 Task: Look for space in Lidzbark Warmiński, Poland from 3rd August, 2023 to 7th August, 2023 for 2 adults in price range Rs.4000 to Rs.9000. Place can be private room with 1  bedroom having 1 bed and 1 bathroom. Property type can be house, flat, guest house, hotel. Booking option can be shelf check-in. Required host language is English.
Action: Mouse moved to (560, 100)
Screenshot: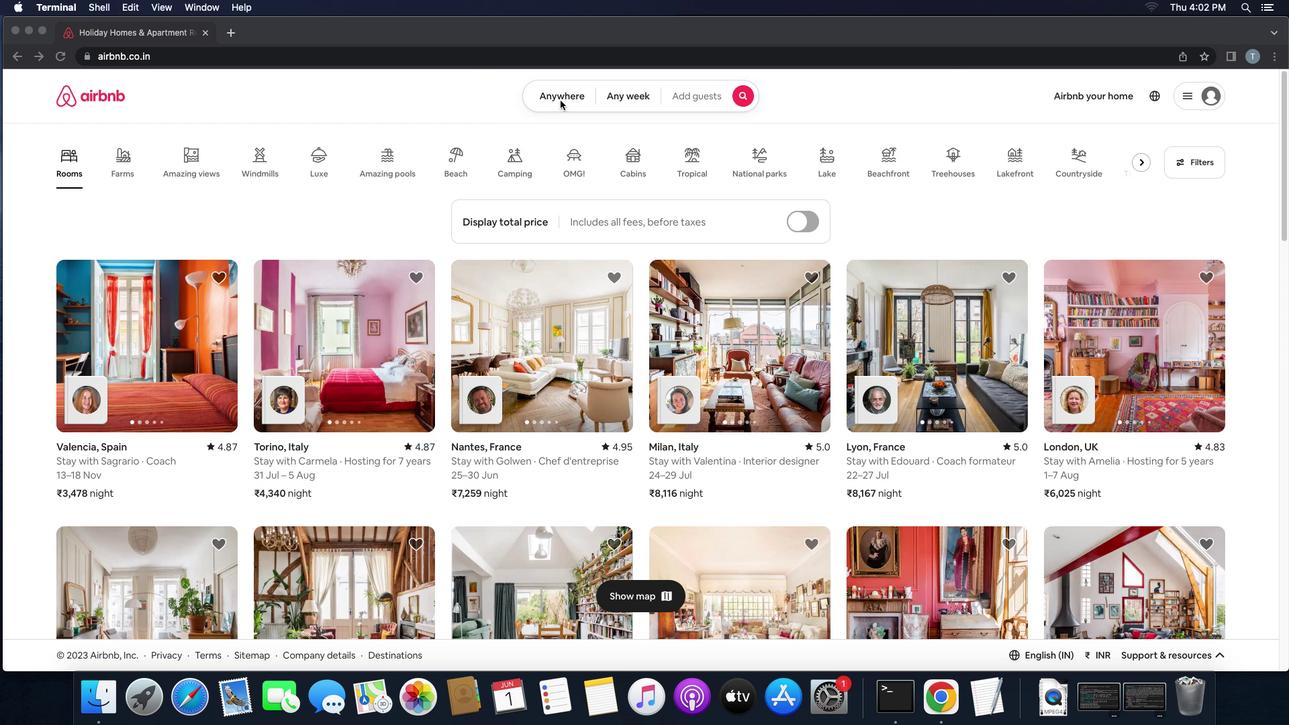 
Action: Mouse pressed left at (560, 100)
Screenshot: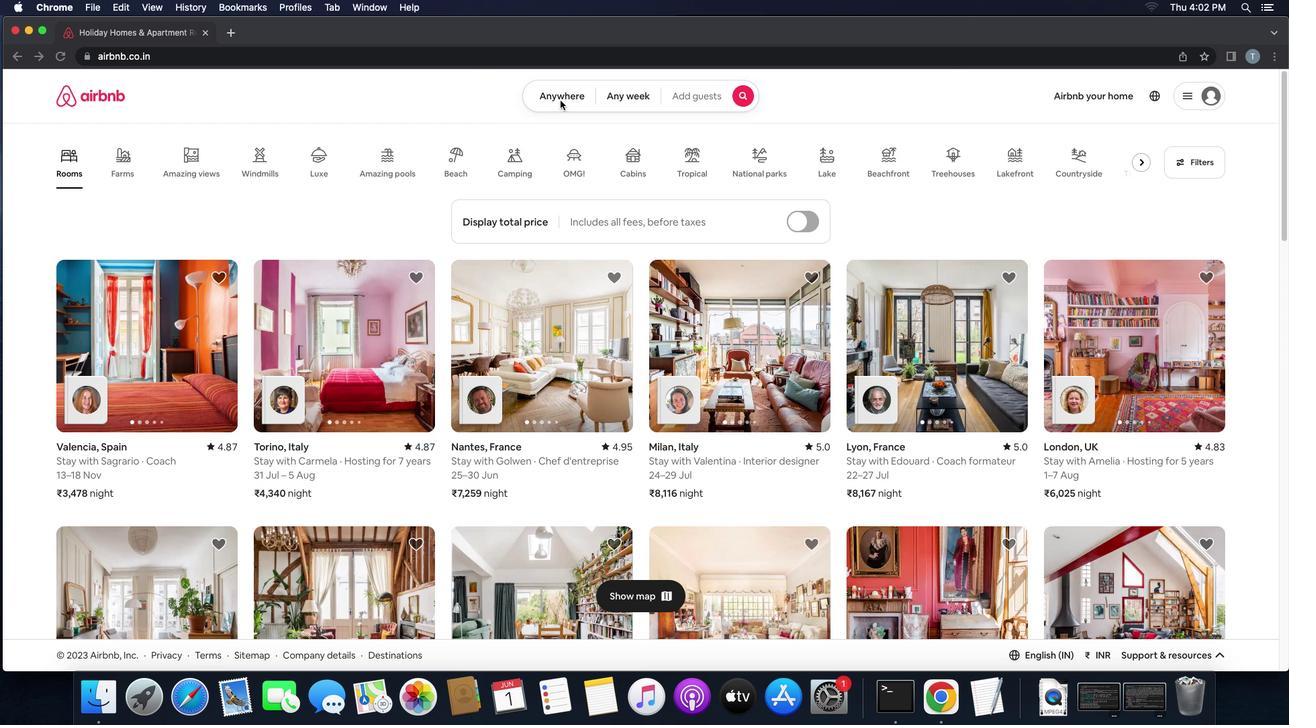 
Action: Mouse pressed left at (560, 100)
Screenshot: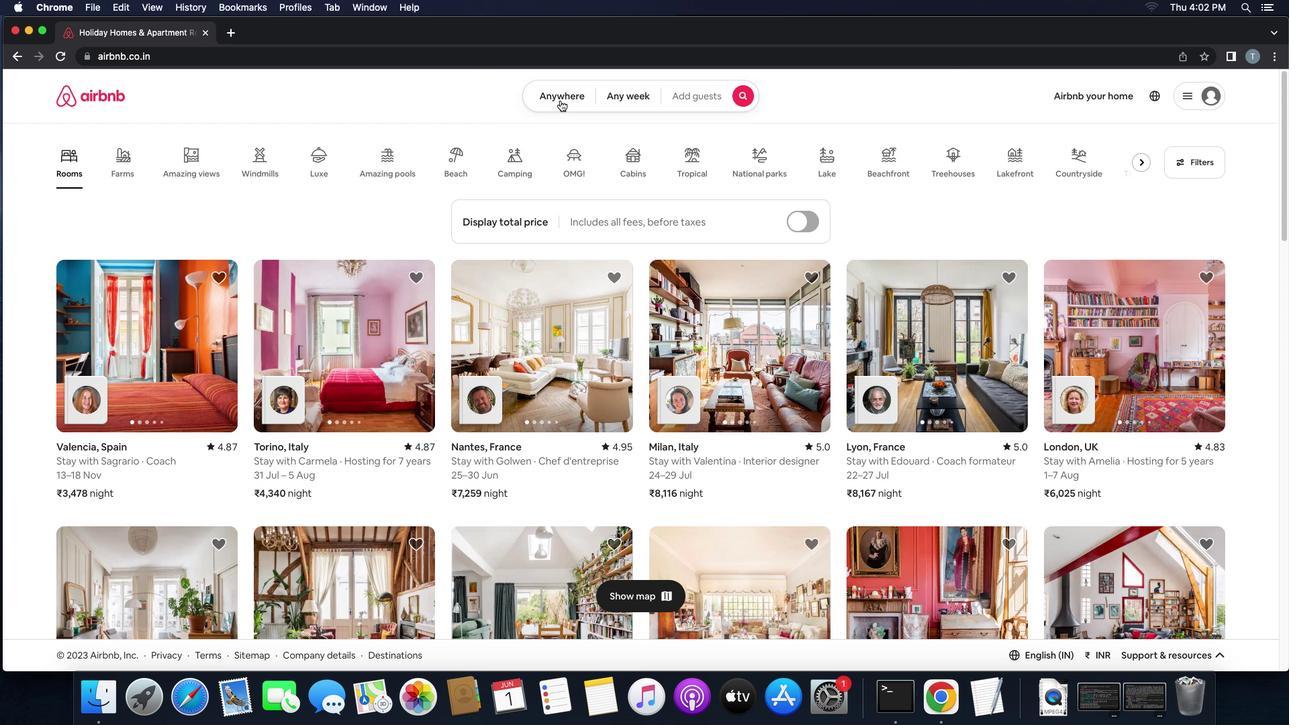 
Action: Mouse moved to (513, 152)
Screenshot: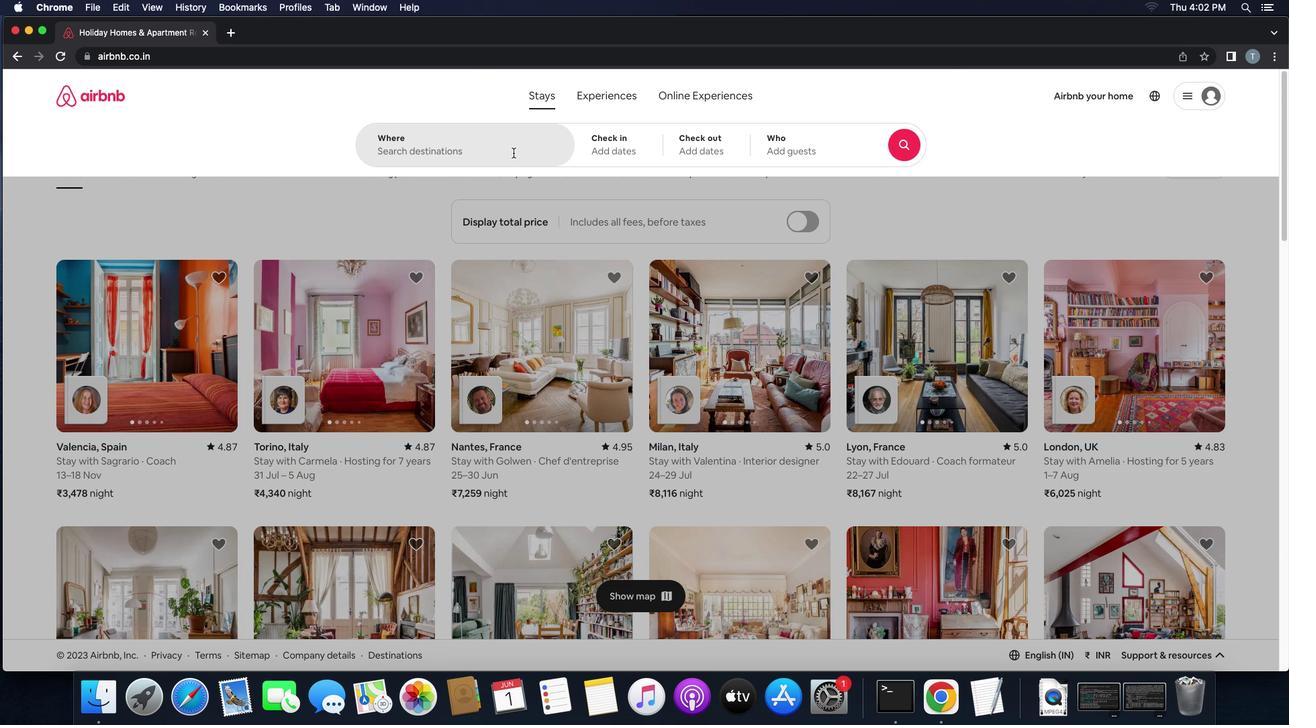 
Action: Mouse pressed left at (513, 152)
Screenshot: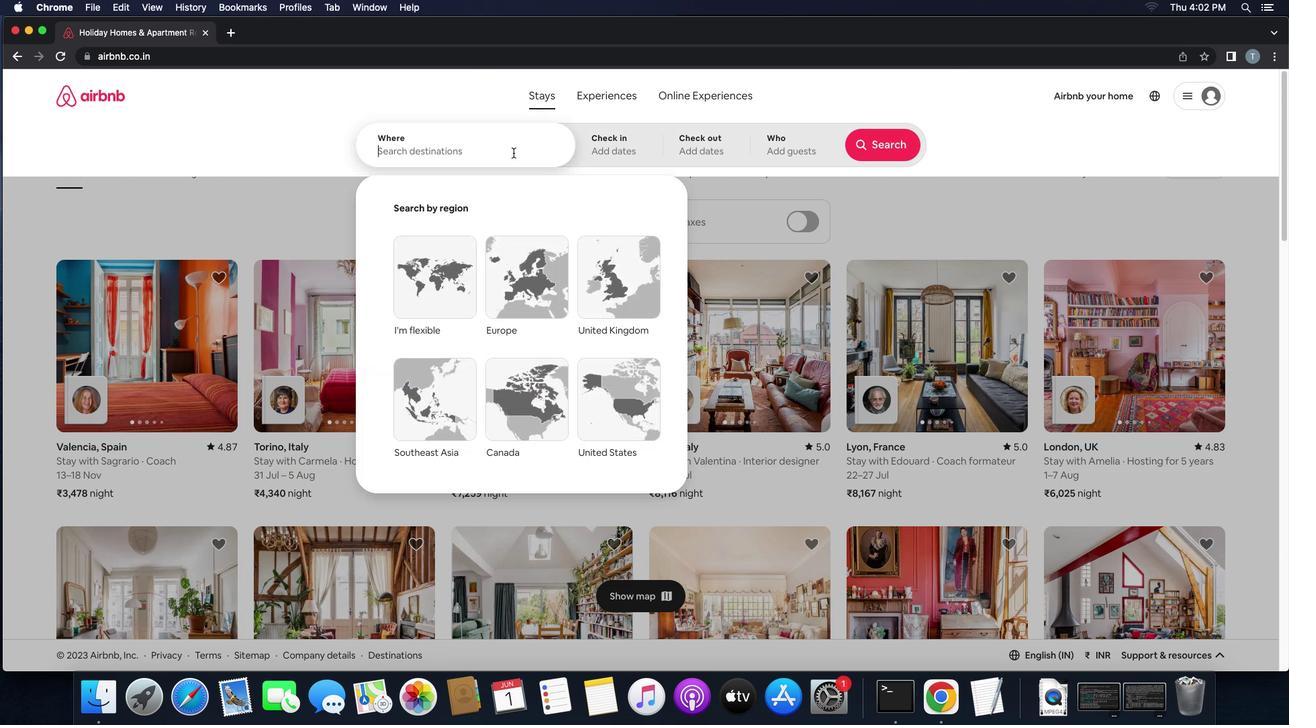 
Action: Key pressed 'l''i''d''z''b''a''r''k'',''w''a''r''m''i''n''s''k''i'',''p''o''l''a''n''d'
Screenshot: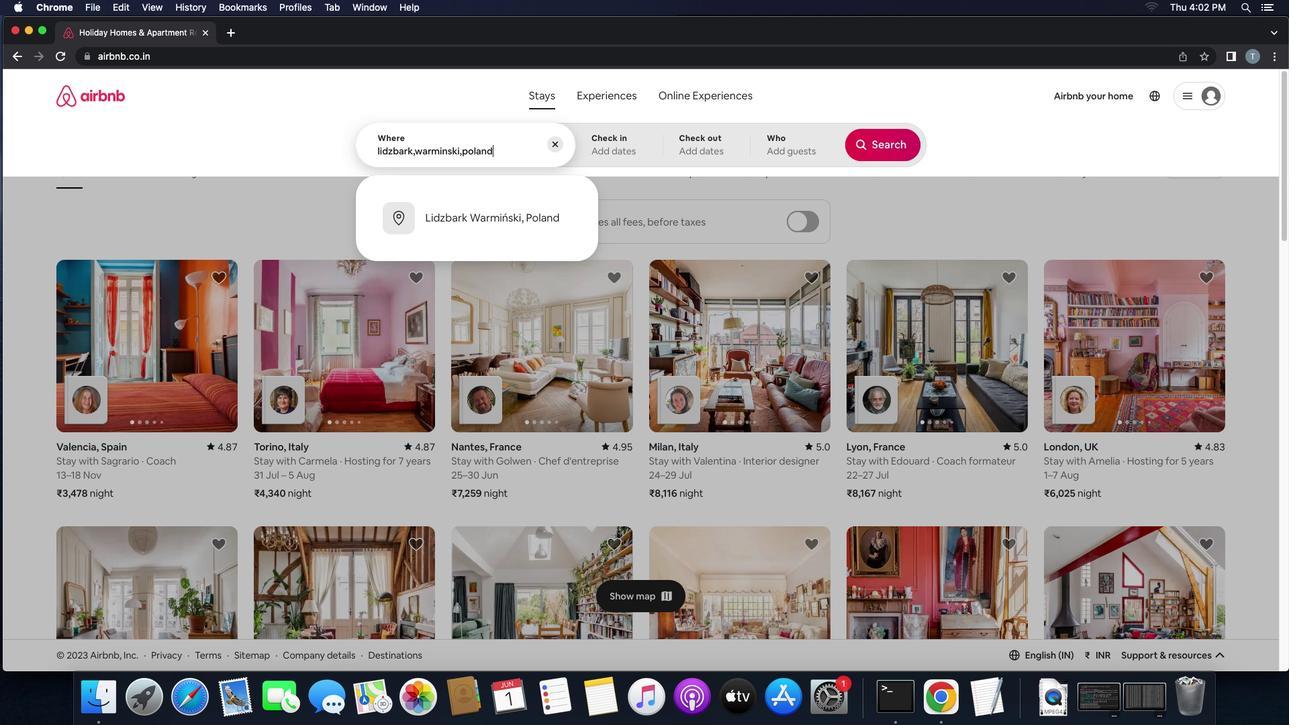 
Action: Mouse moved to (480, 176)
Screenshot: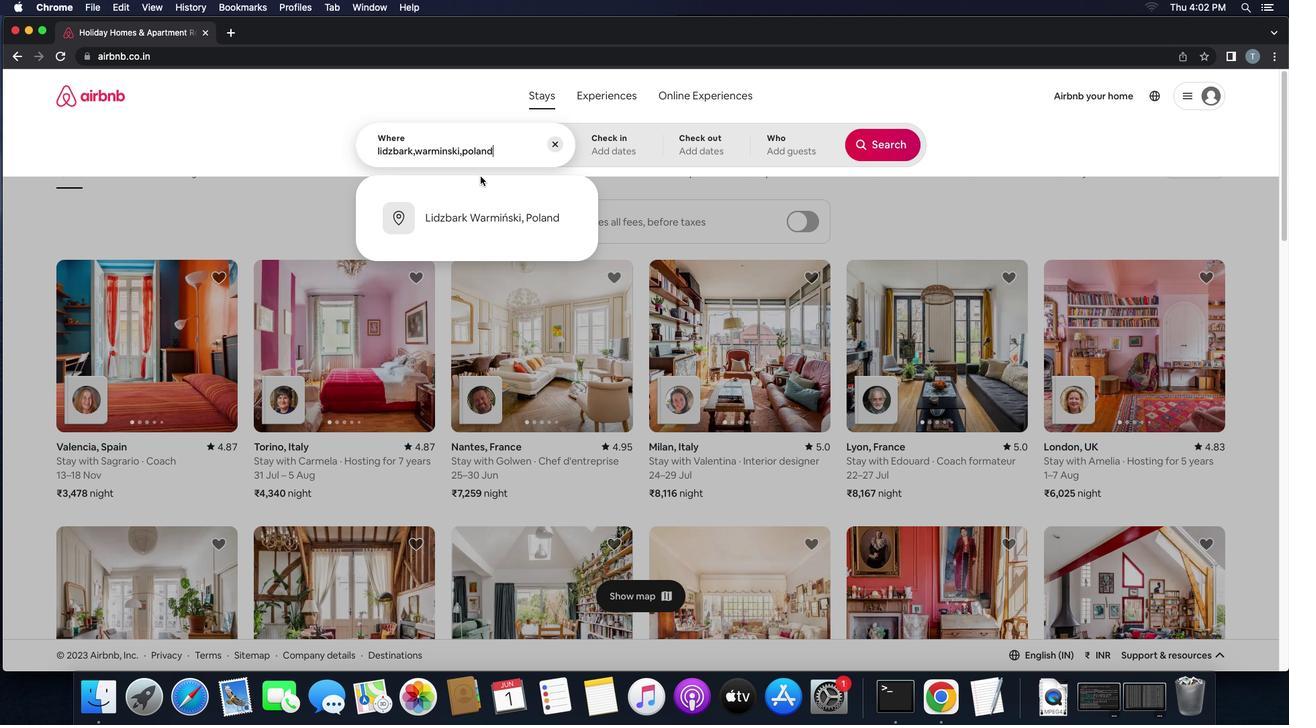 
Action: Key pressed Key.enter
Screenshot: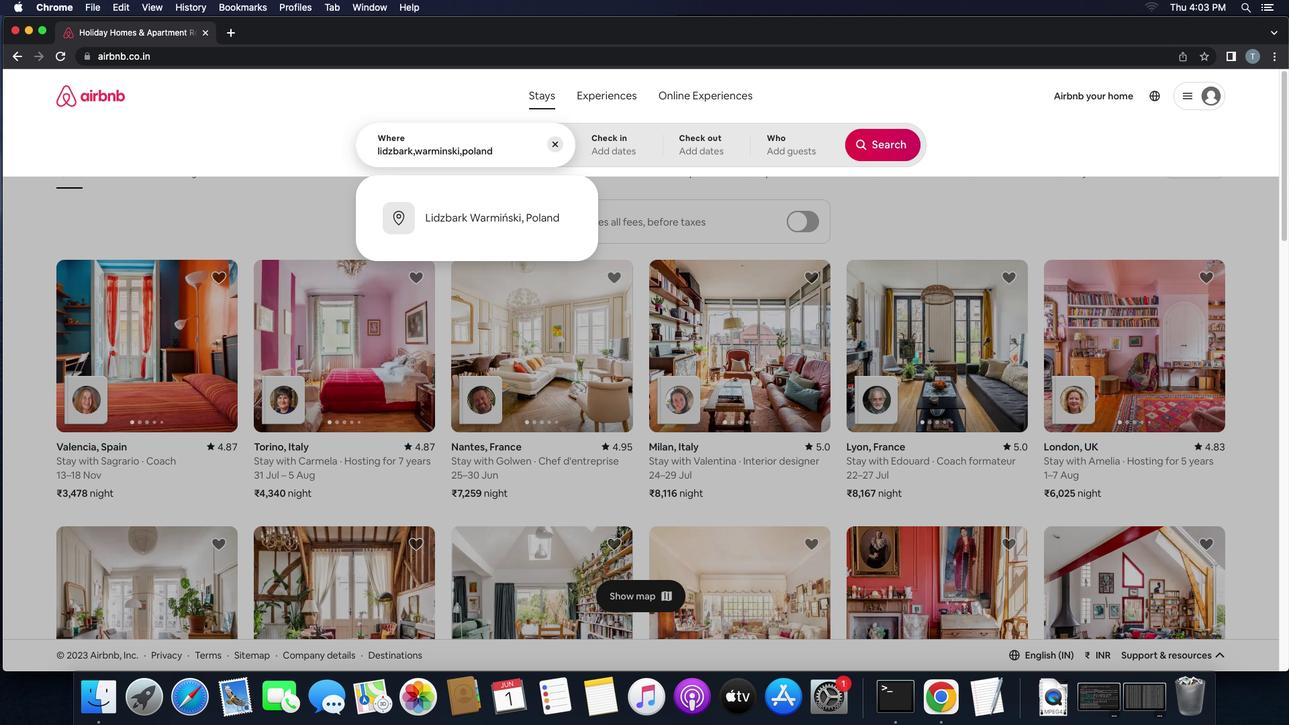 
Action: Mouse moved to (882, 257)
Screenshot: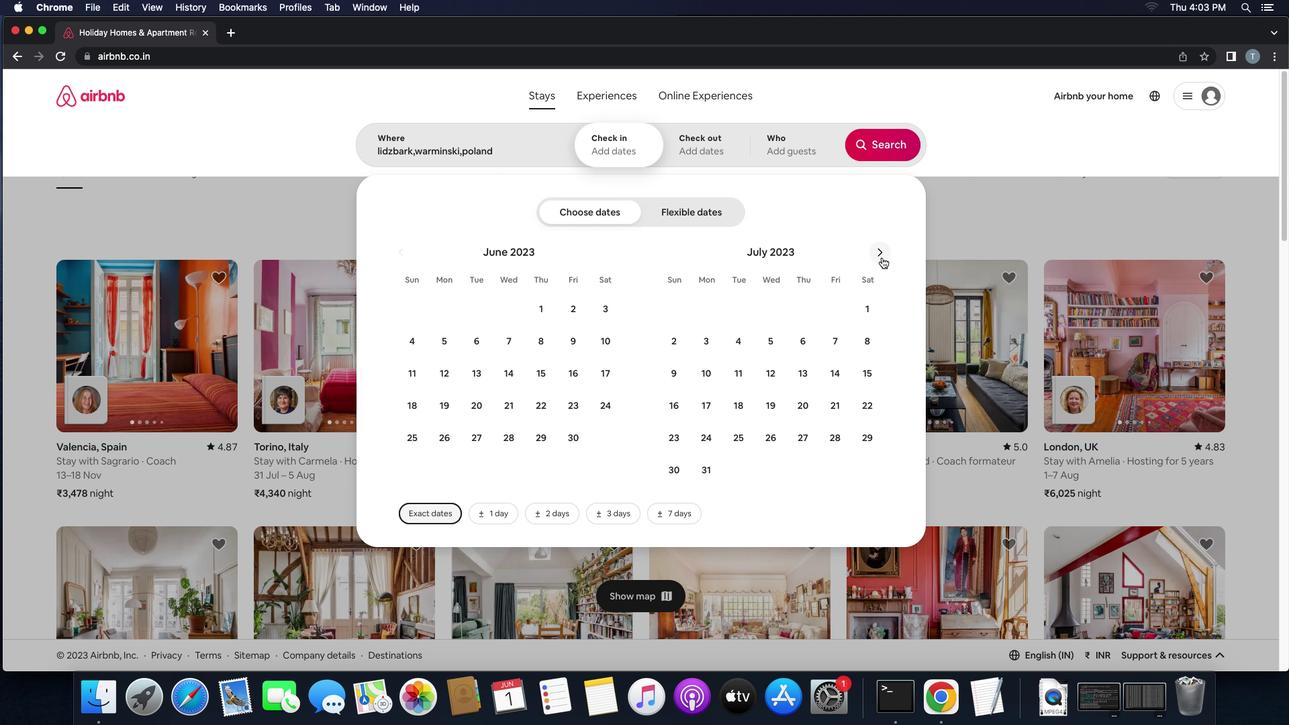 
Action: Mouse pressed left at (882, 257)
Screenshot: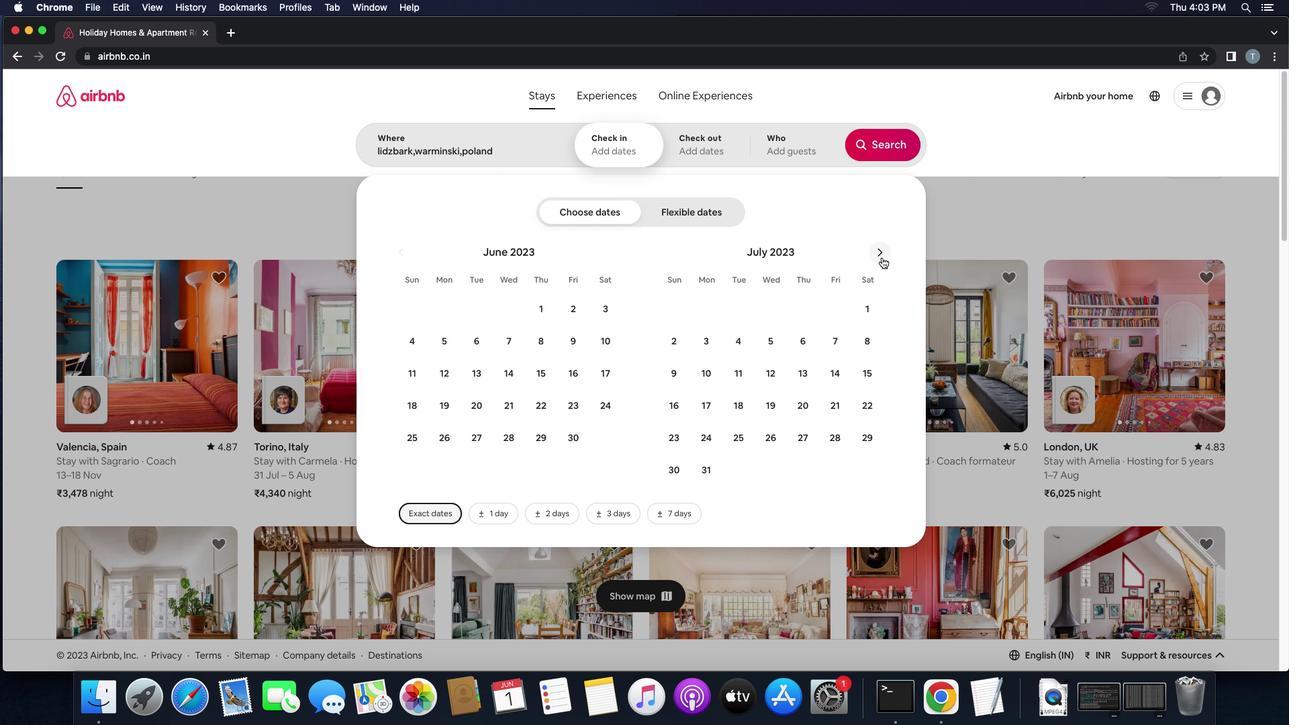 
Action: Mouse moved to (802, 305)
Screenshot: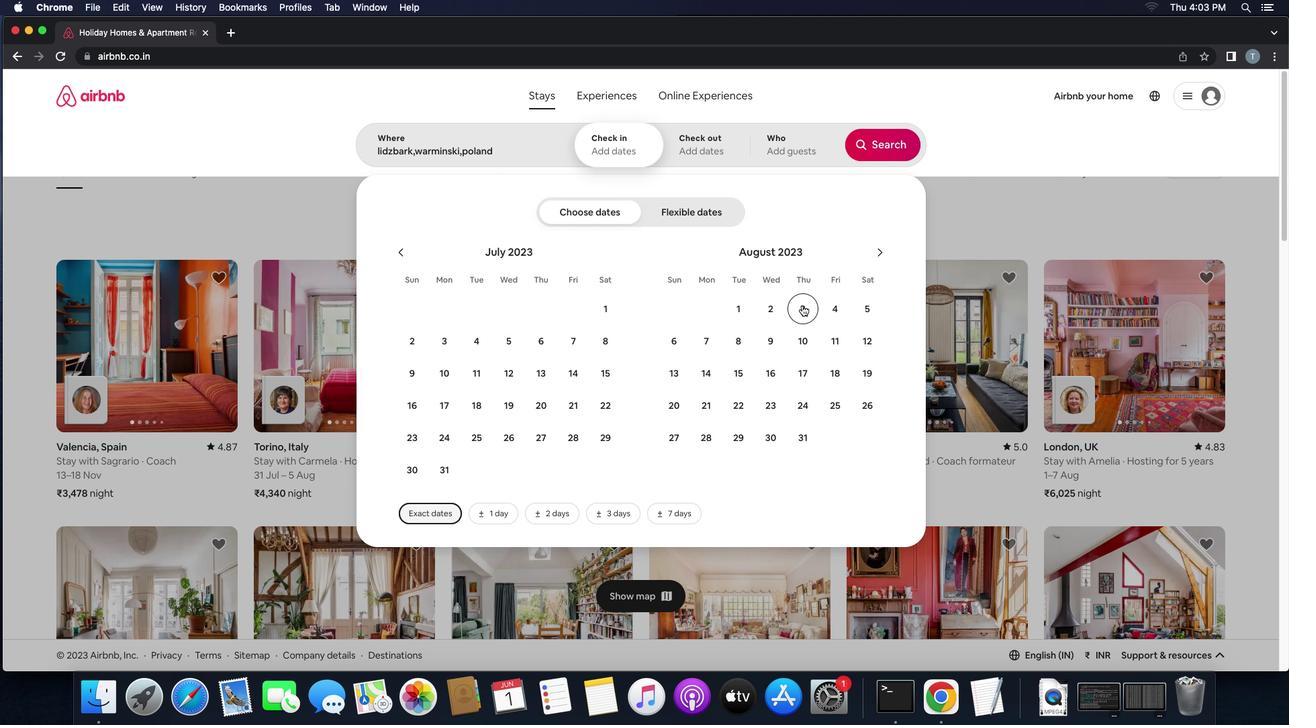 
Action: Mouse pressed left at (802, 305)
Screenshot: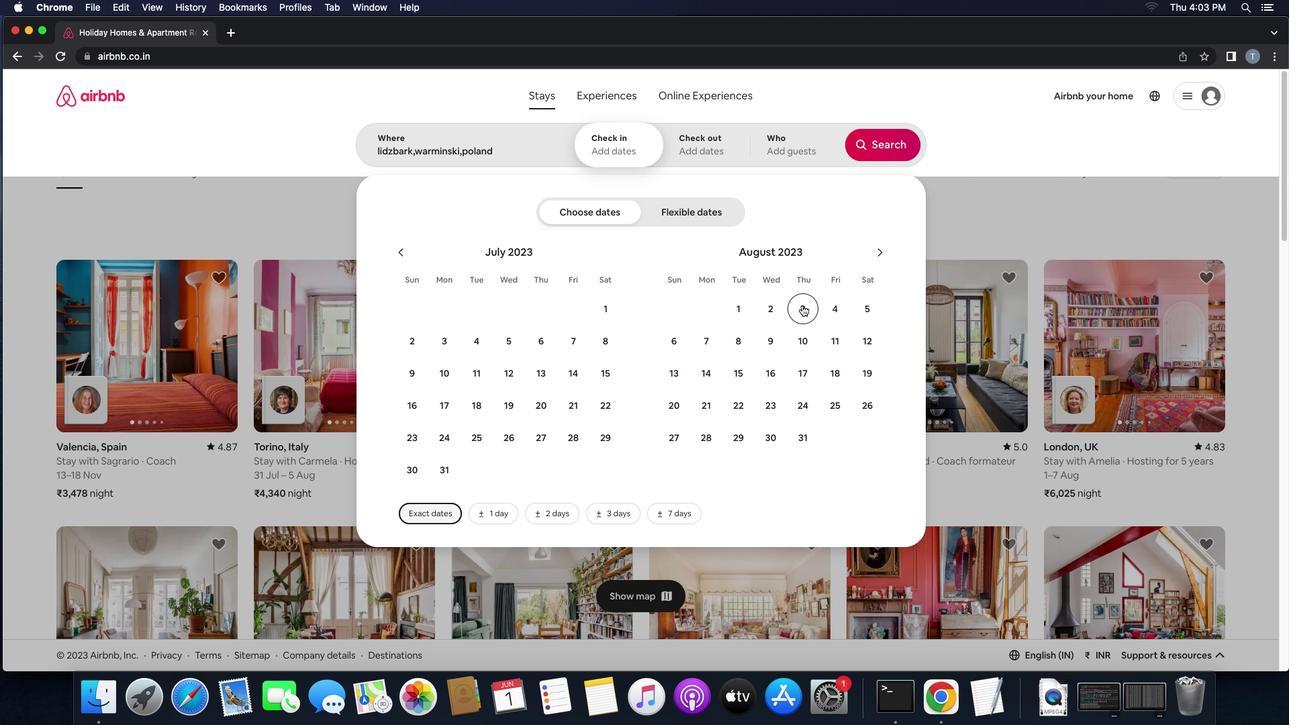 
Action: Mouse moved to (702, 348)
Screenshot: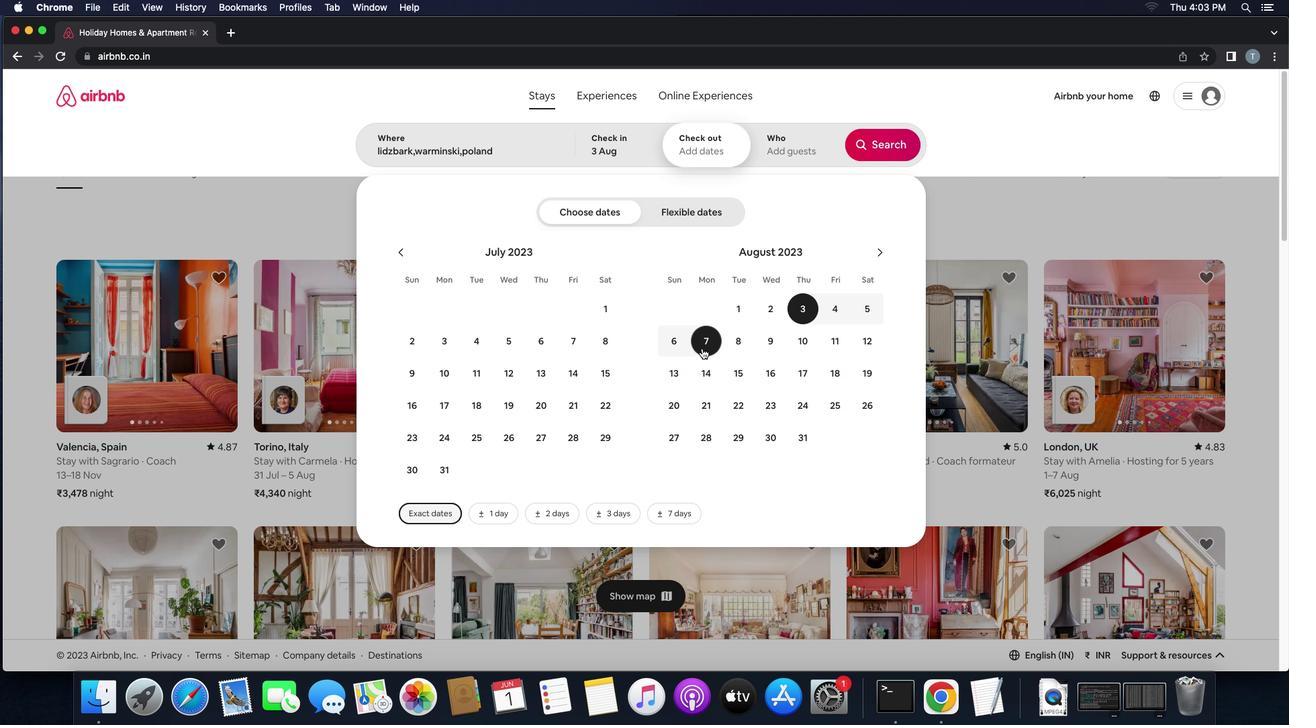 
Action: Mouse pressed left at (702, 348)
Screenshot: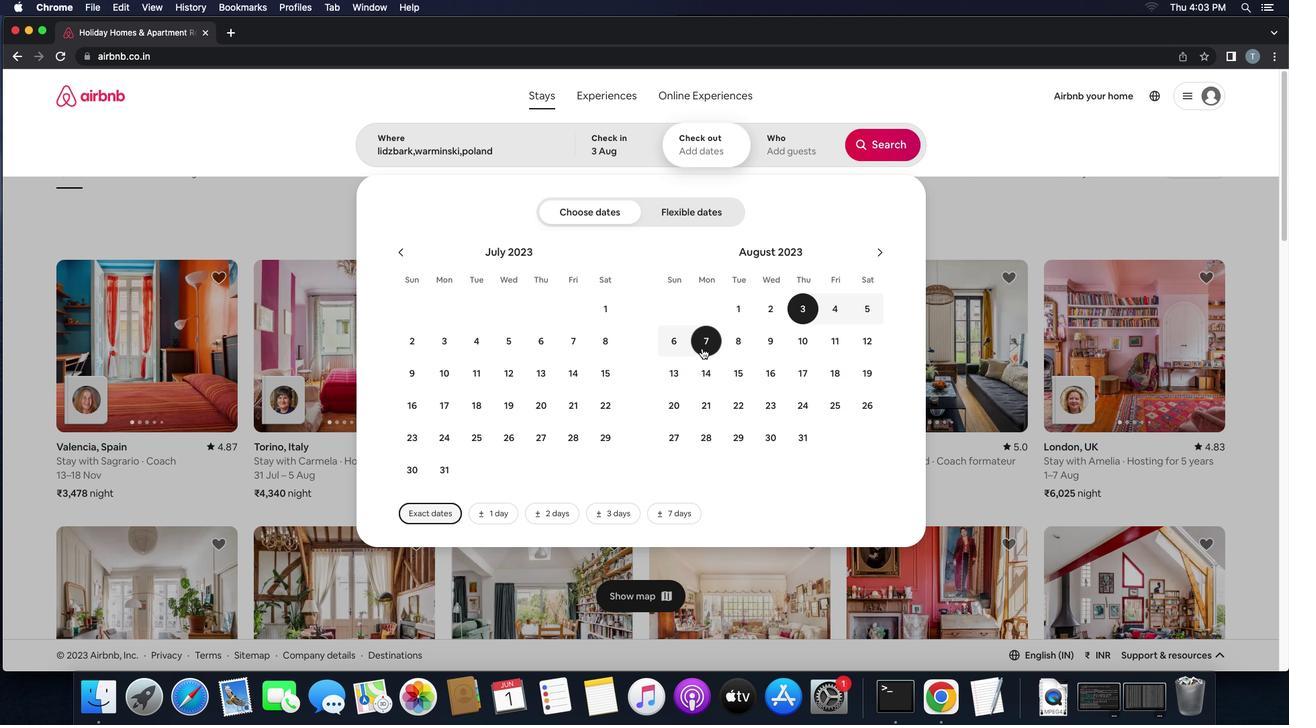 
Action: Mouse moved to (794, 145)
Screenshot: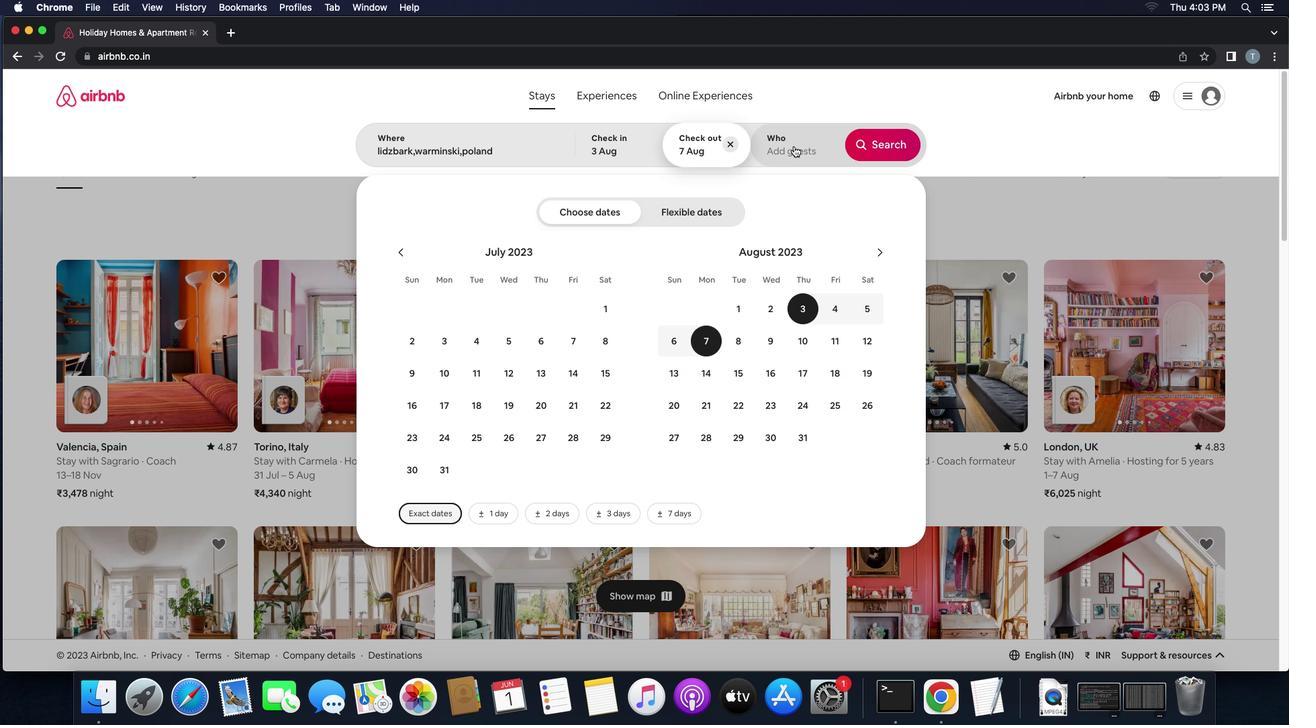 
Action: Mouse pressed left at (794, 145)
Screenshot: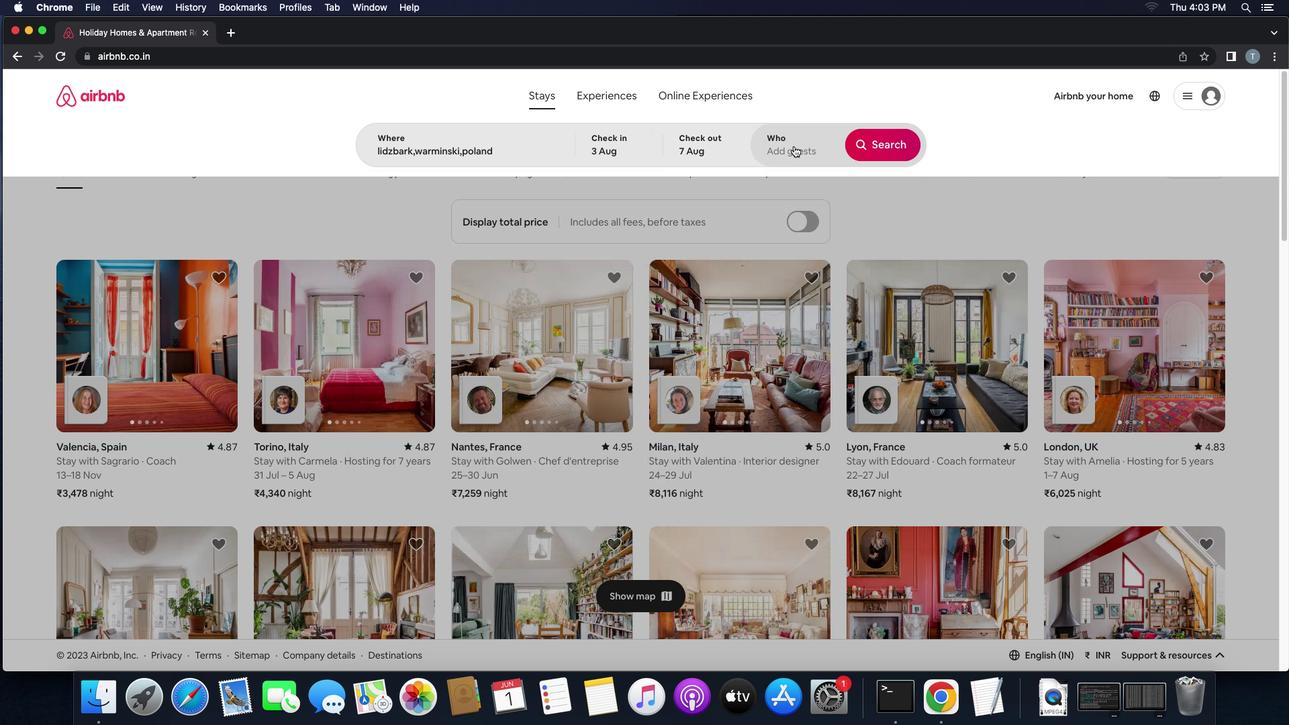 
Action: Mouse moved to (891, 218)
Screenshot: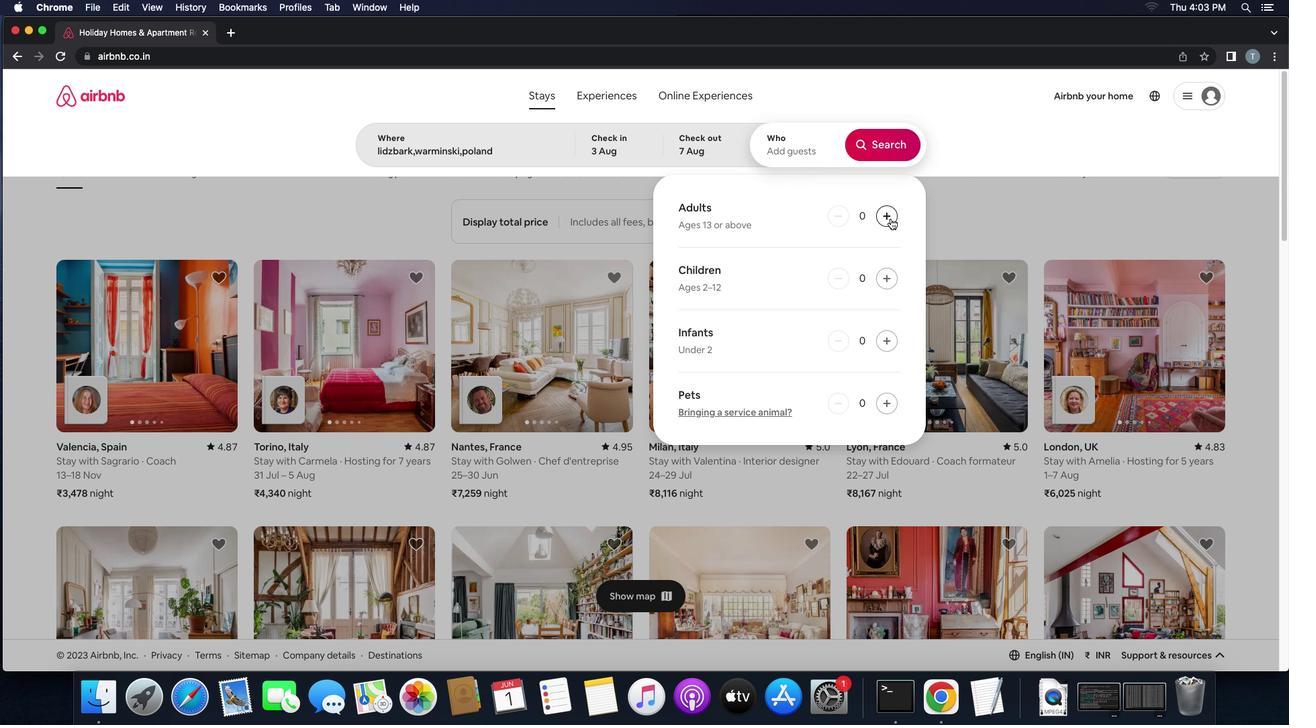 
Action: Mouse pressed left at (891, 218)
Screenshot: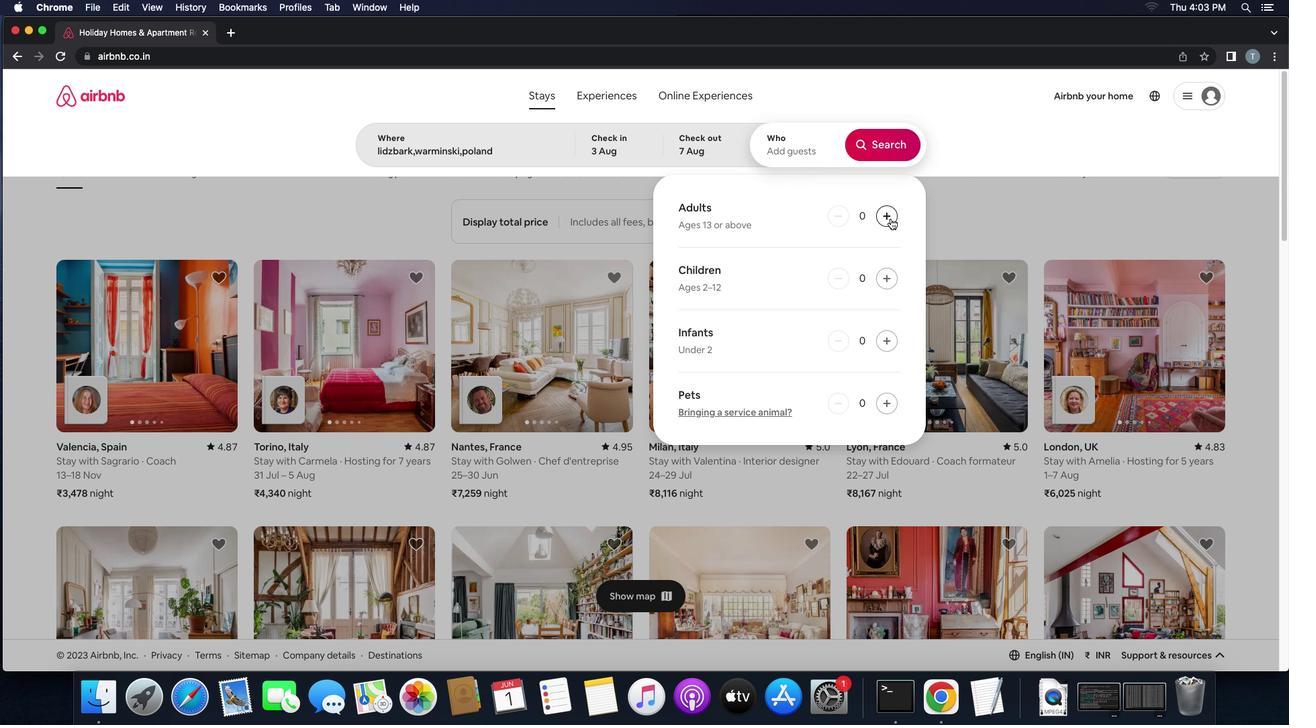 
Action: Mouse pressed left at (891, 218)
Screenshot: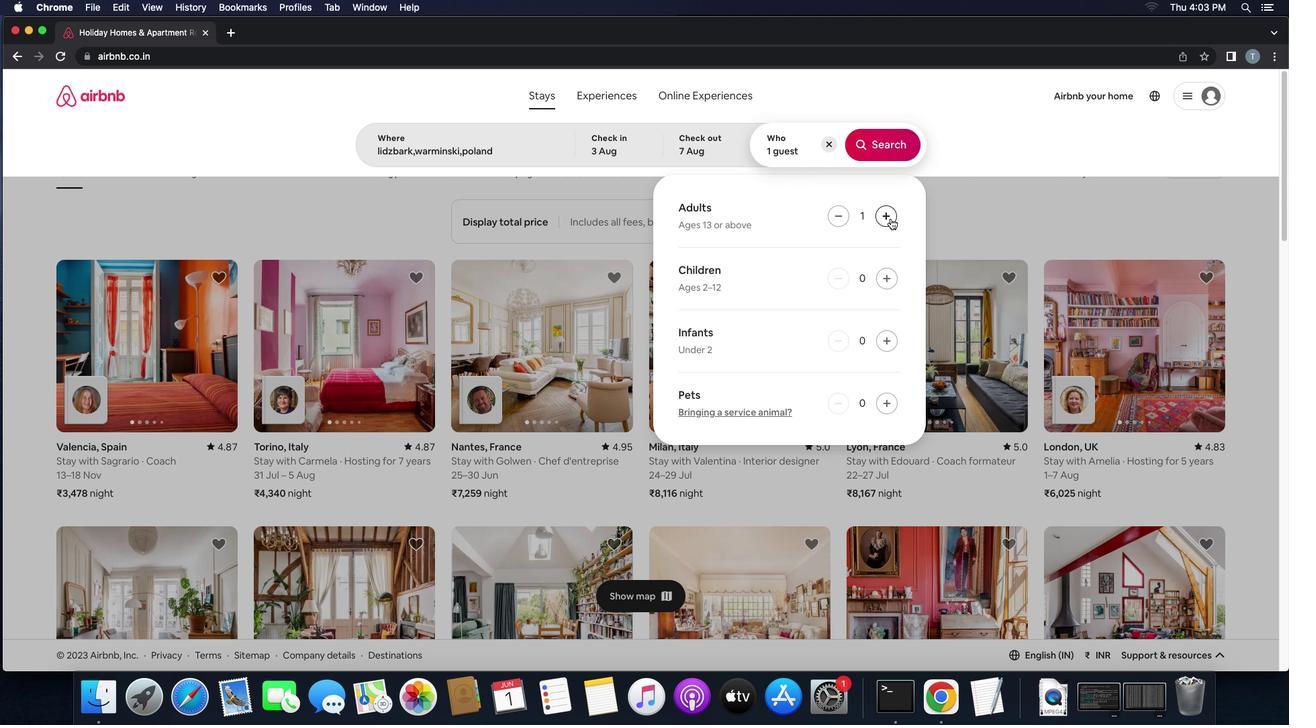 
Action: Mouse moved to (881, 145)
Screenshot: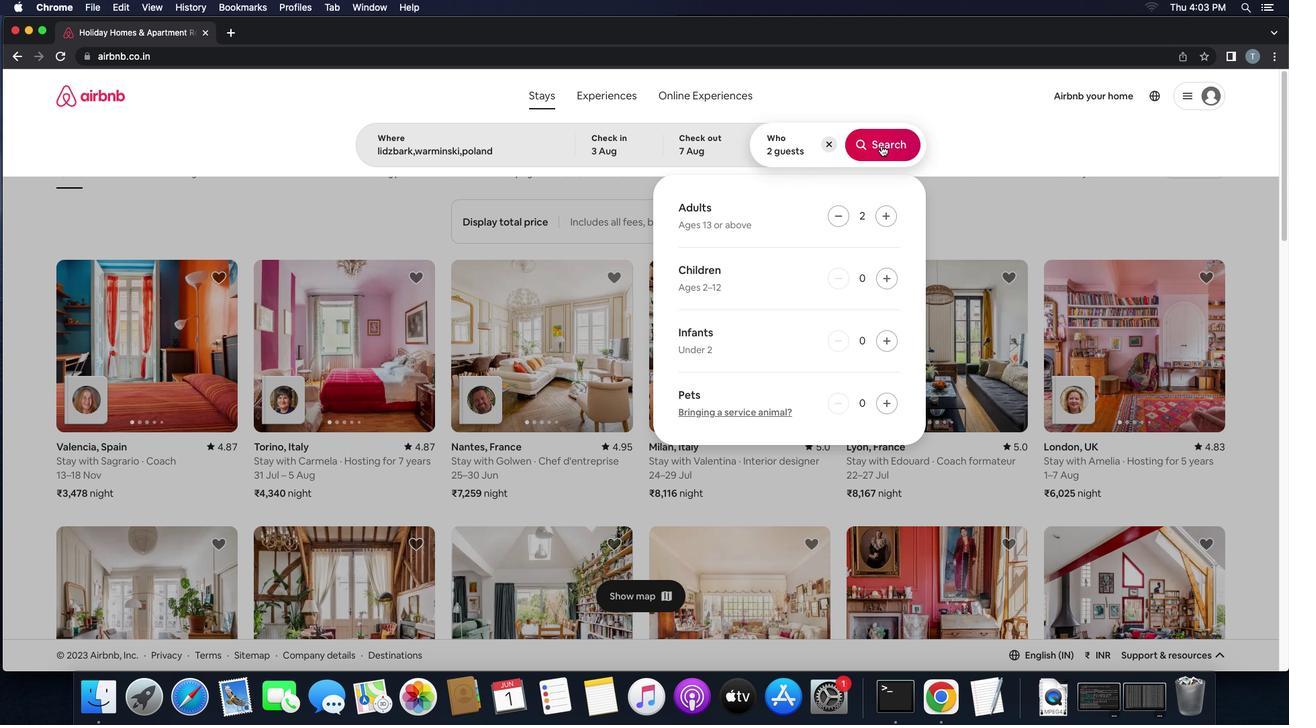 
Action: Mouse pressed left at (881, 145)
Screenshot: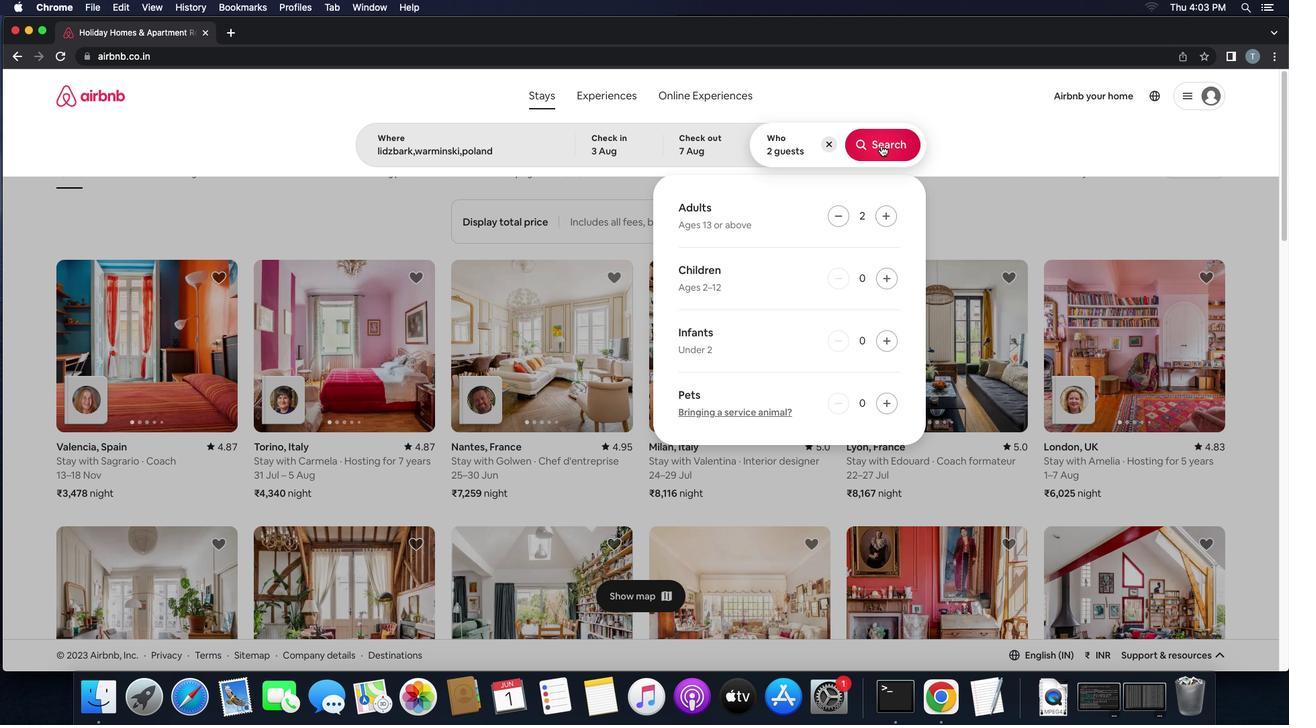 
Action: Mouse moved to (1228, 141)
Screenshot: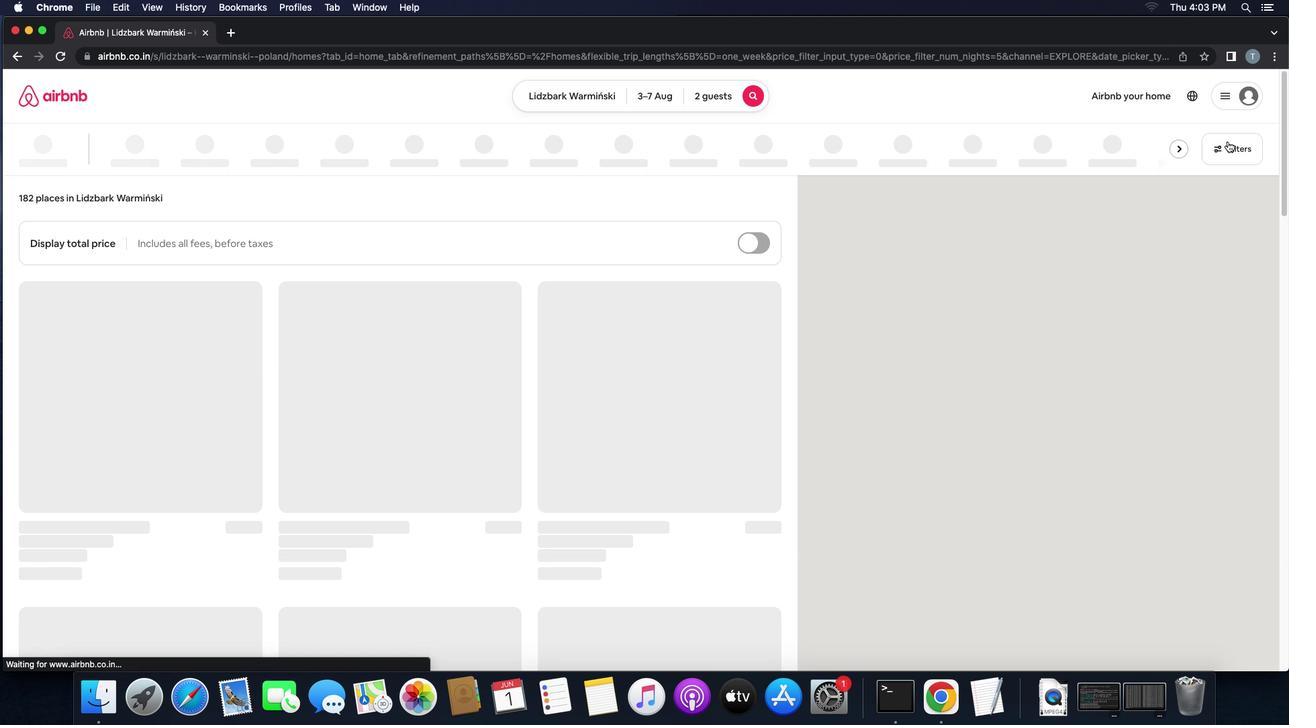
Action: Mouse pressed left at (1228, 141)
Screenshot: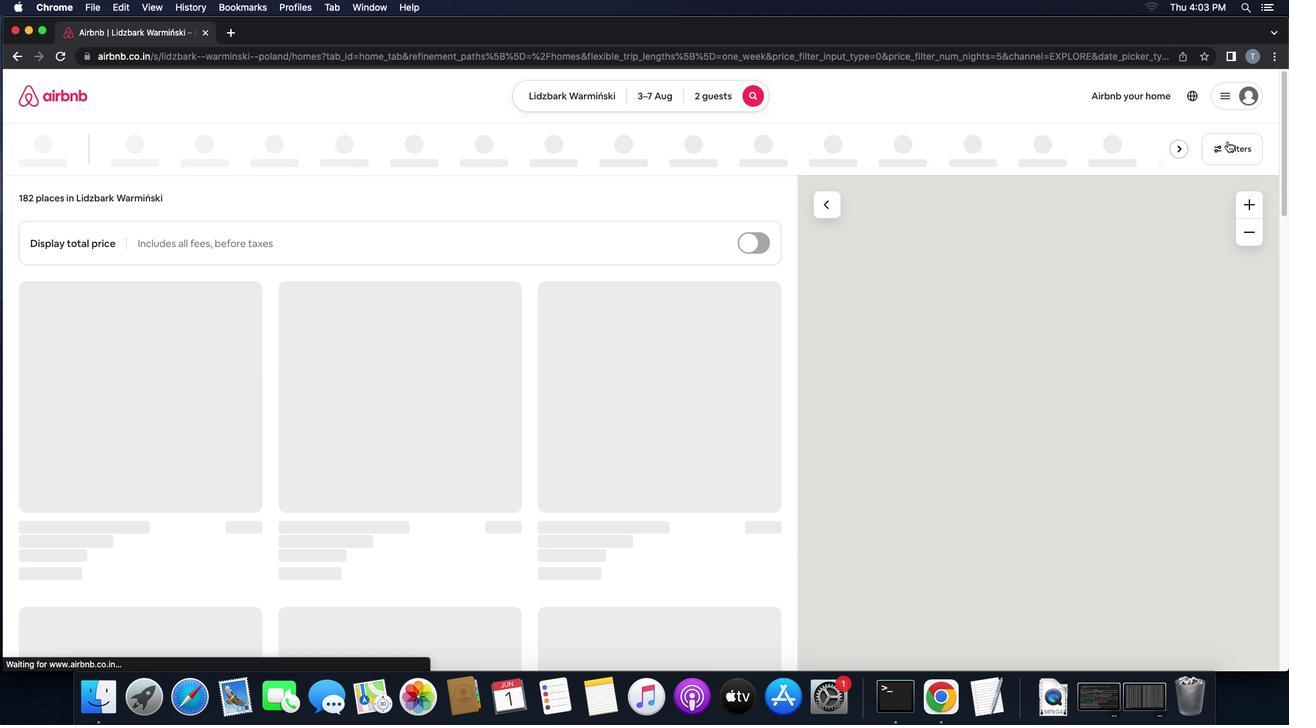 
Action: Mouse moved to (534, 479)
Screenshot: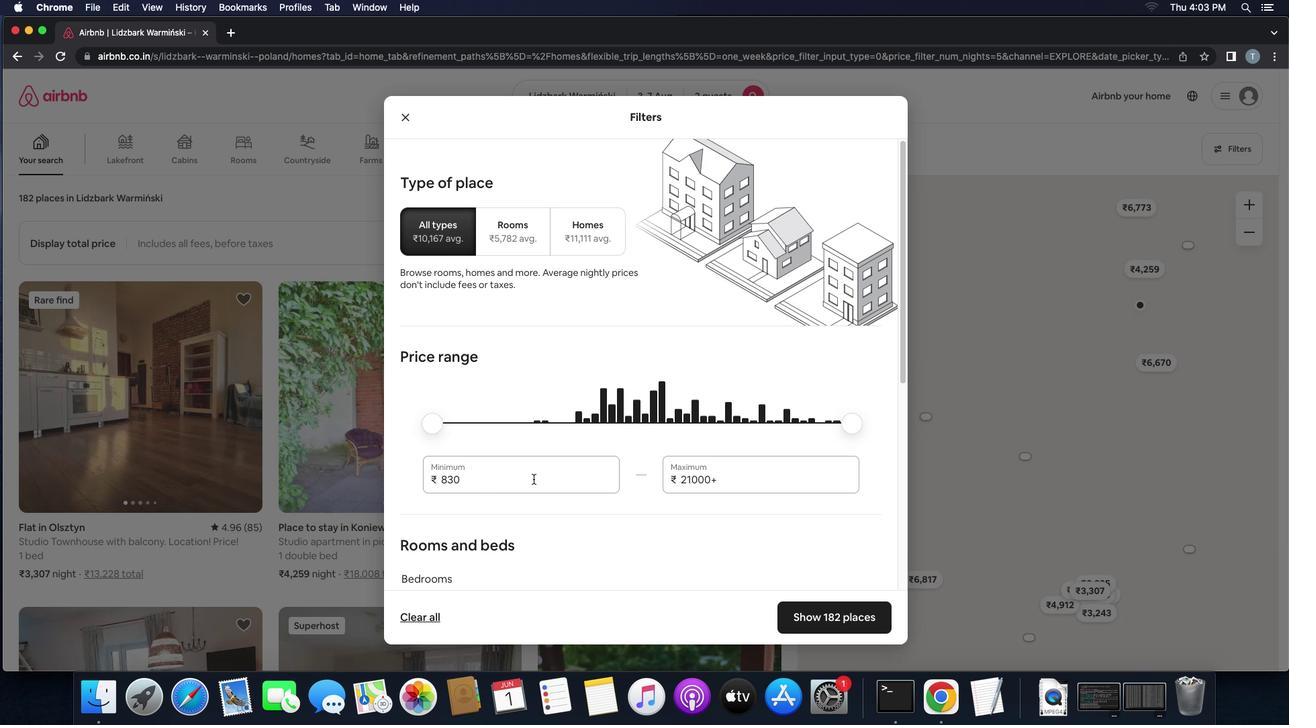 
Action: Mouse pressed left at (534, 479)
Screenshot: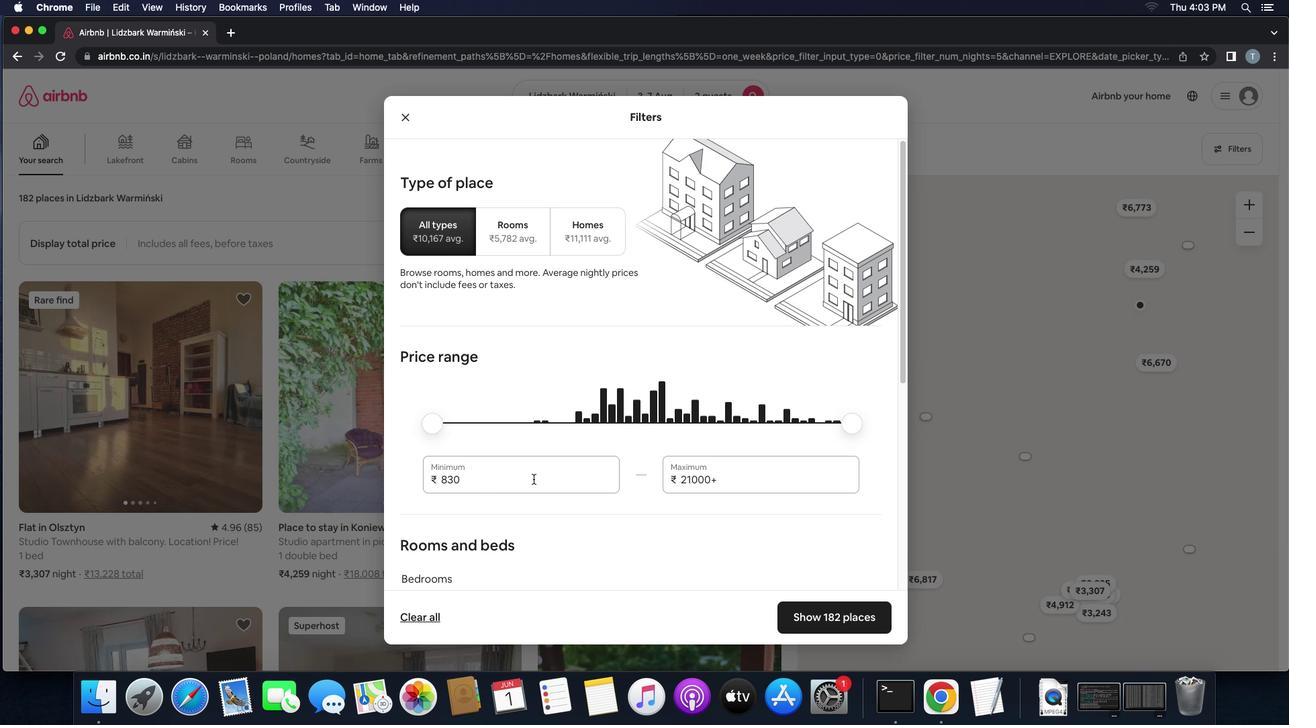 
Action: Key pressed Key.backspaceKey.backspaceKey.backspace'4''0''0''0'
Screenshot: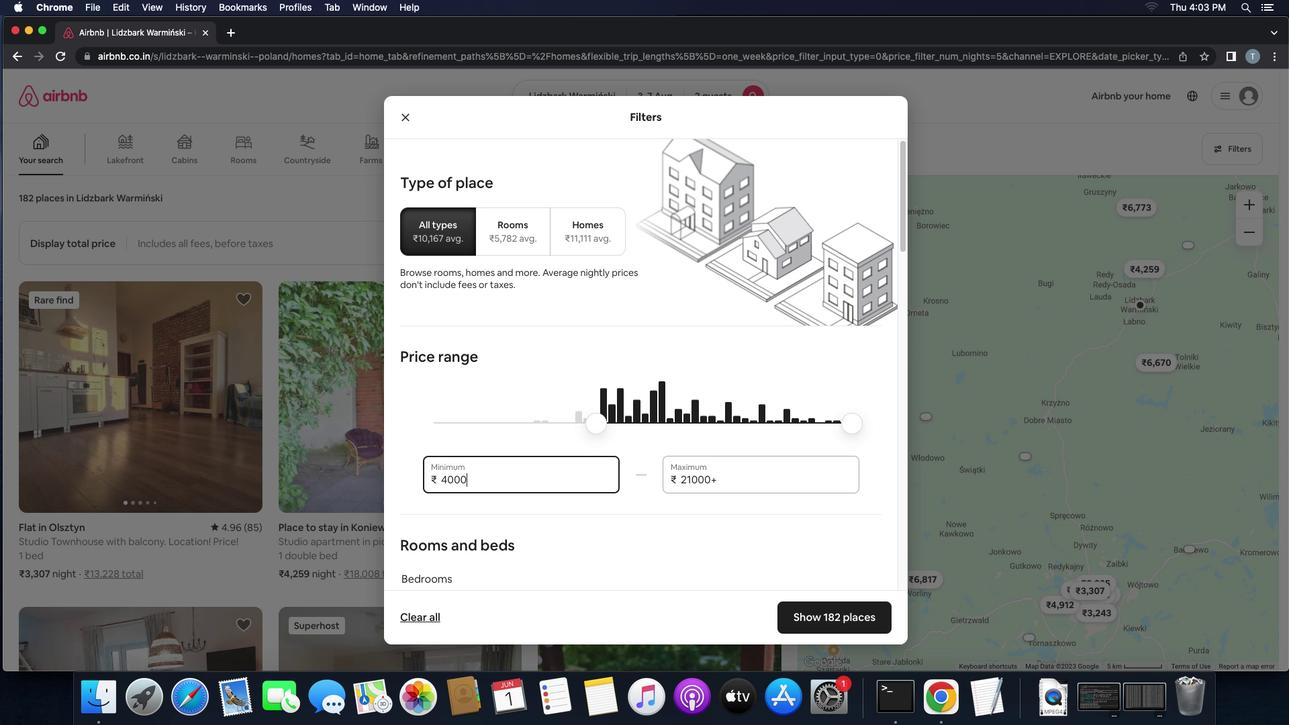 
Action: Mouse moved to (781, 476)
Screenshot: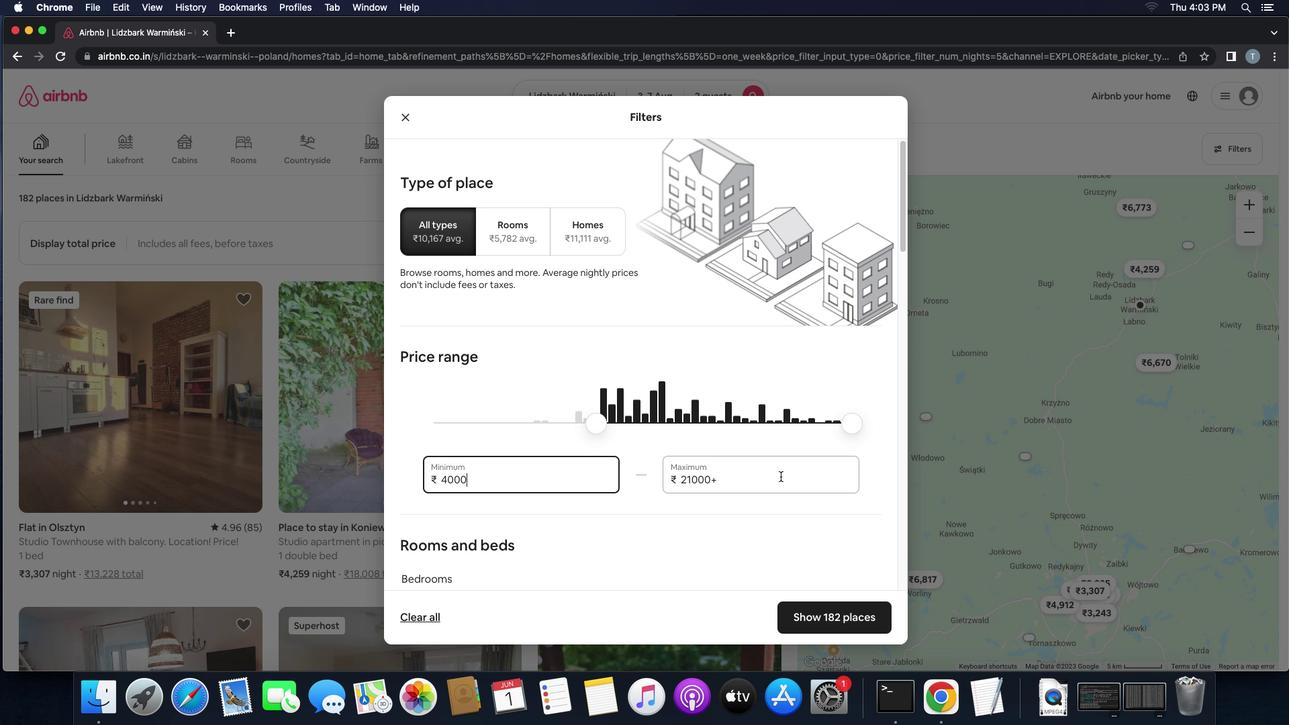 
Action: Mouse pressed left at (781, 476)
Screenshot: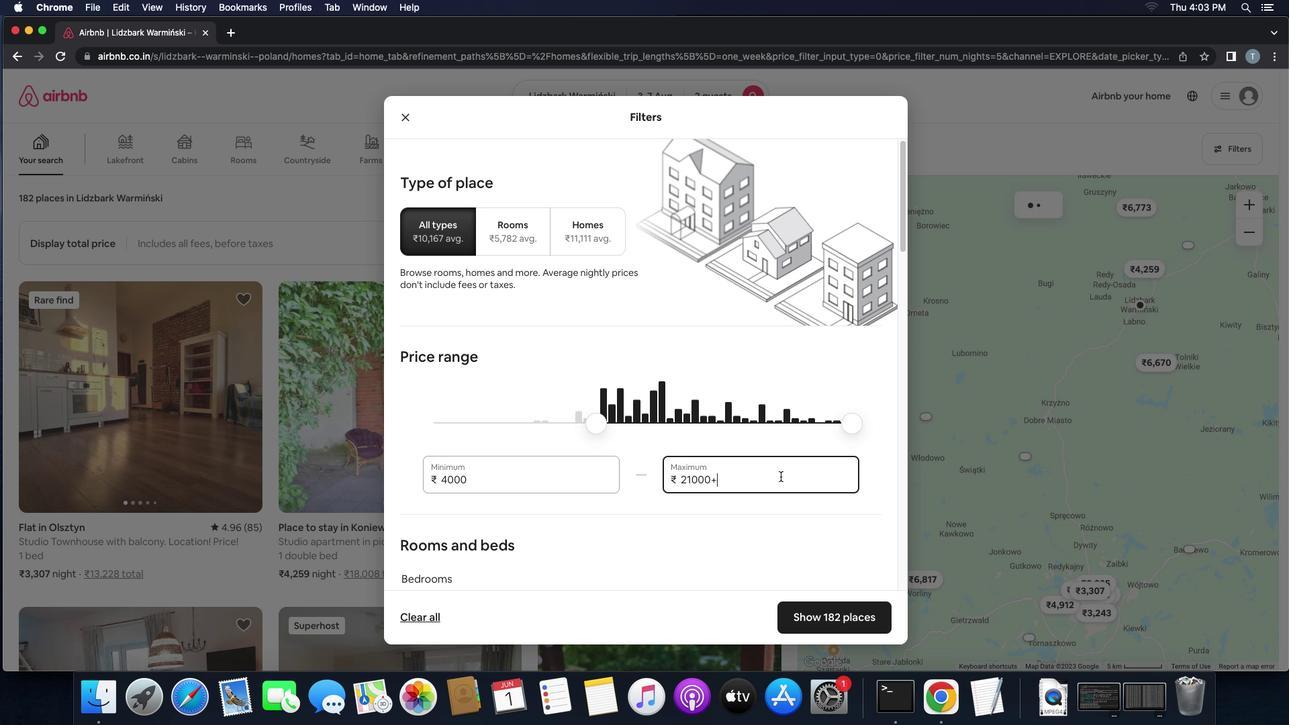 
Action: Key pressed Key.backspaceKey.backspaceKey.backspaceKey.backspaceKey.backspaceKey.backspace'9''0''0''0'
Screenshot: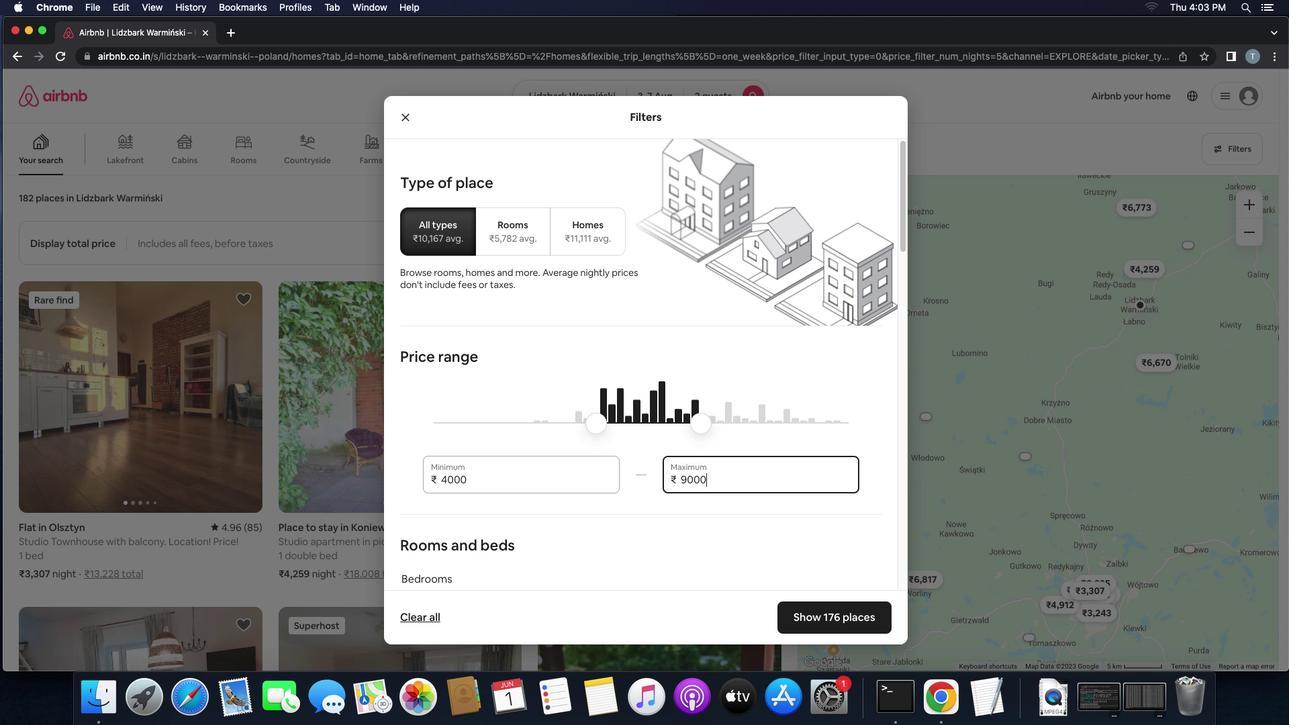 
Action: Mouse moved to (722, 540)
Screenshot: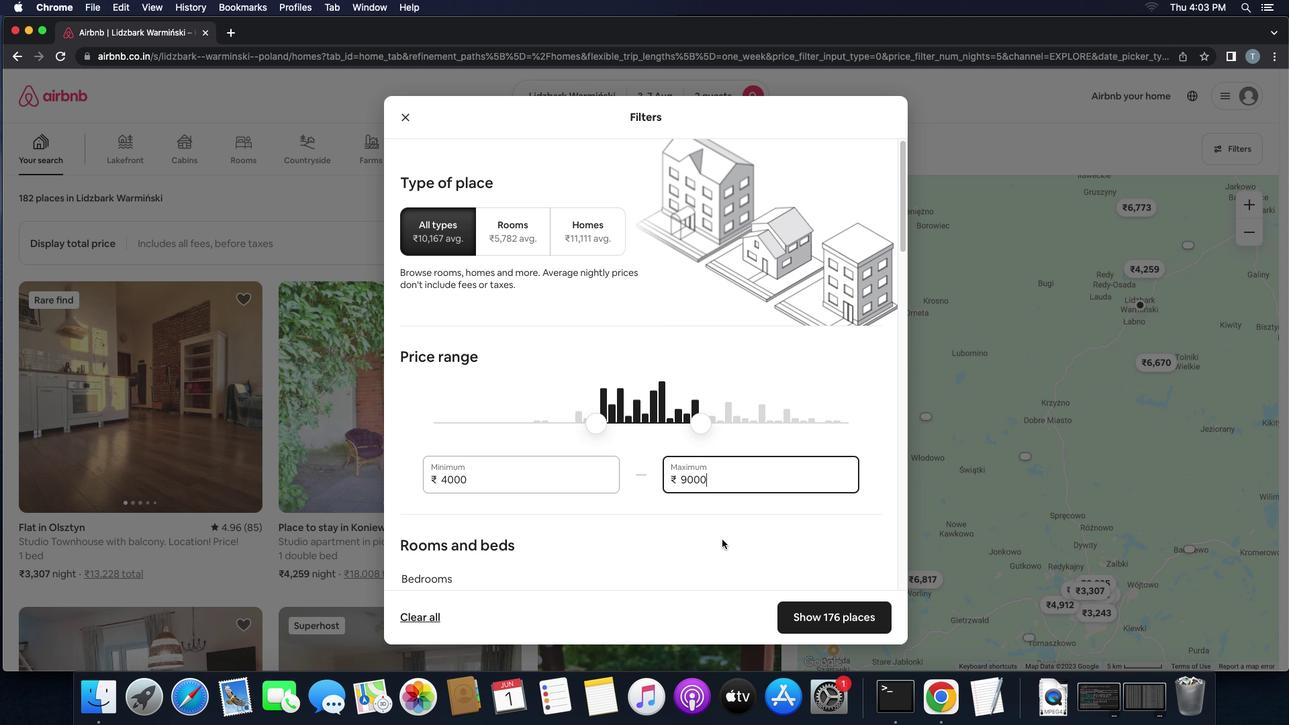 
Action: Mouse scrolled (722, 540) with delta (0, 0)
Screenshot: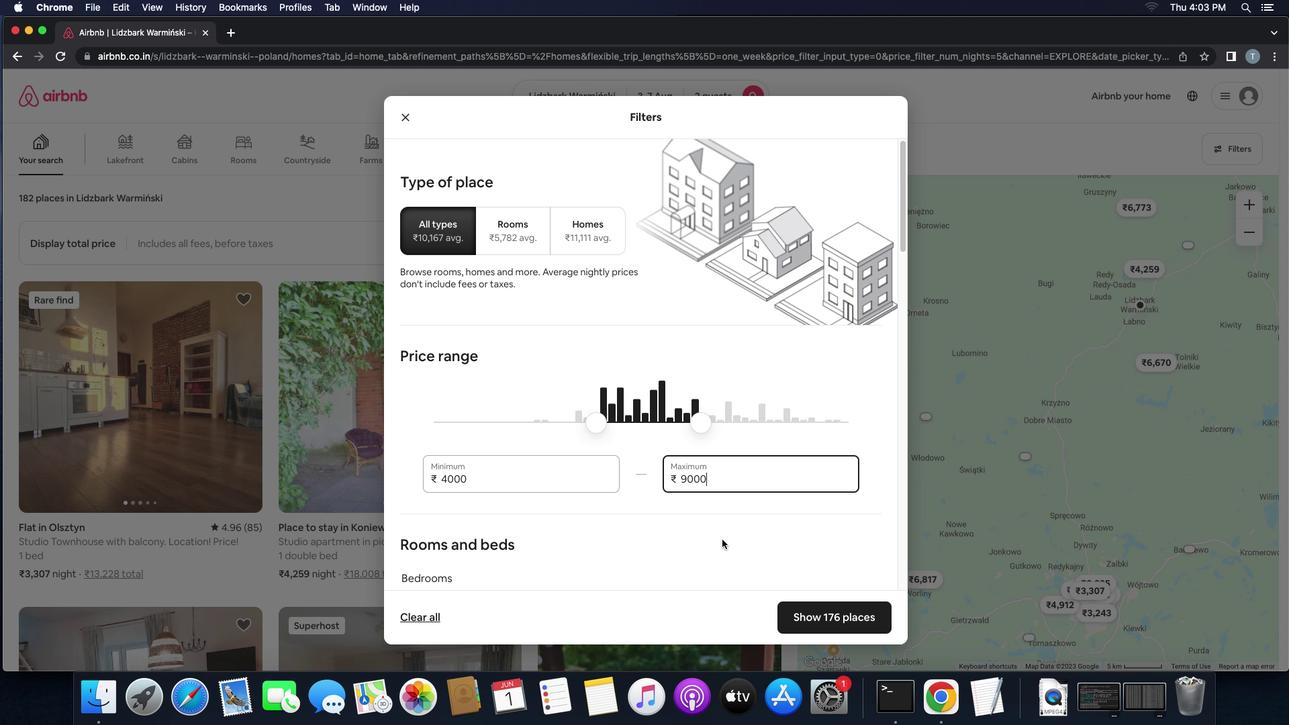 
Action: Mouse scrolled (722, 540) with delta (0, 0)
Screenshot: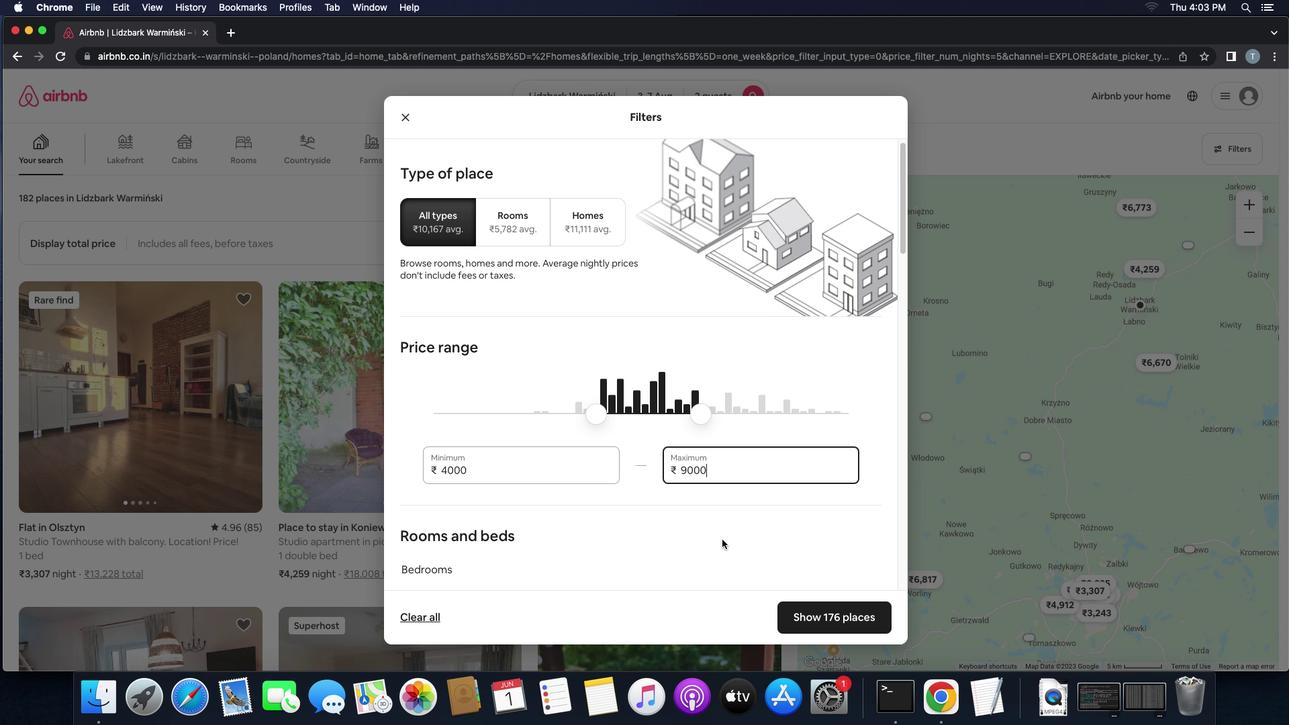 
Action: Mouse scrolled (722, 540) with delta (0, -1)
Screenshot: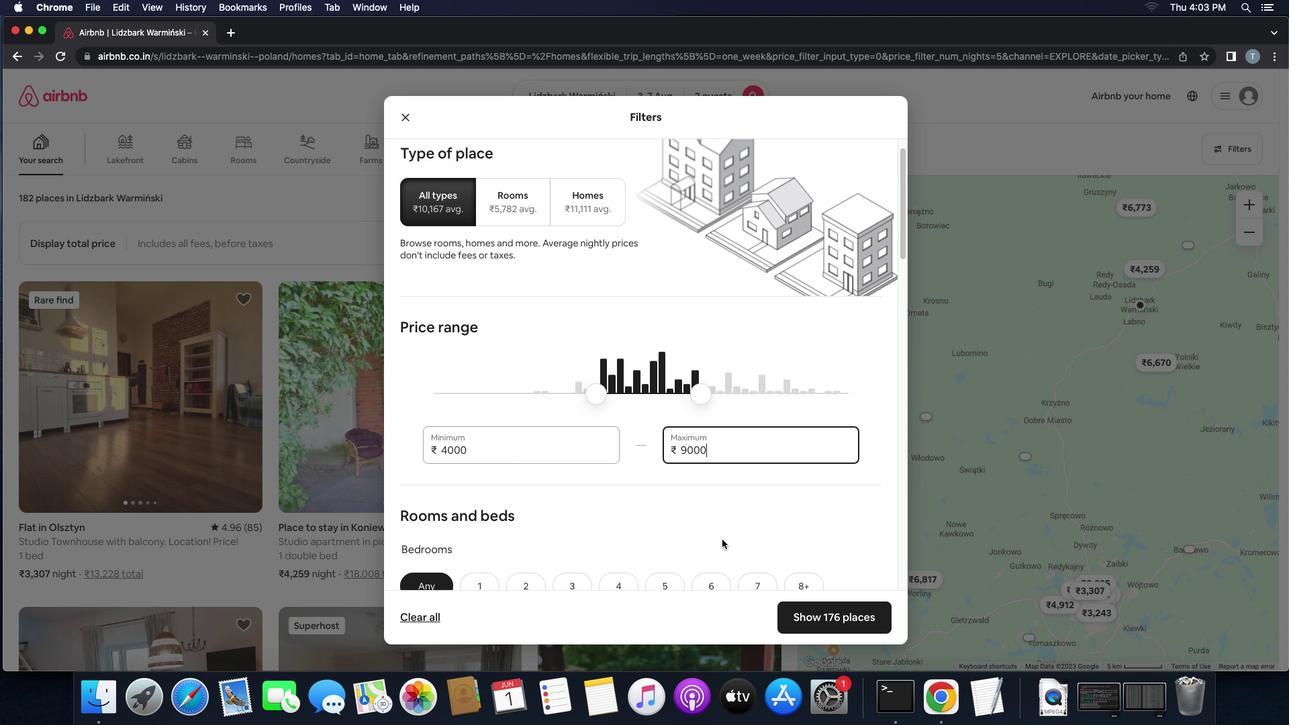 
Action: Mouse scrolled (722, 540) with delta (0, 0)
Screenshot: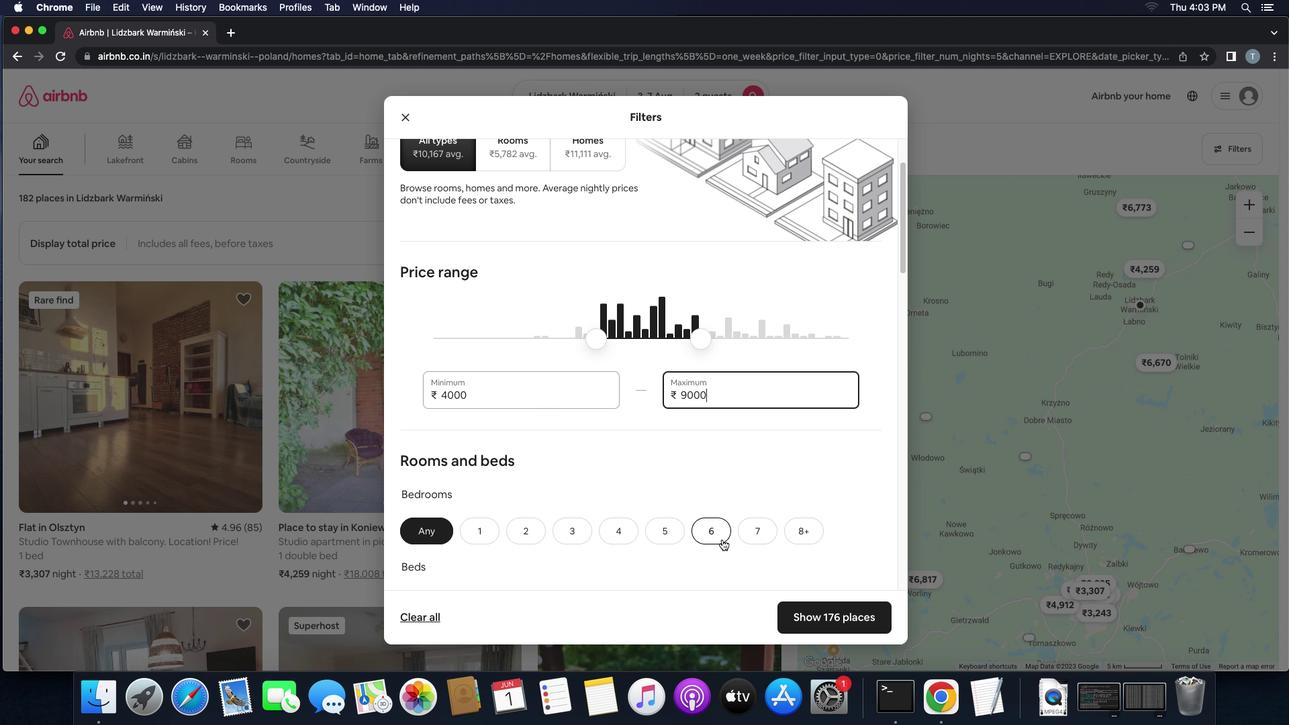 
Action: Mouse scrolled (722, 540) with delta (0, 0)
Screenshot: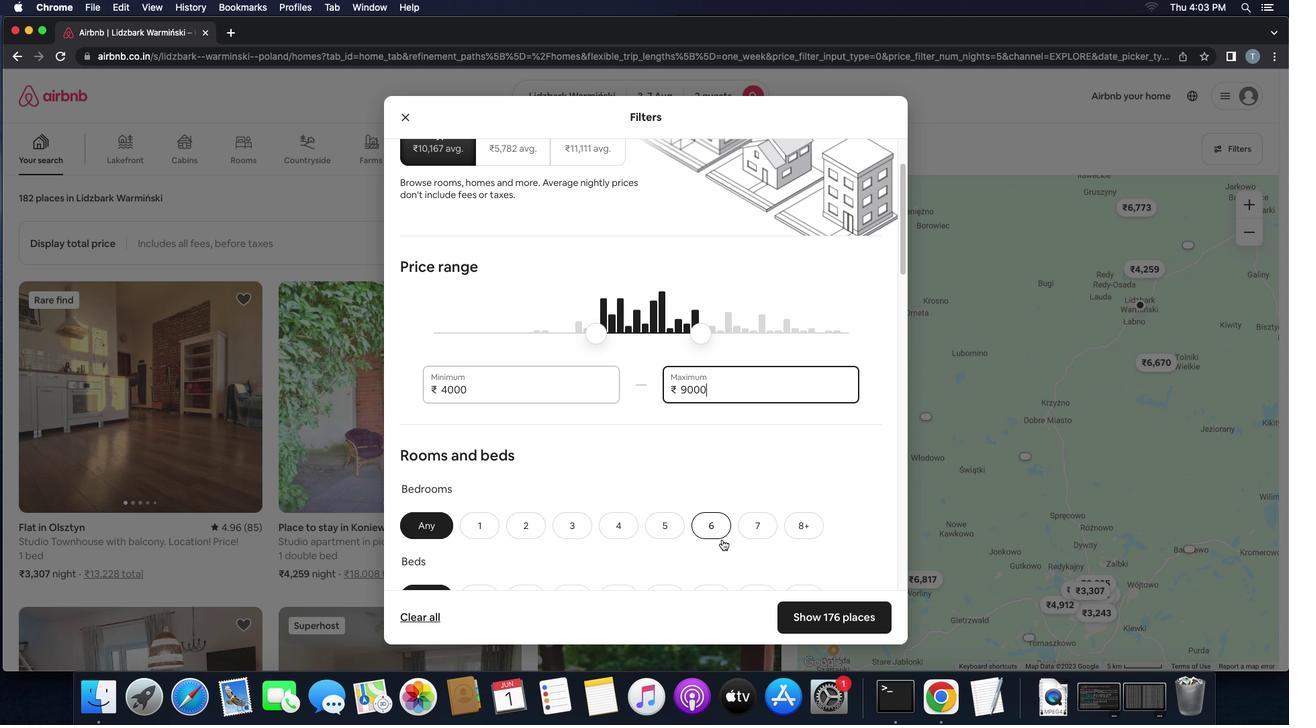 
Action: Mouse scrolled (722, 540) with delta (0, 0)
Screenshot: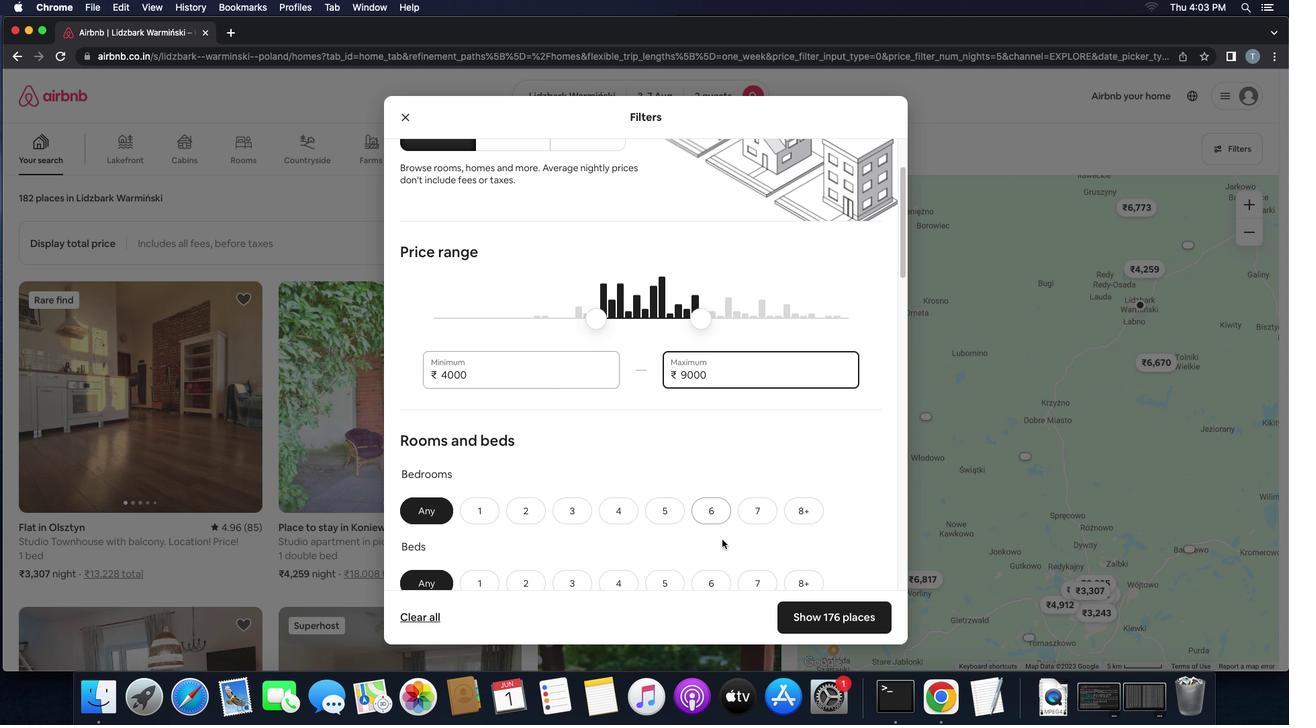 
Action: Mouse scrolled (722, 540) with delta (0, 0)
Screenshot: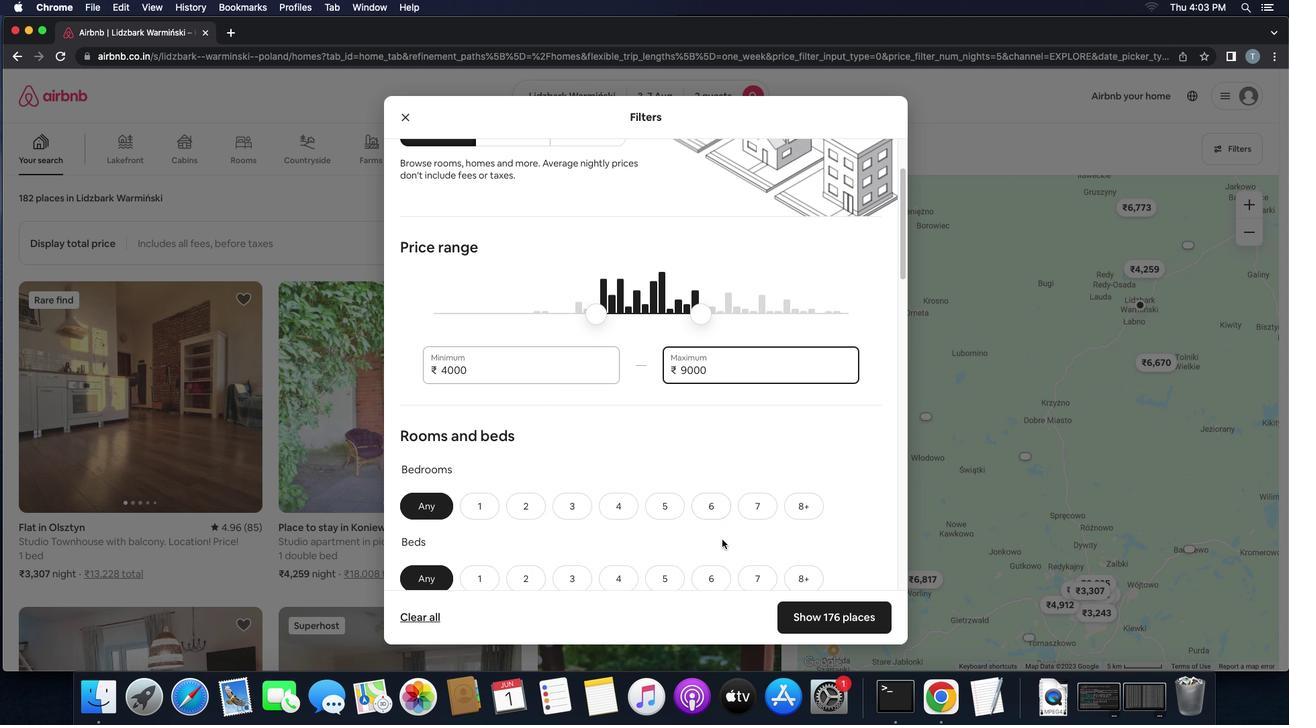 
Action: Mouse scrolled (722, 540) with delta (0, 0)
Screenshot: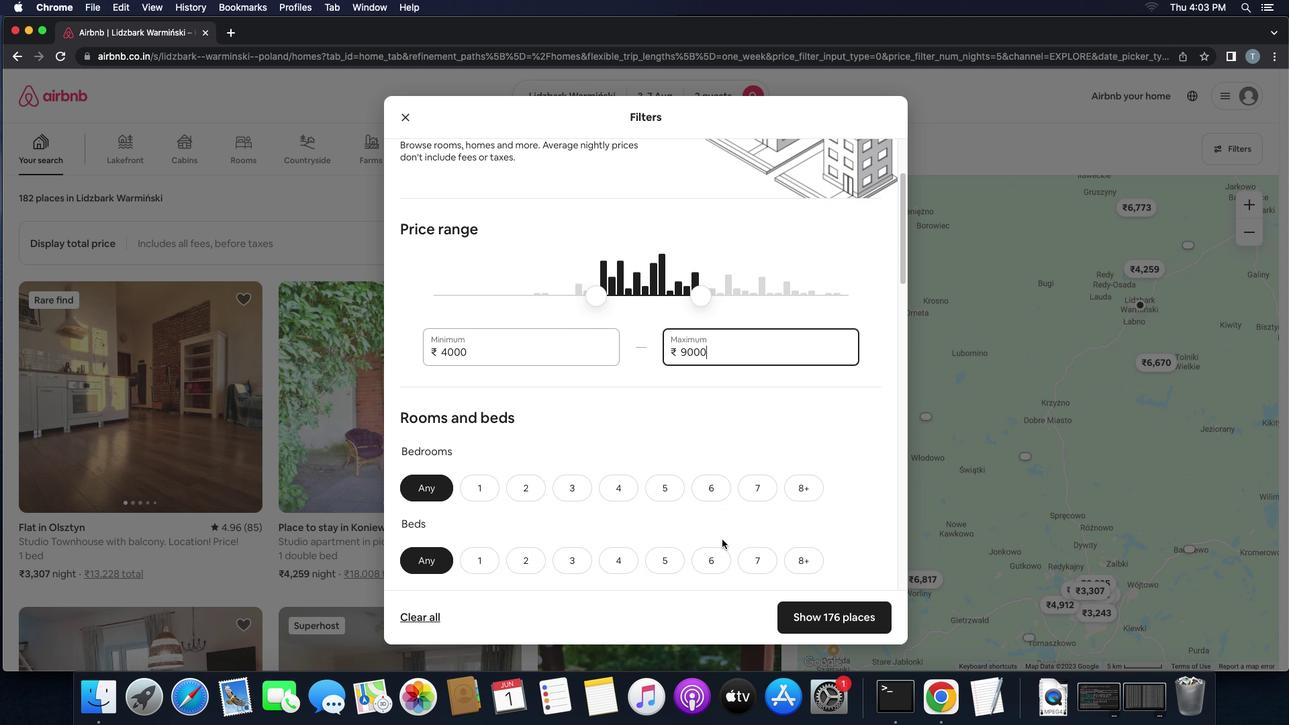 
Action: Mouse scrolled (722, 540) with delta (0, 0)
Screenshot: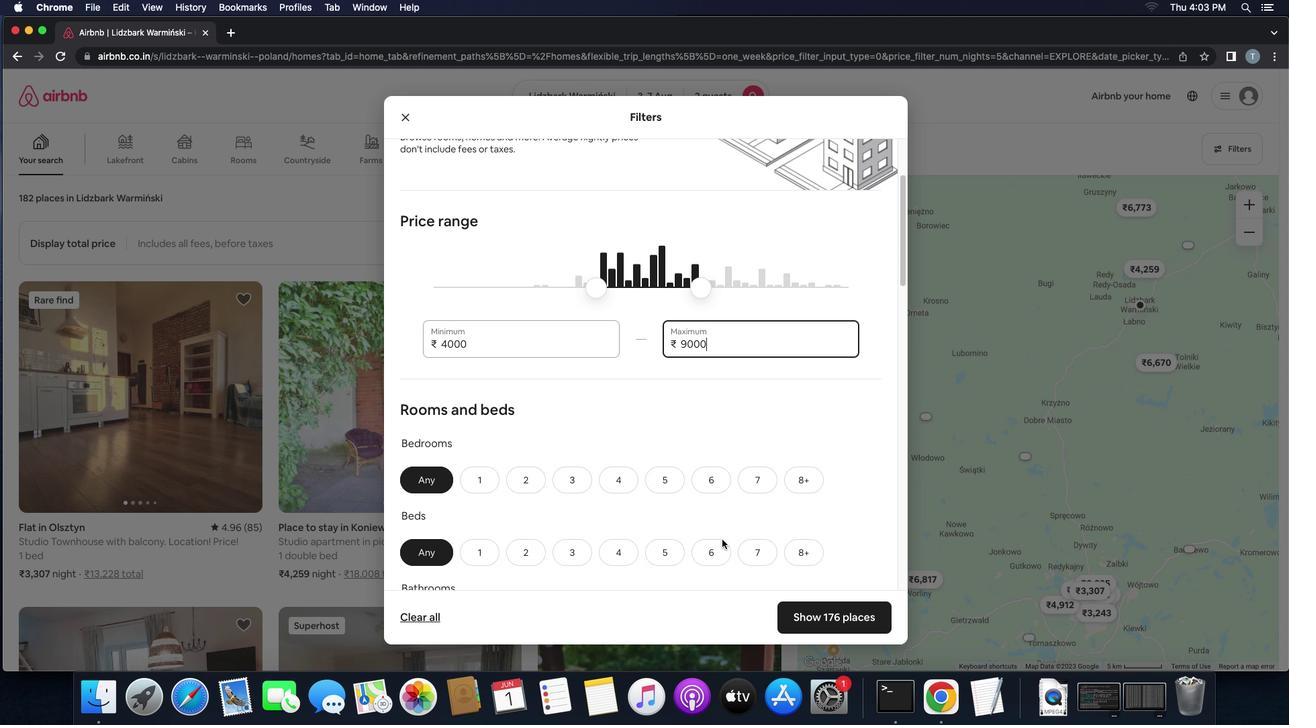
Action: Mouse scrolled (722, 540) with delta (0, 0)
Screenshot: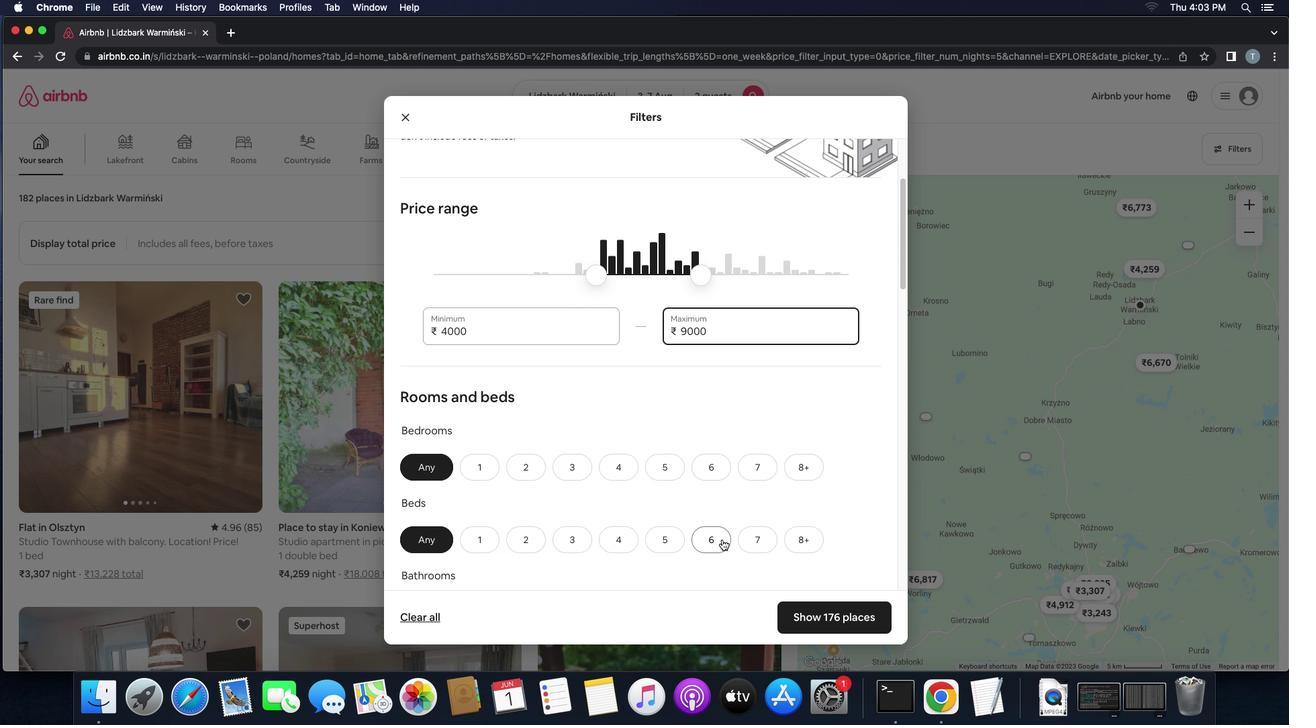 
Action: Mouse scrolled (722, 540) with delta (0, 0)
Screenshot: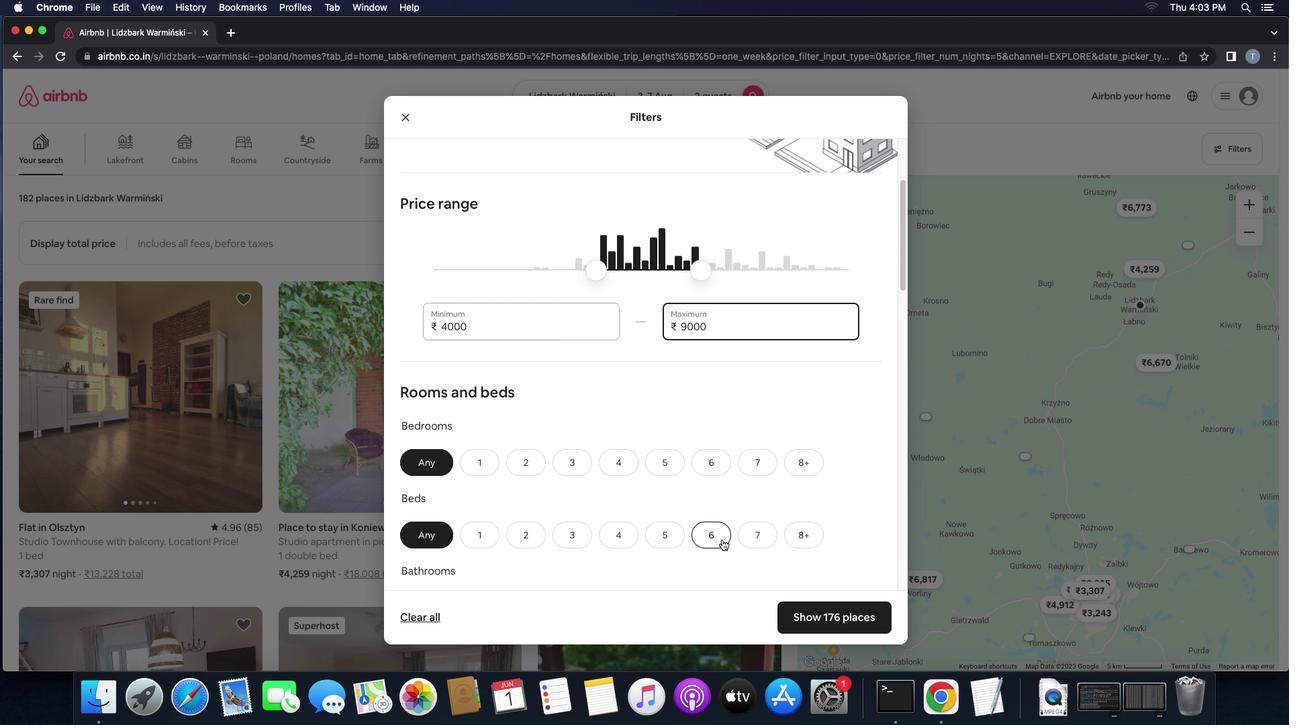 
Action: Mouse scrolled (722, 540) with delta (0, 0)
Screenshot: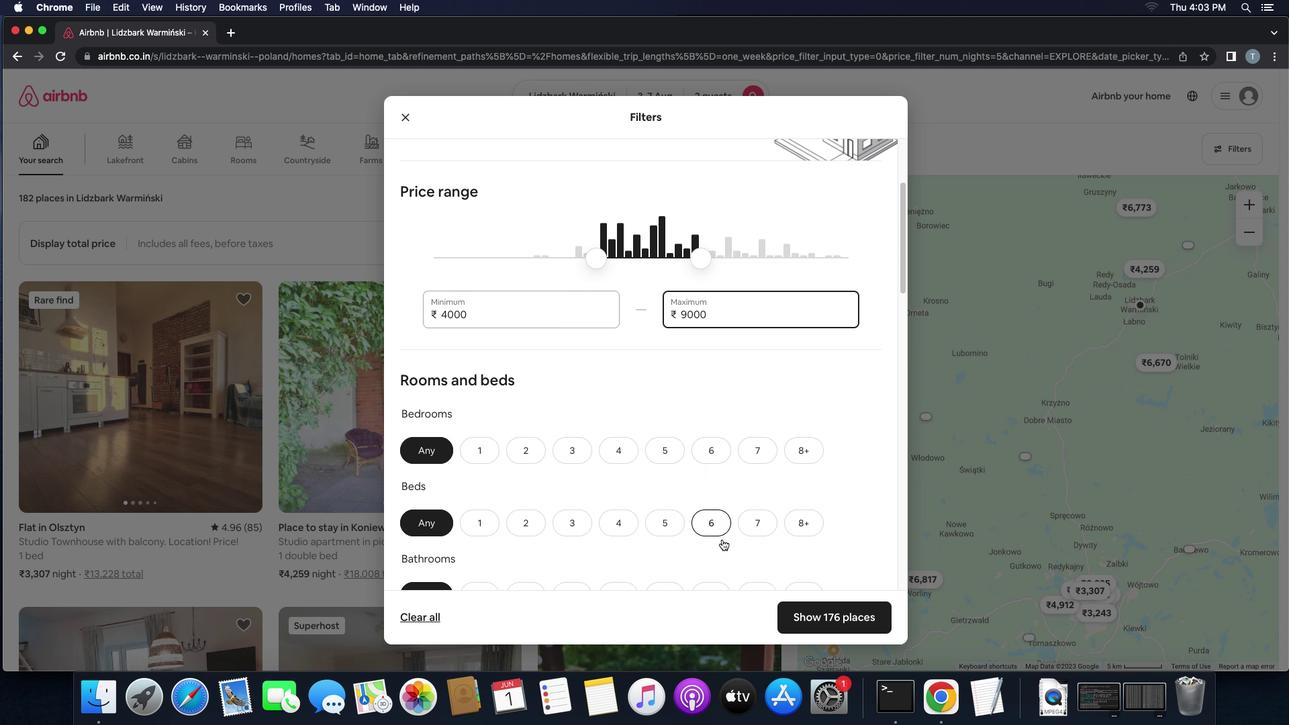 
Action: Mouse scrolled (722, 540) with delta (0, 0)
Screenshot: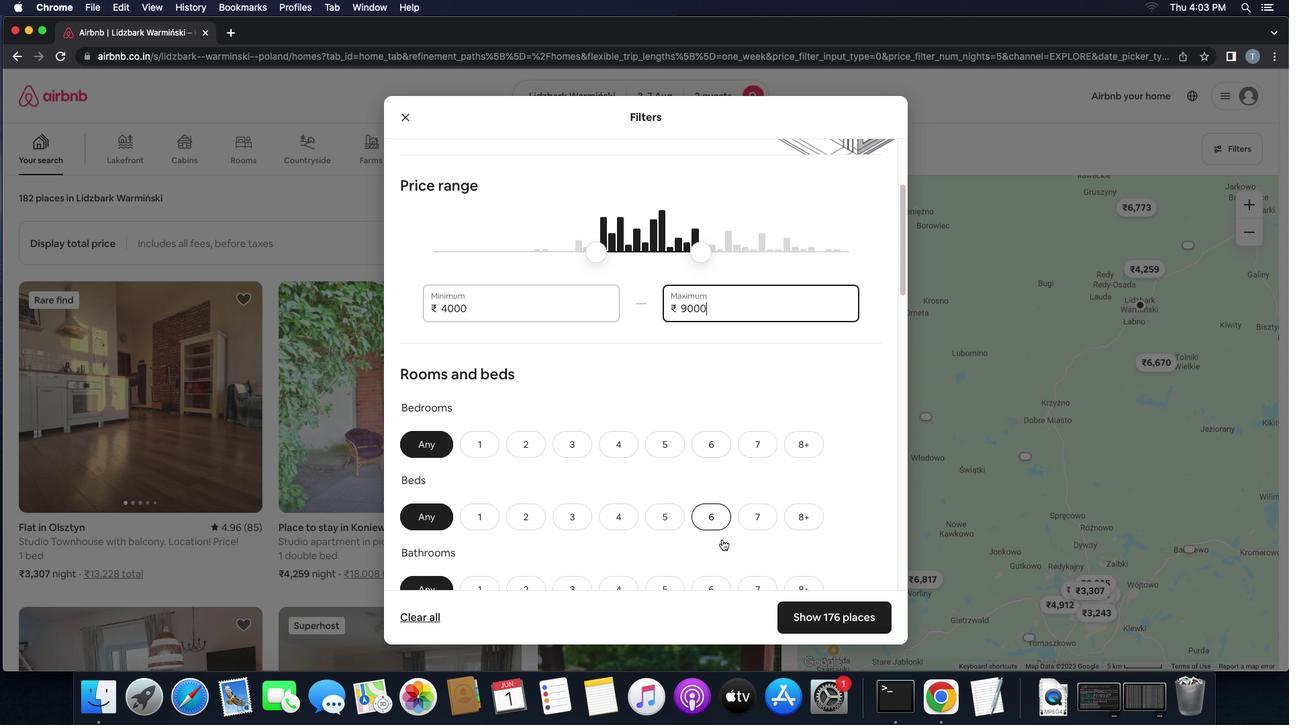 
Action: Mouse scrolled (722, 540) with delta (0, 0)
Screenshot: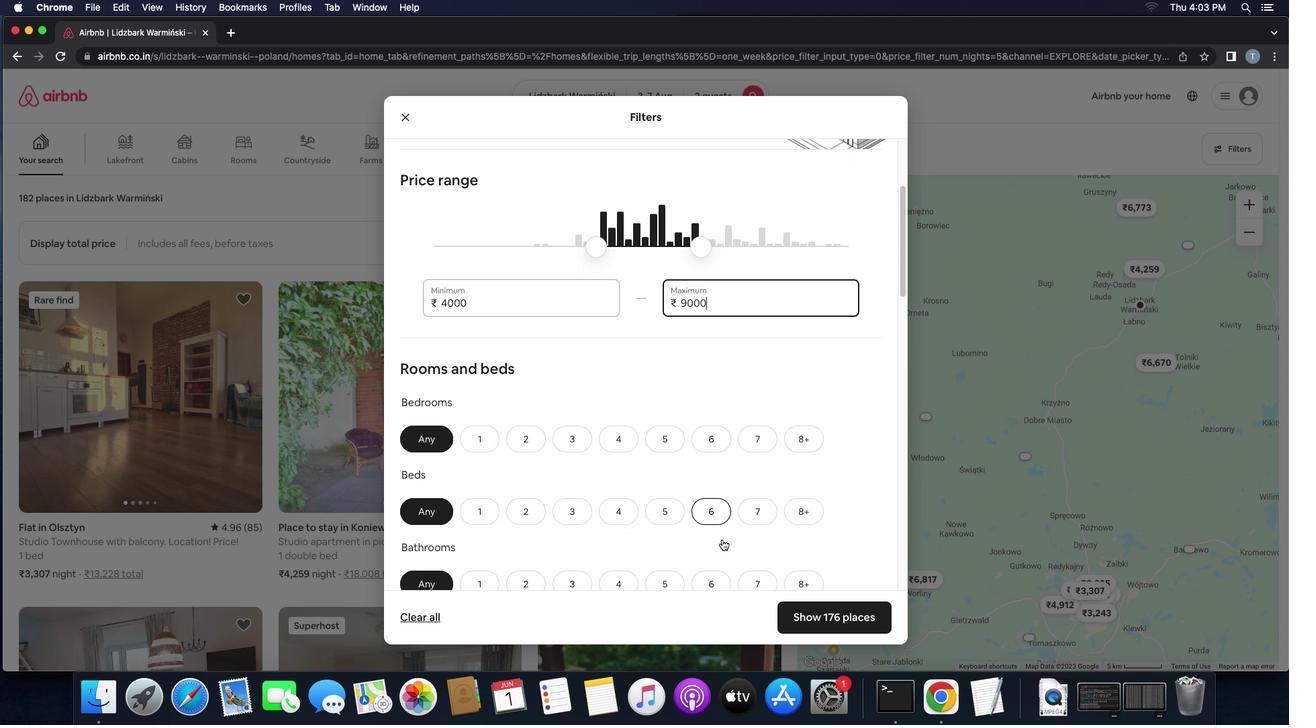 
Action: Mouse scrolled (722, 540) with delta (0, -1)
Screenshot: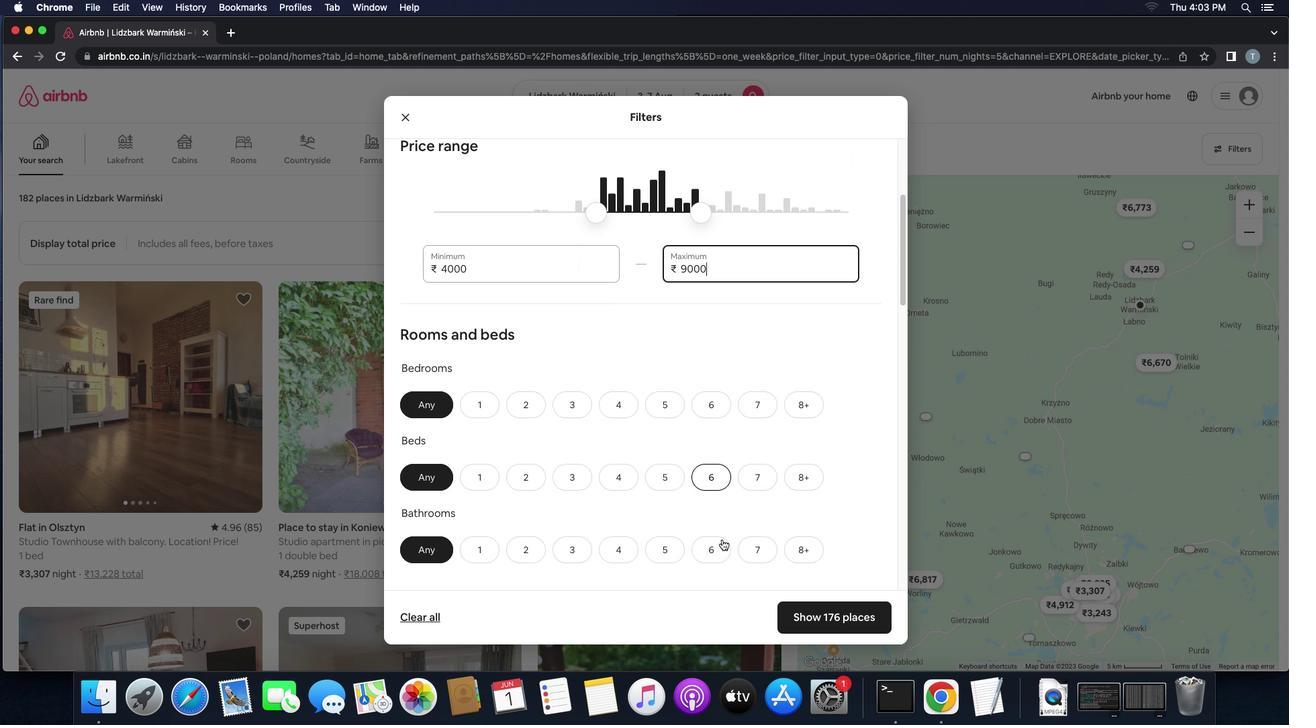 
Action: Mouse moved to (468, 340)
Screenshot: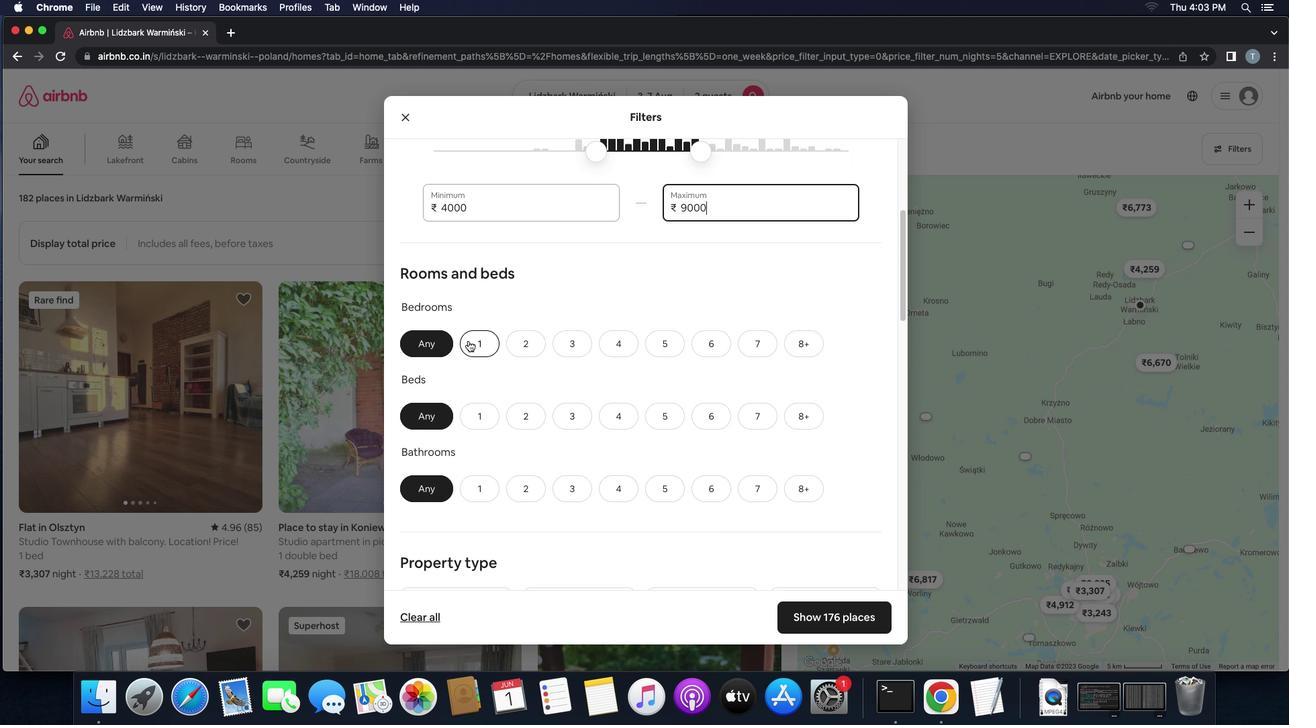 
Action: Mouse pressed left at (468, 340)
Screenshot: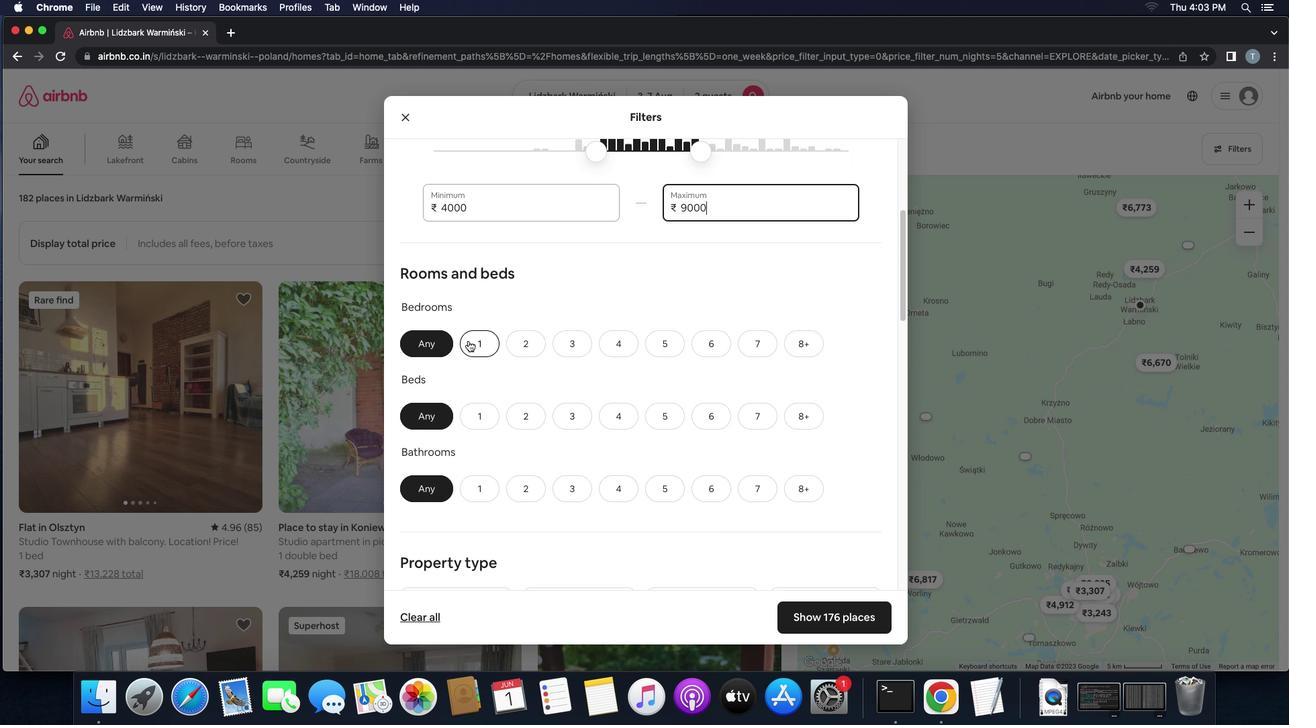 
Action: Mouse moved to (484, 404)
Screenshot: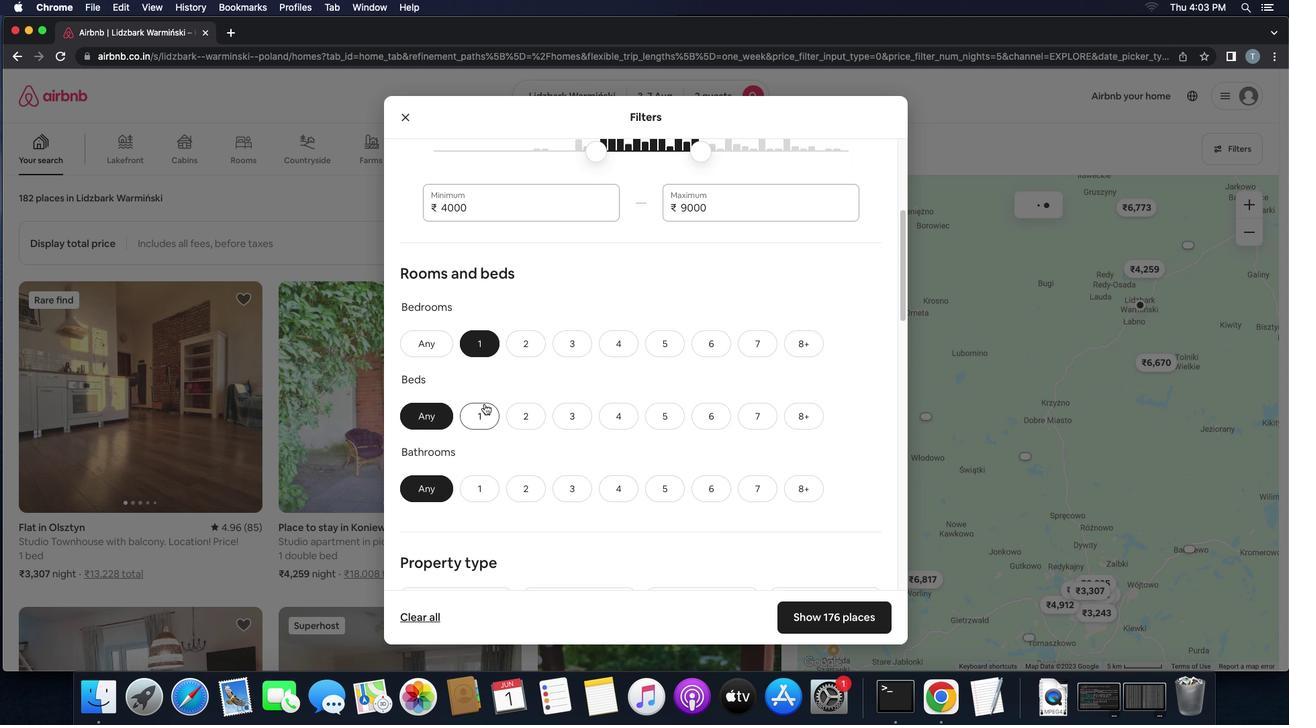 
Action: Mouse pressed left at (484, 404)
Screenshot: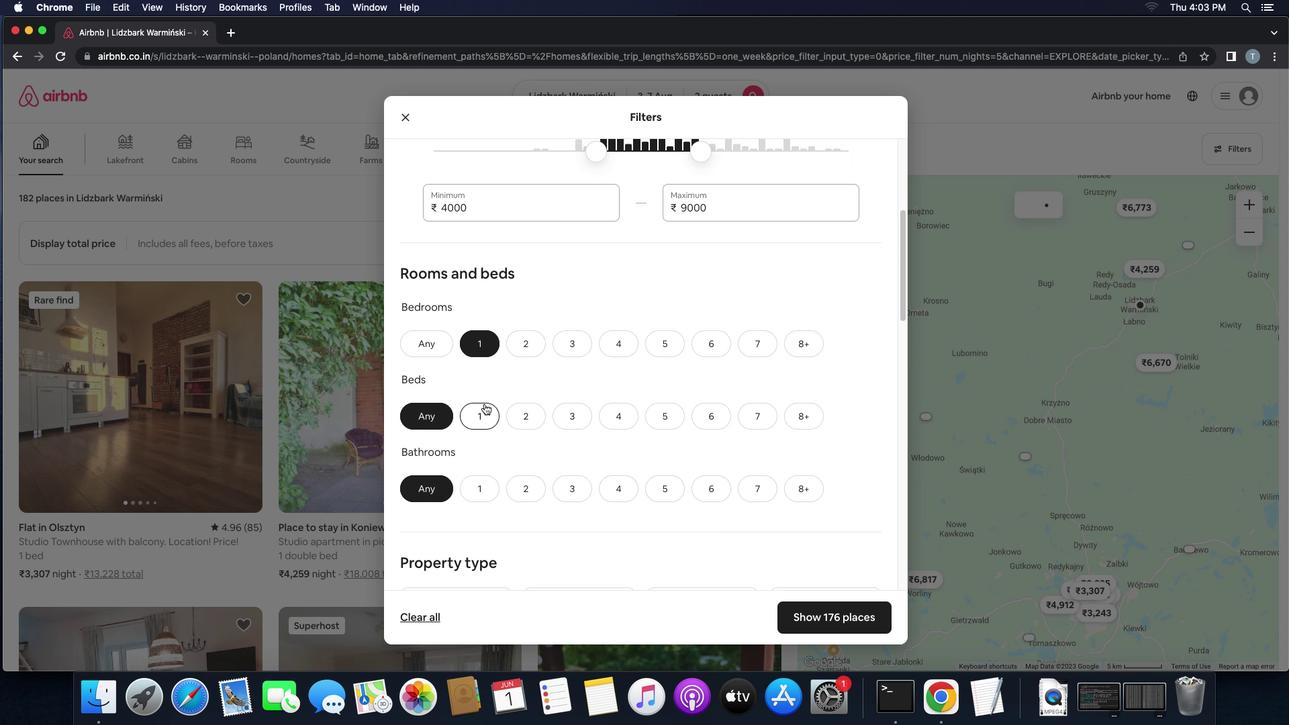 
Action: Mouse moved to (485, 499)
Screenshot: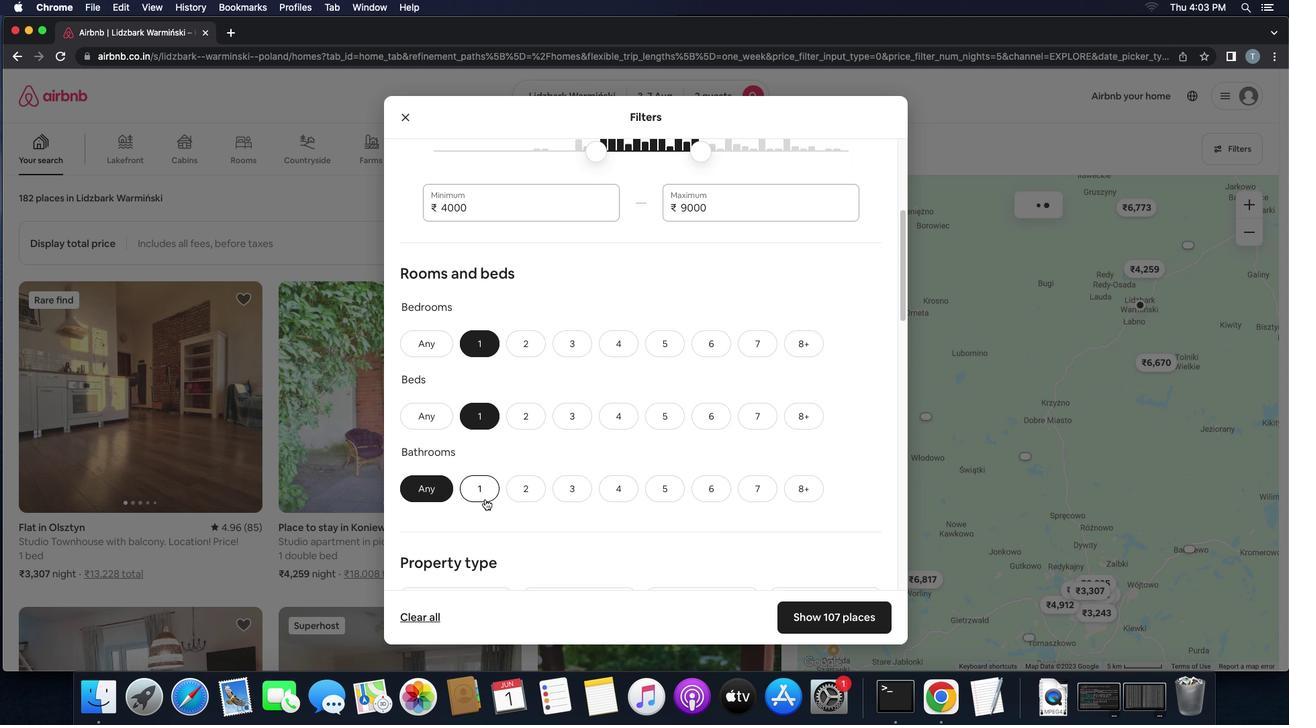 
Action: Mouse pressed left at (485, 499)
Screenshot: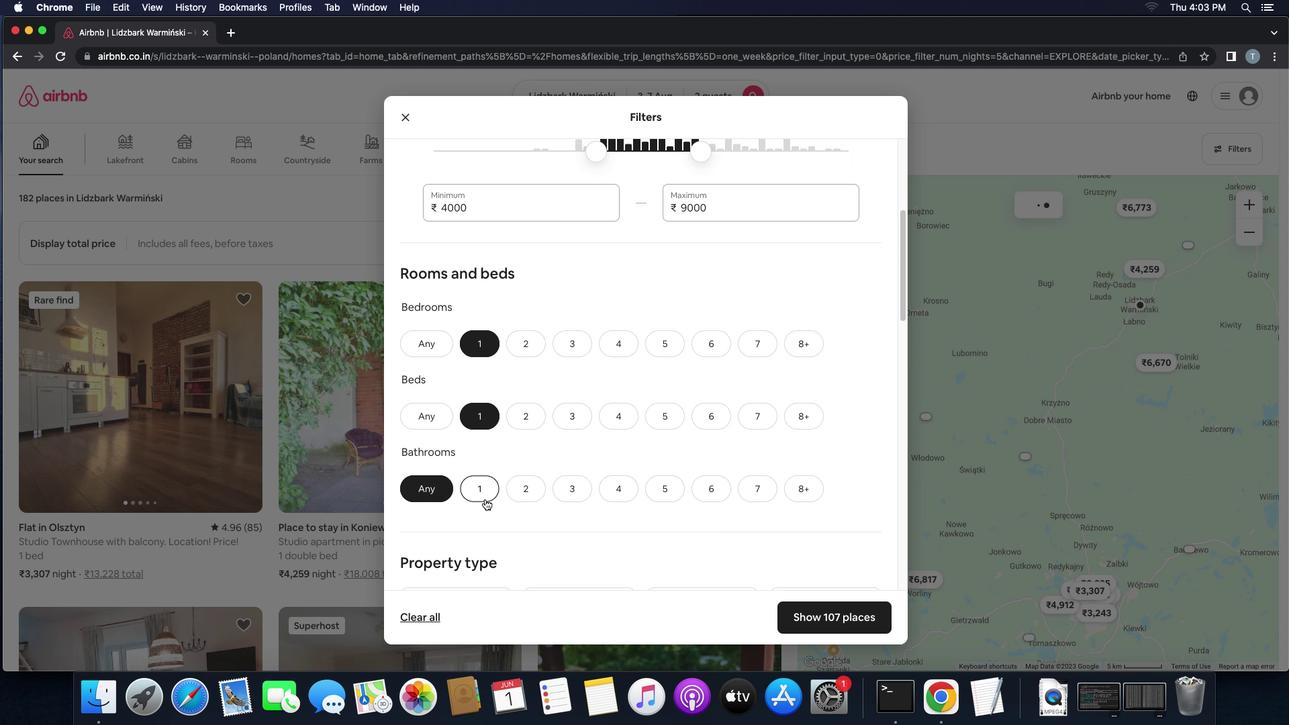 
Action: Mouse moved to (671, 519)
Screenshot: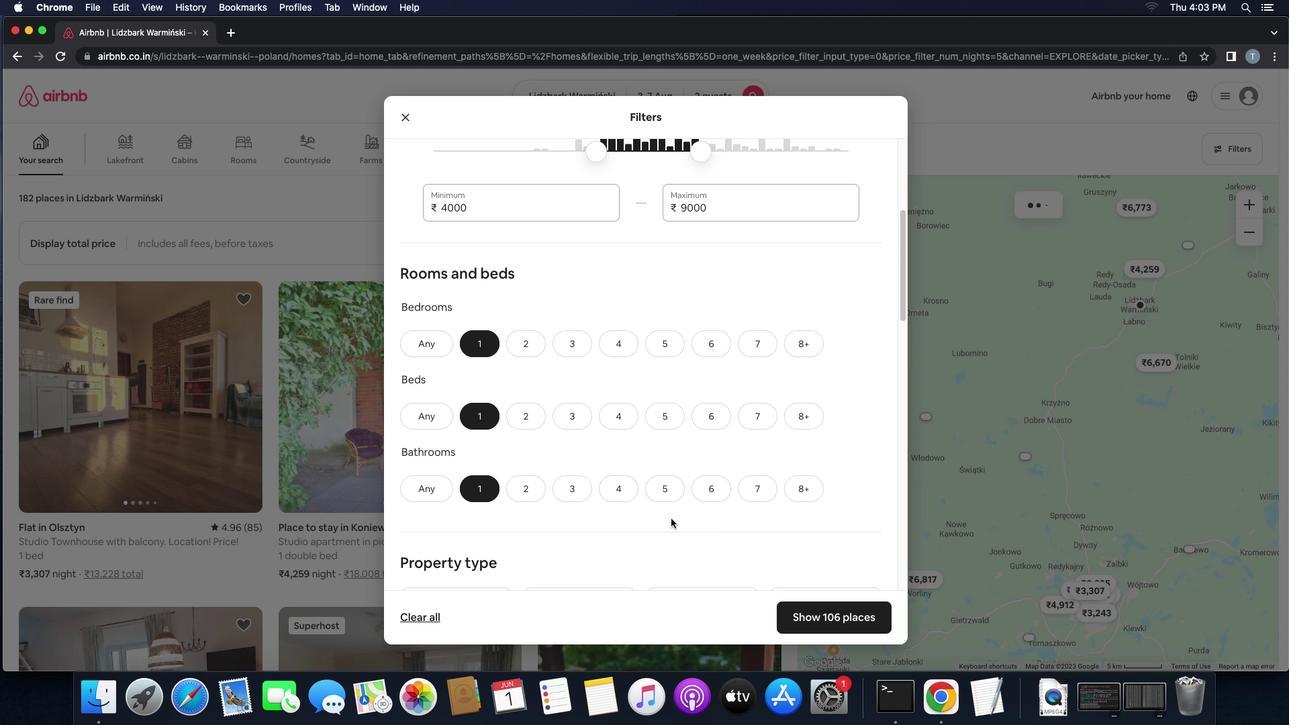 
Action: Mouse scrolled (671, 519) with delta (0, 0)
Screenshot: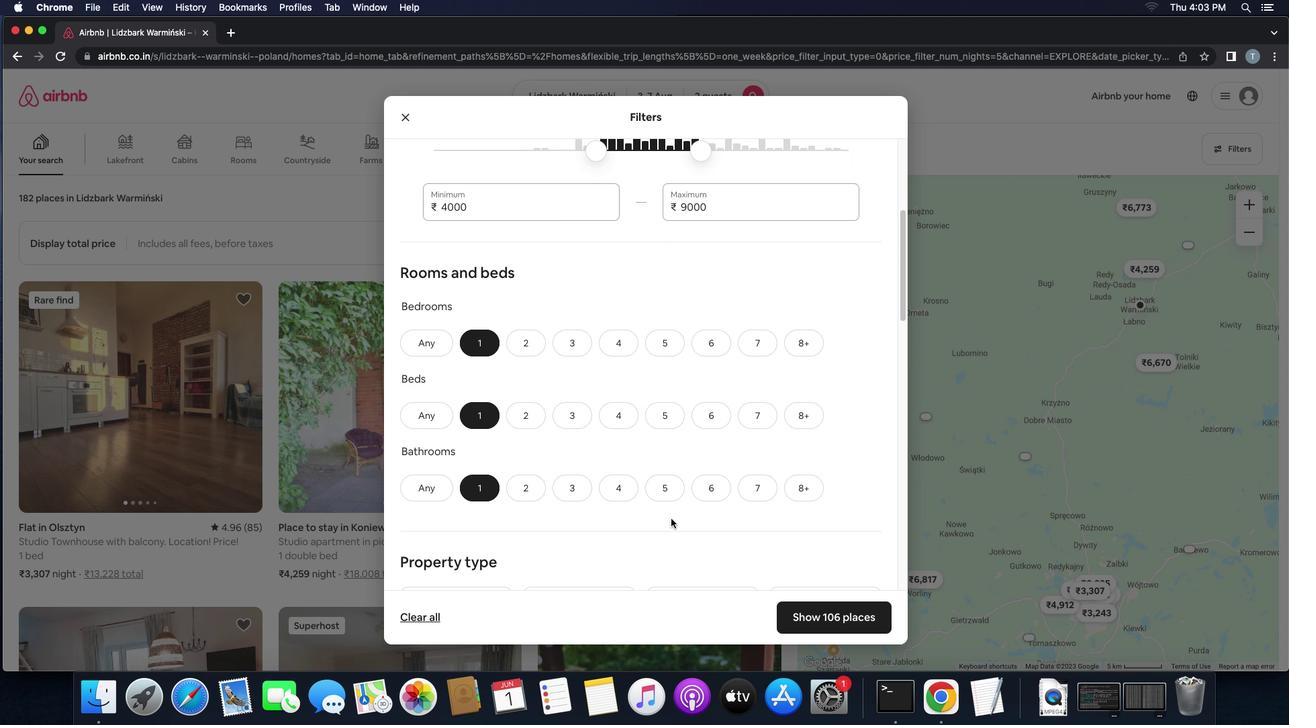 
Action: Mouse scrolled (671, 519) with delta (0, 0)
Screenshot: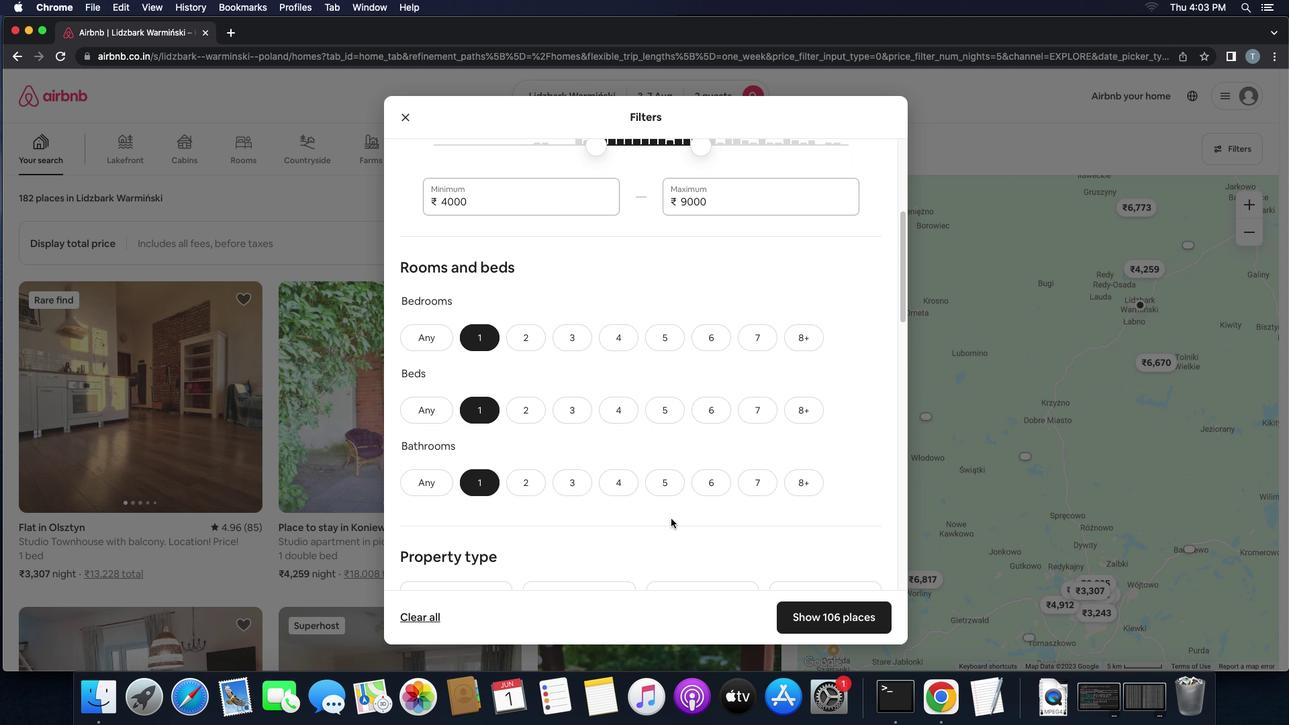 
Action: Mouse scrolled (671, 519) with delta (0, 0)
Screenshot: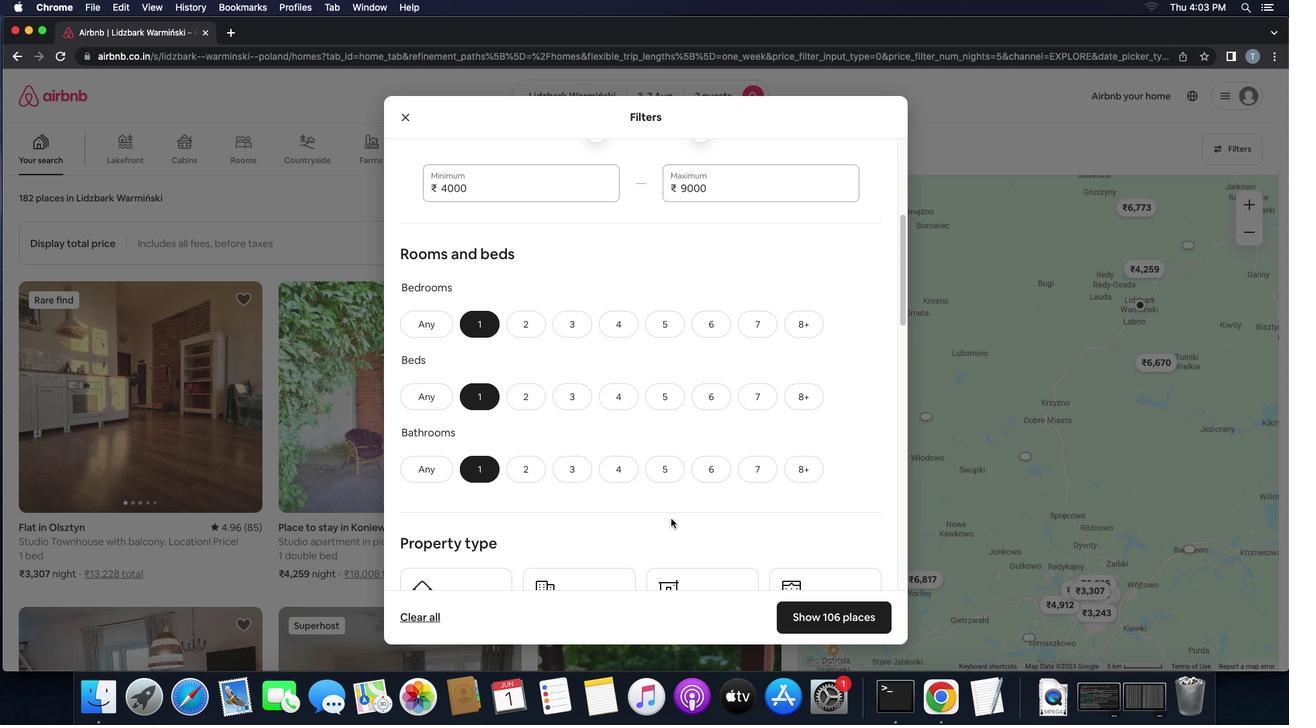
Action: Mouse scrolled (671, 519) with delta (0, 0)
Screenshot: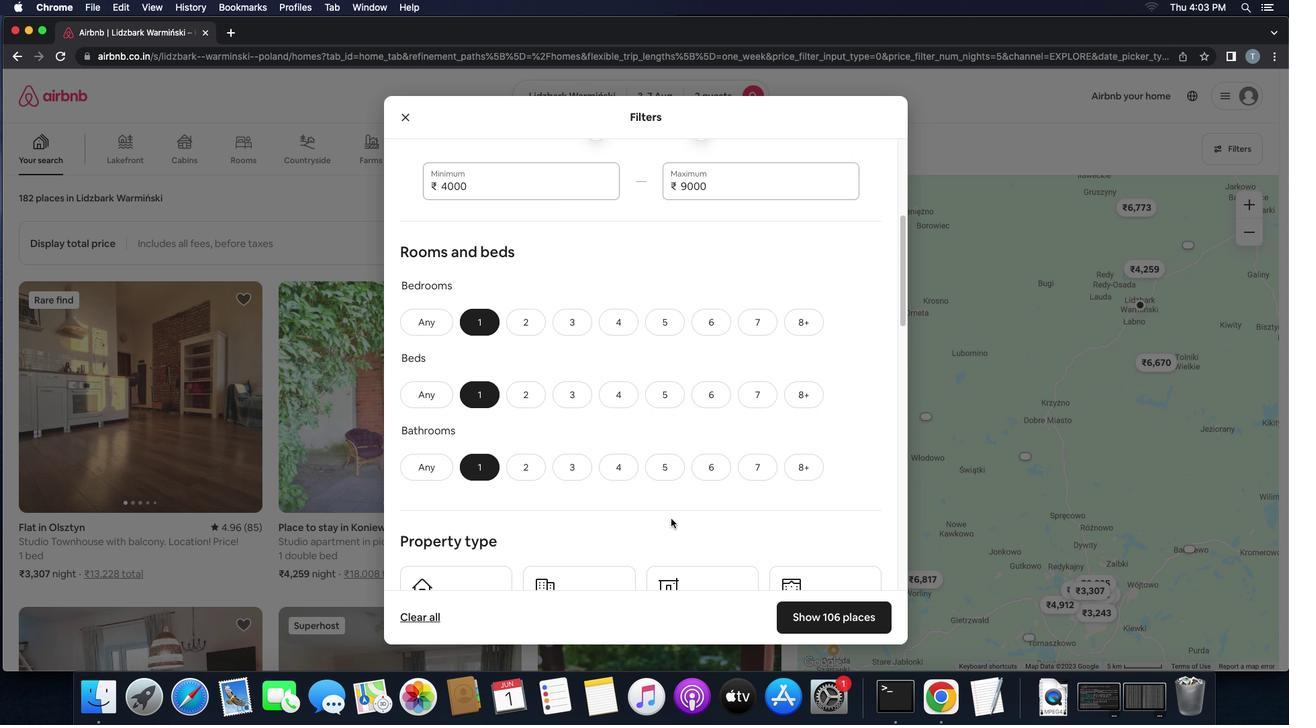 
Action: Mouse scrolled (671, 519) with delta (0, -1)
Screenshot: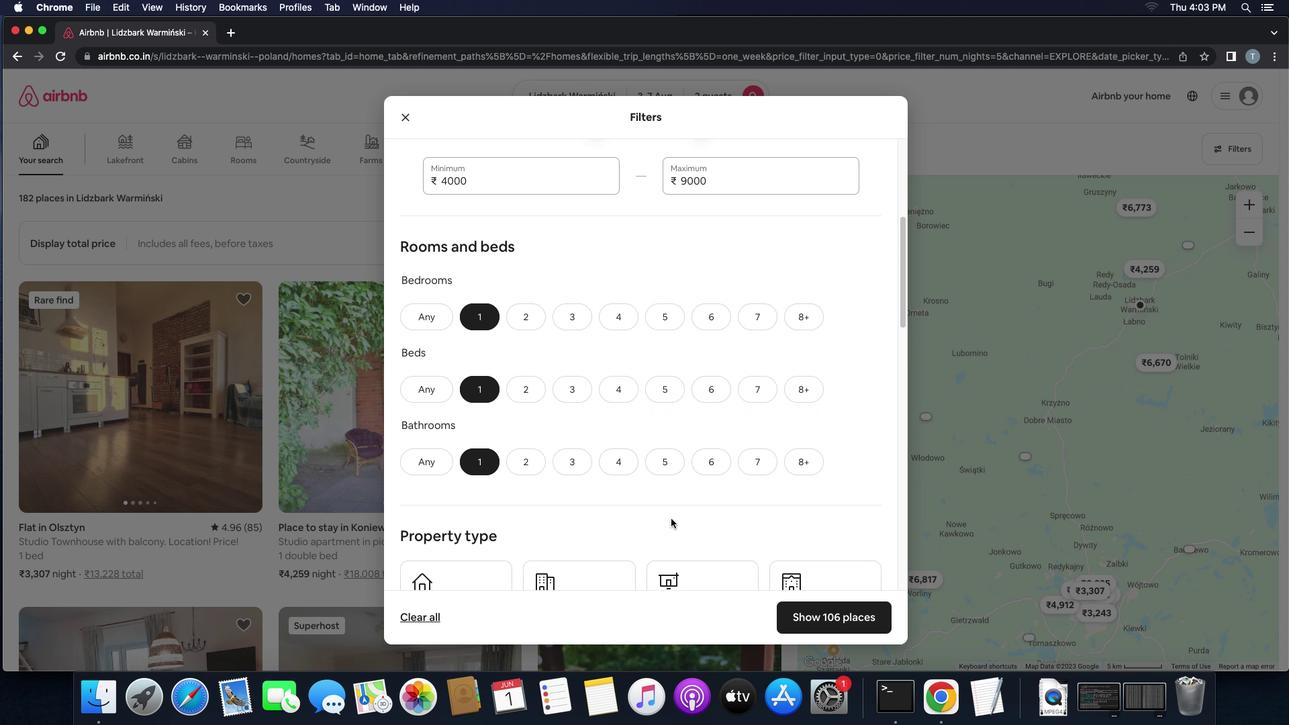 
Action: Mouse scrolled (671, 519) with delta (0, 0)
Screenshot: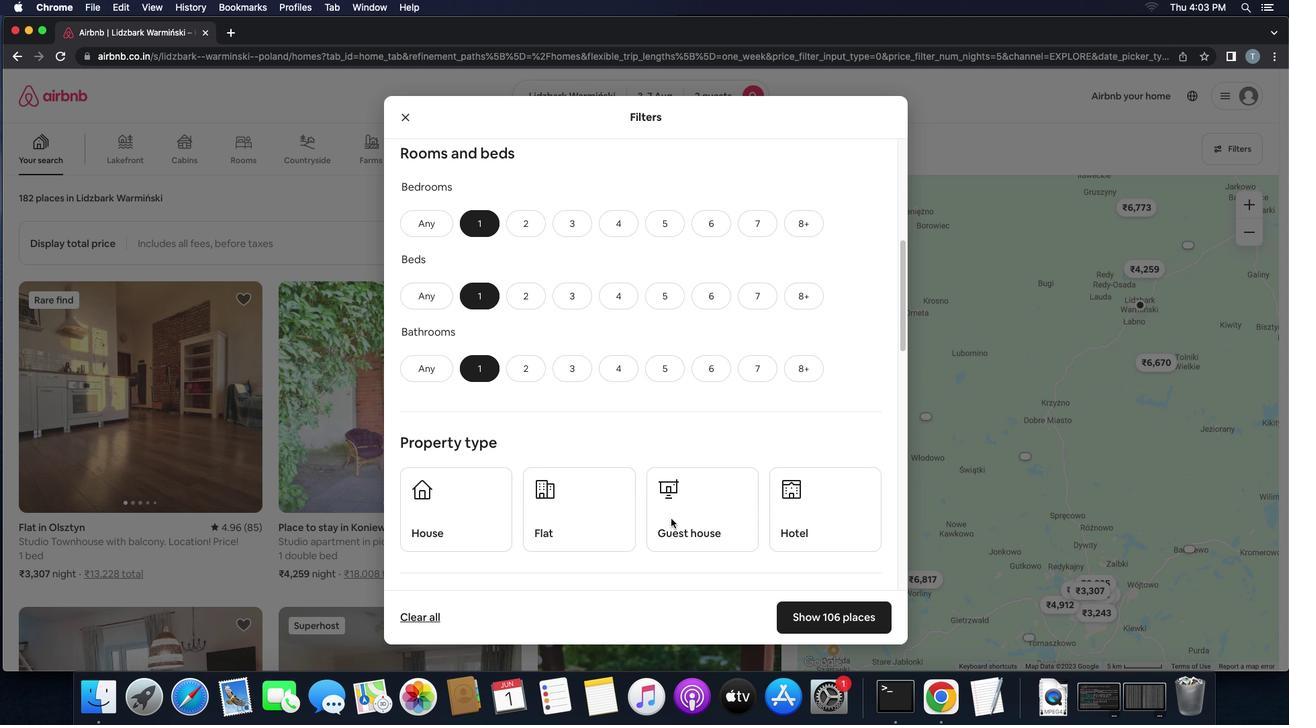 
Action: Mouse scrolled (671, 519) with delta (0, 0)
Screenshot: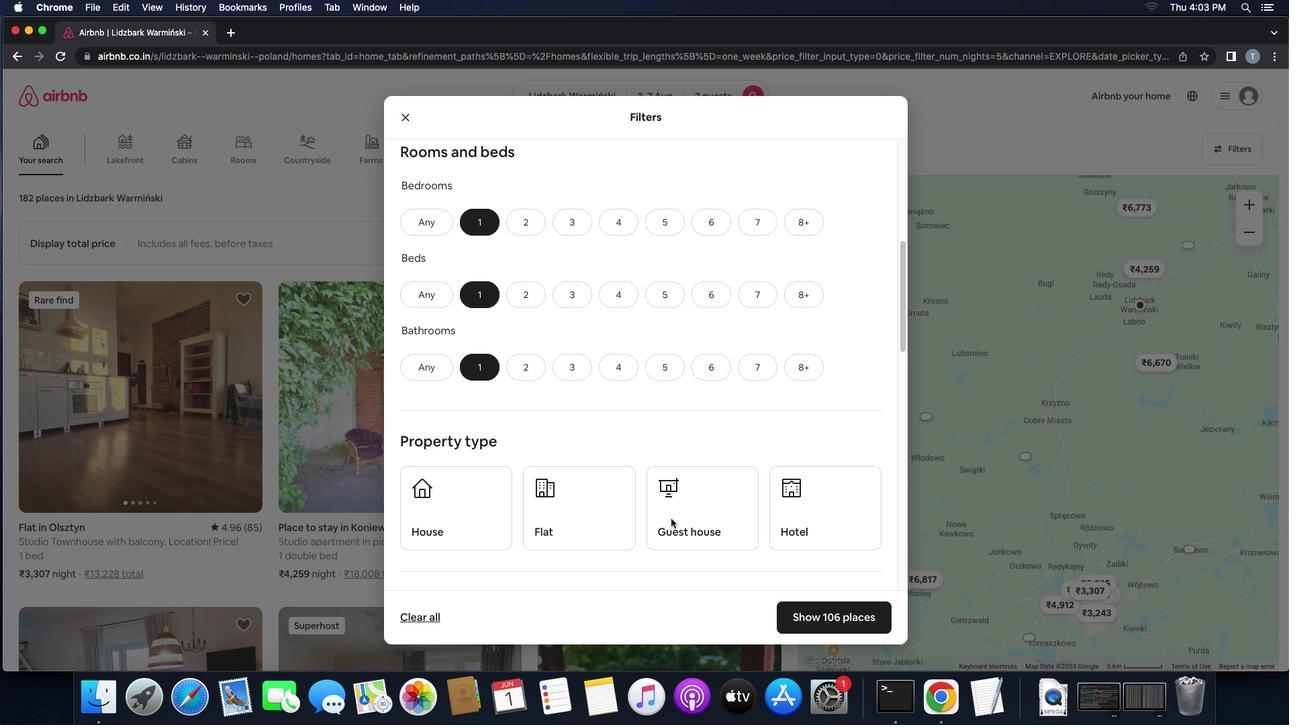 
Action: Mouse scrolled (671, 519) with delta (0, -1)
Screenshot: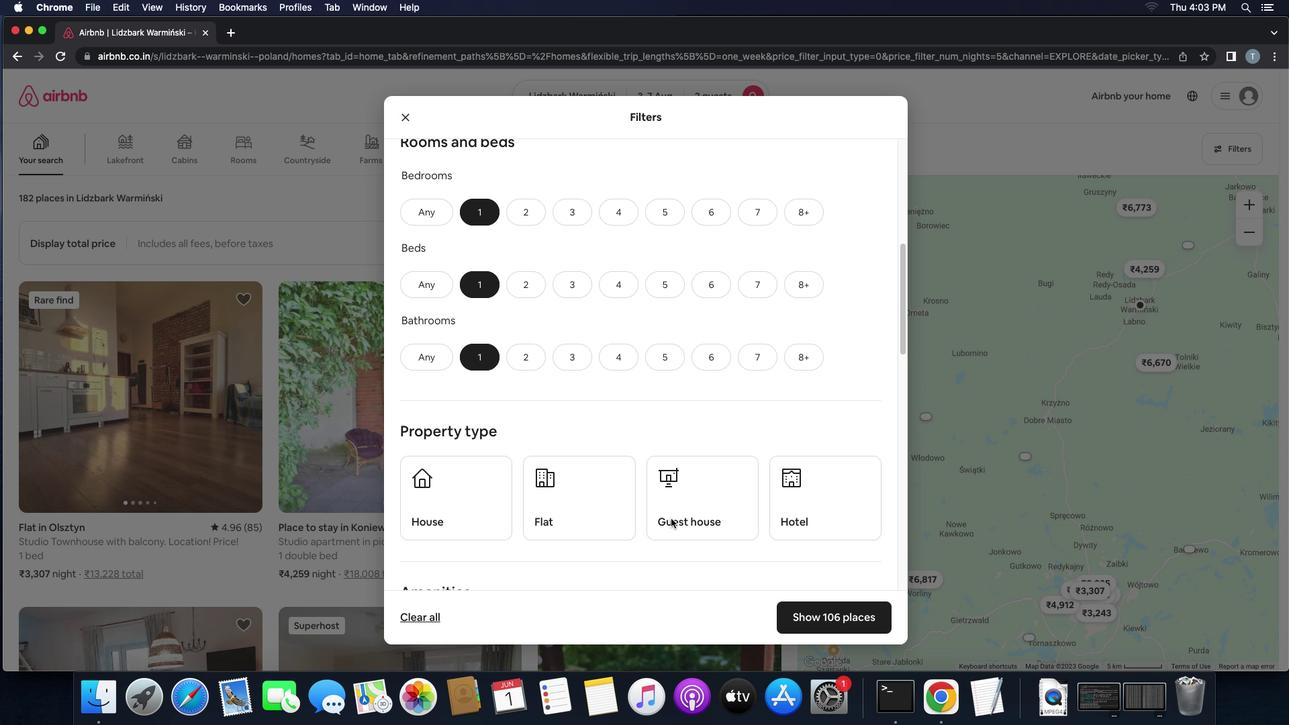 
Action: Mouse scrolled (671, 519) with delta (0, 0)
Screenshot: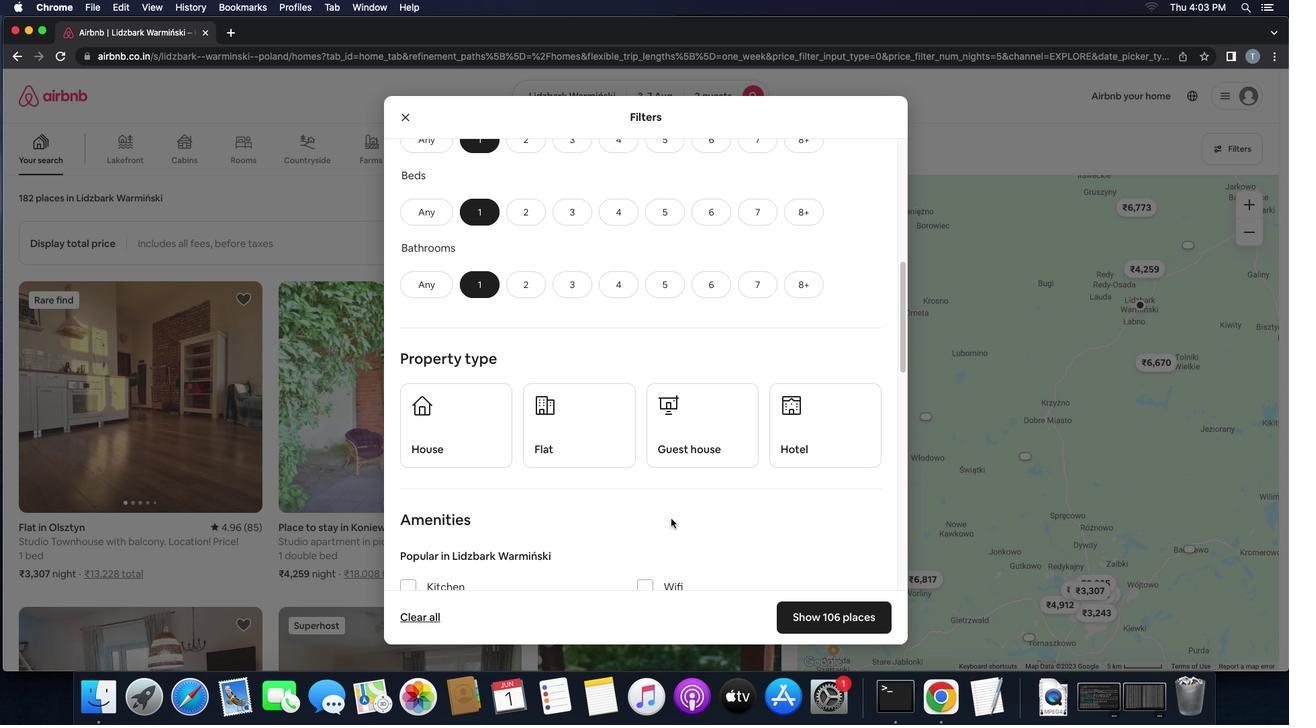 
Action: Mouse scrolled (671, 519) with delta (0, 0)
Screenshot: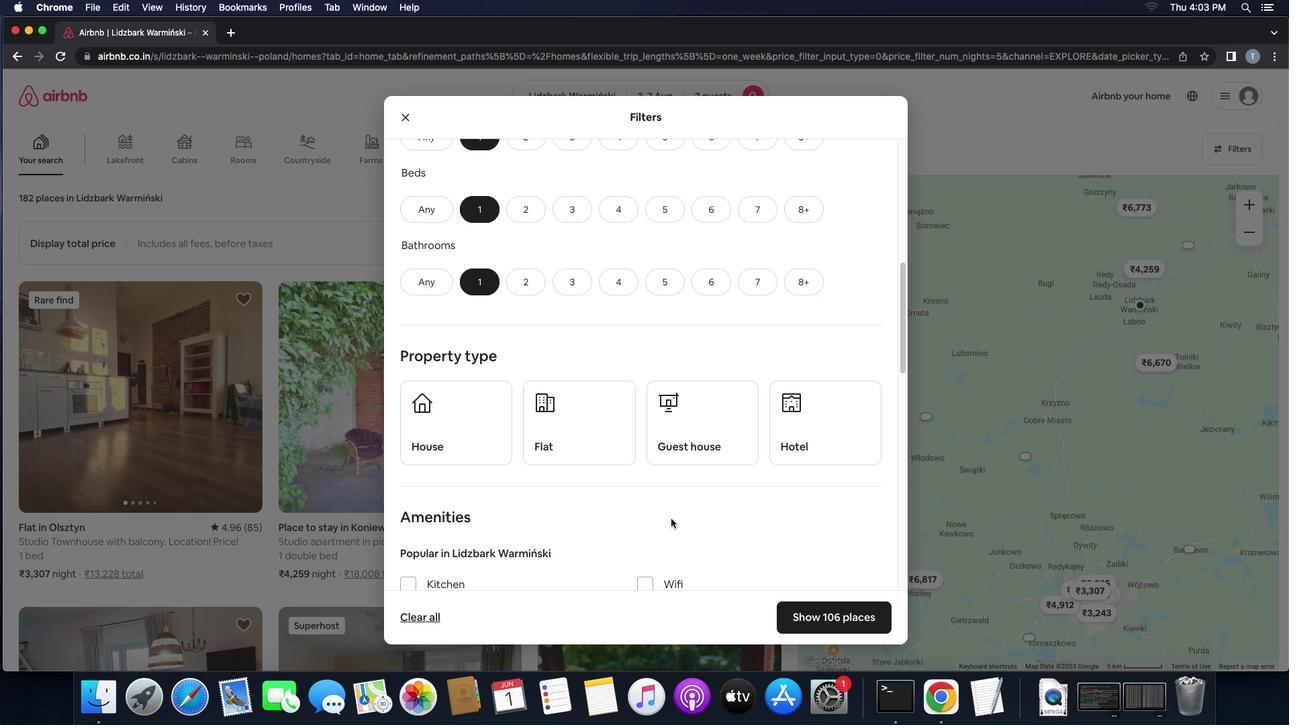 
Action: Mouse moved to (504, 420)
Screenshot: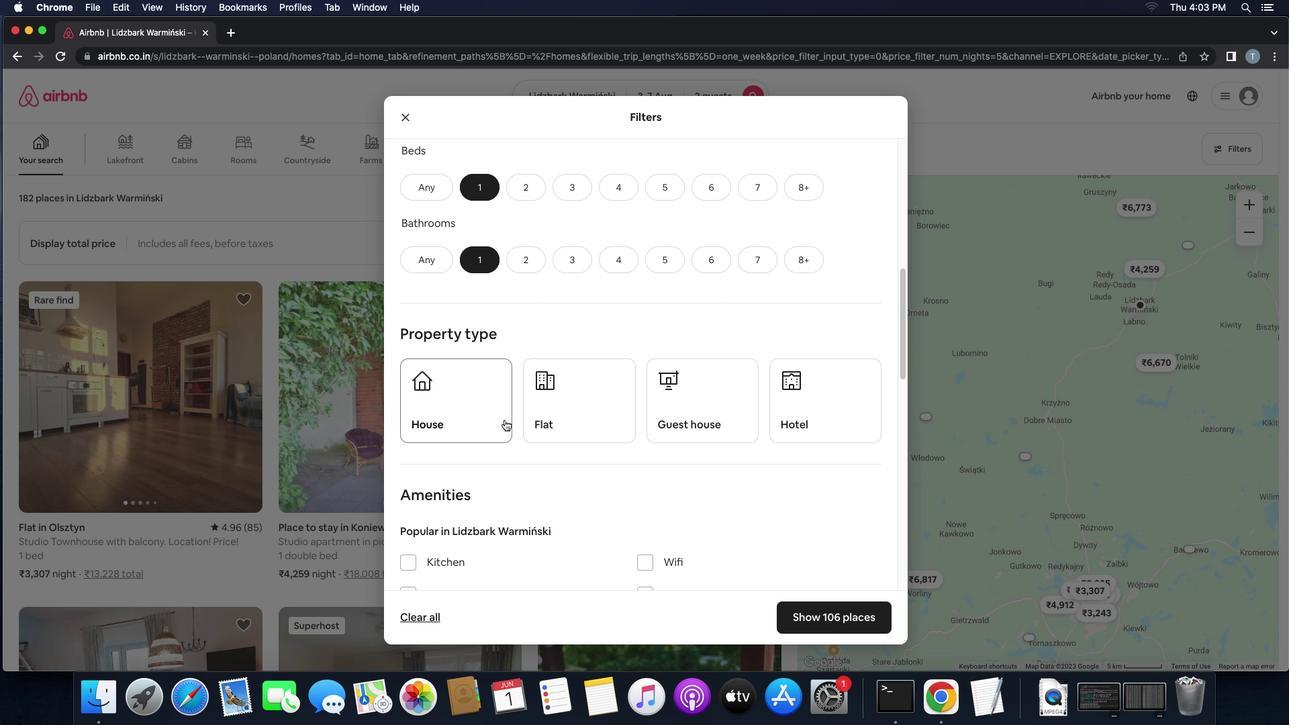 
Action: Mouse pressed left at (504, 420)
Screenshot: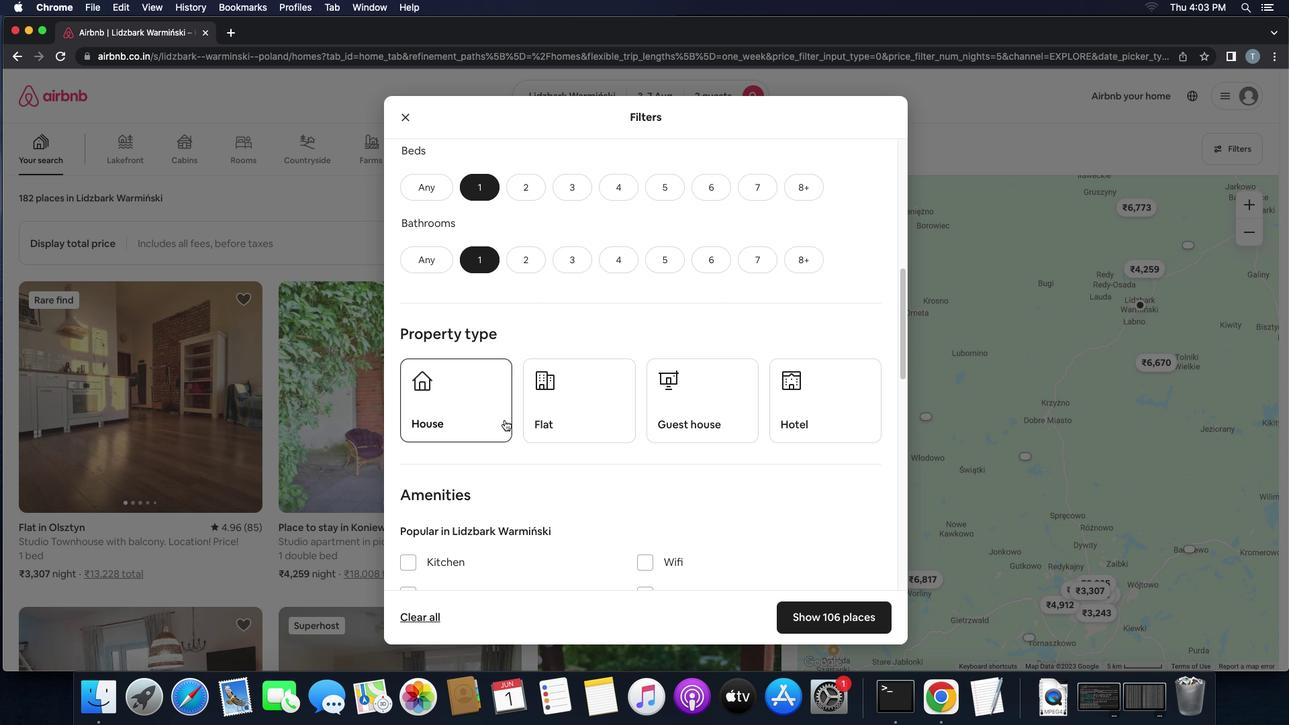 
Action: Mouse moved to (626, 436)
Screenshot: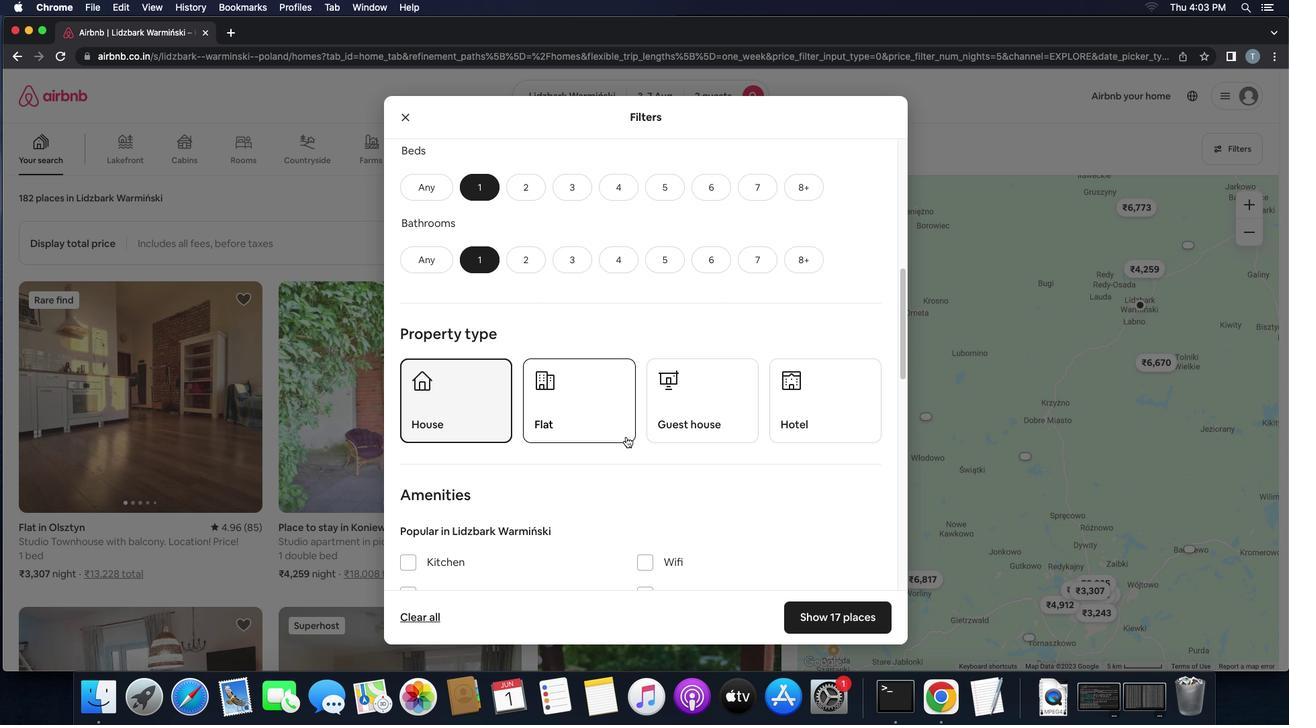
Action: Mouse pressed left at (626, 436)
Screenshot: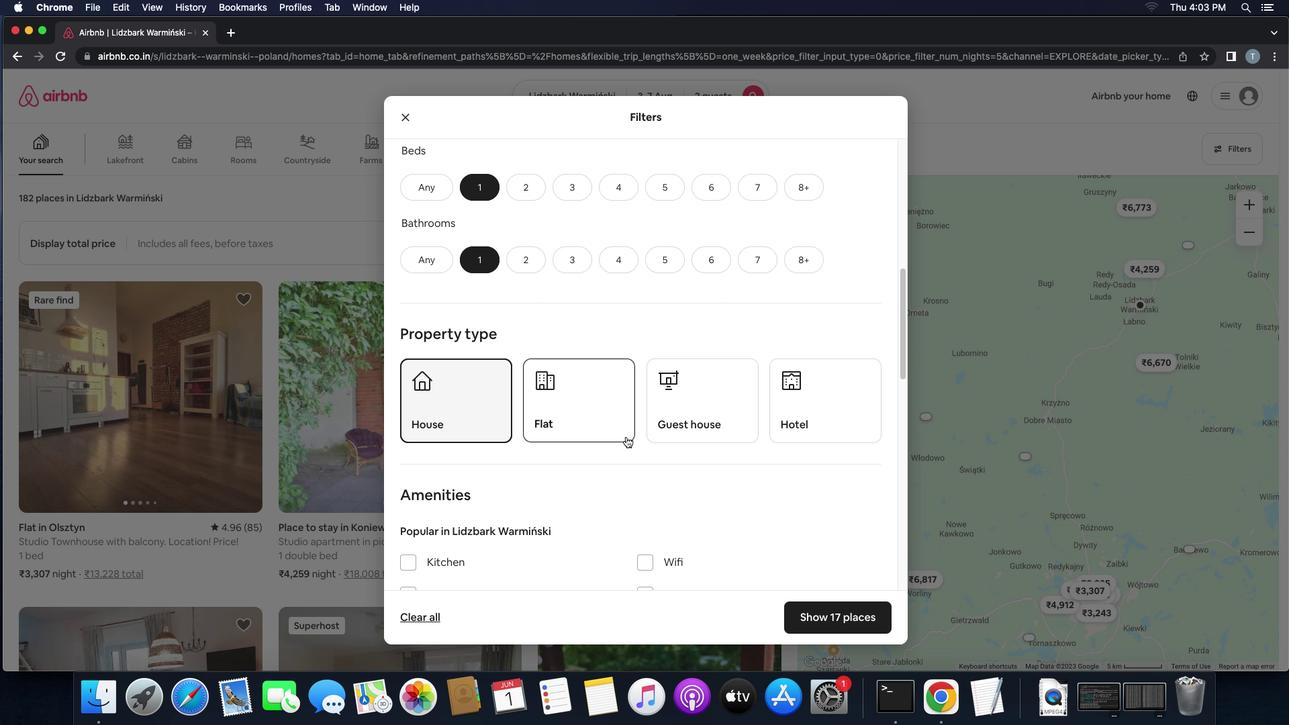 
Action: Mouse moved to (670, 426)
Screenshot: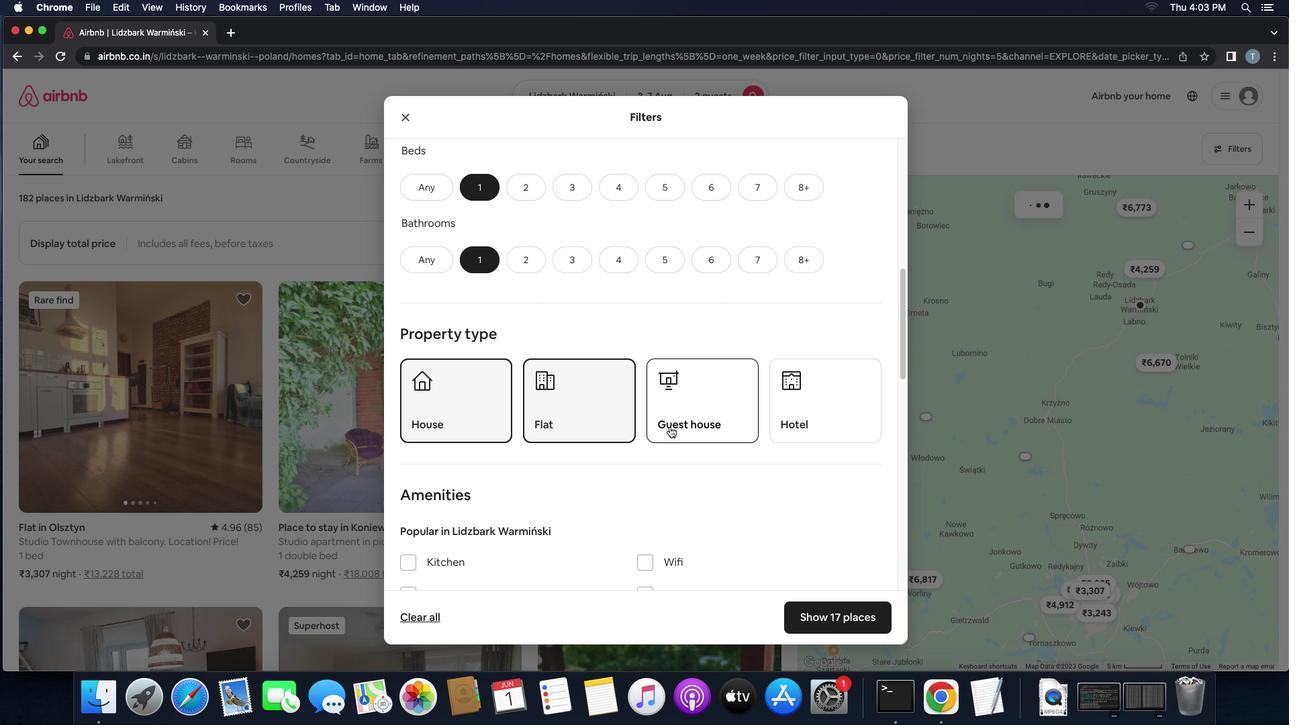
Action: Mouse pressed left at (670, 426)
Screenshot: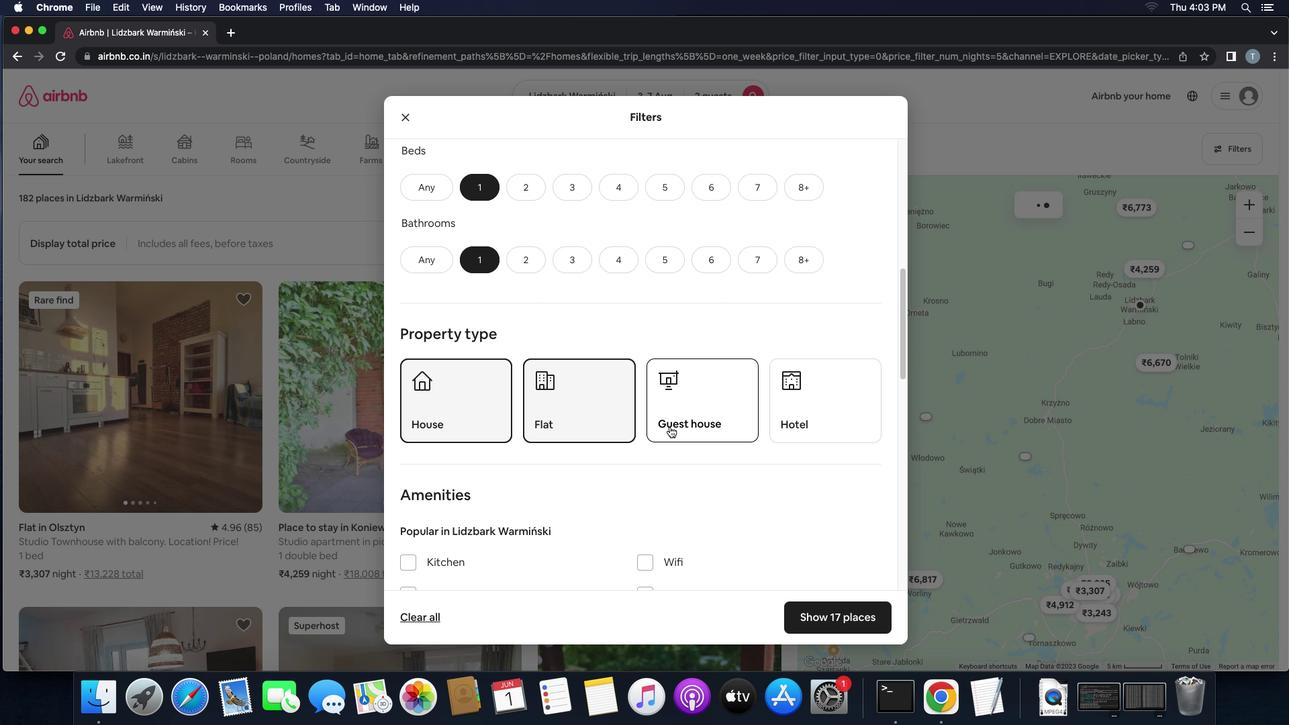
Action: Mouse moved to (664, 505)
Screenshot: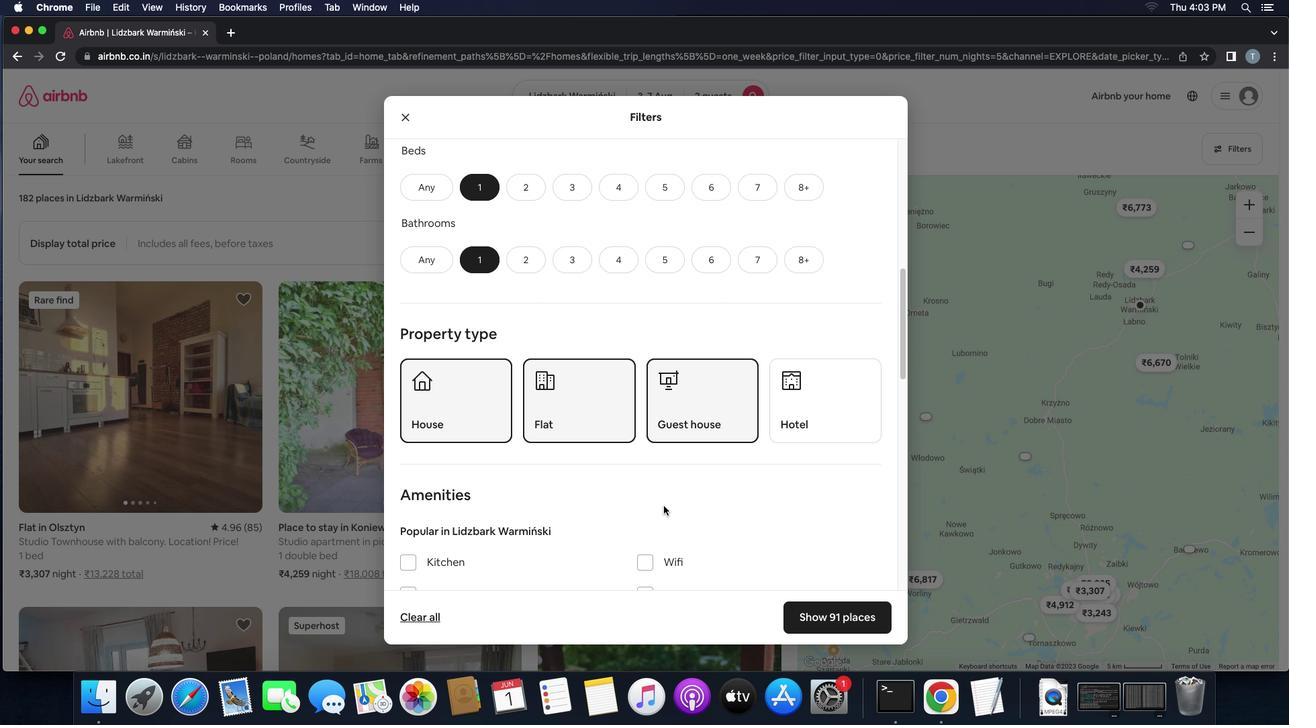 
Action: Mouse scrolled (664, 505) with delta (0, 0)
Screenshot: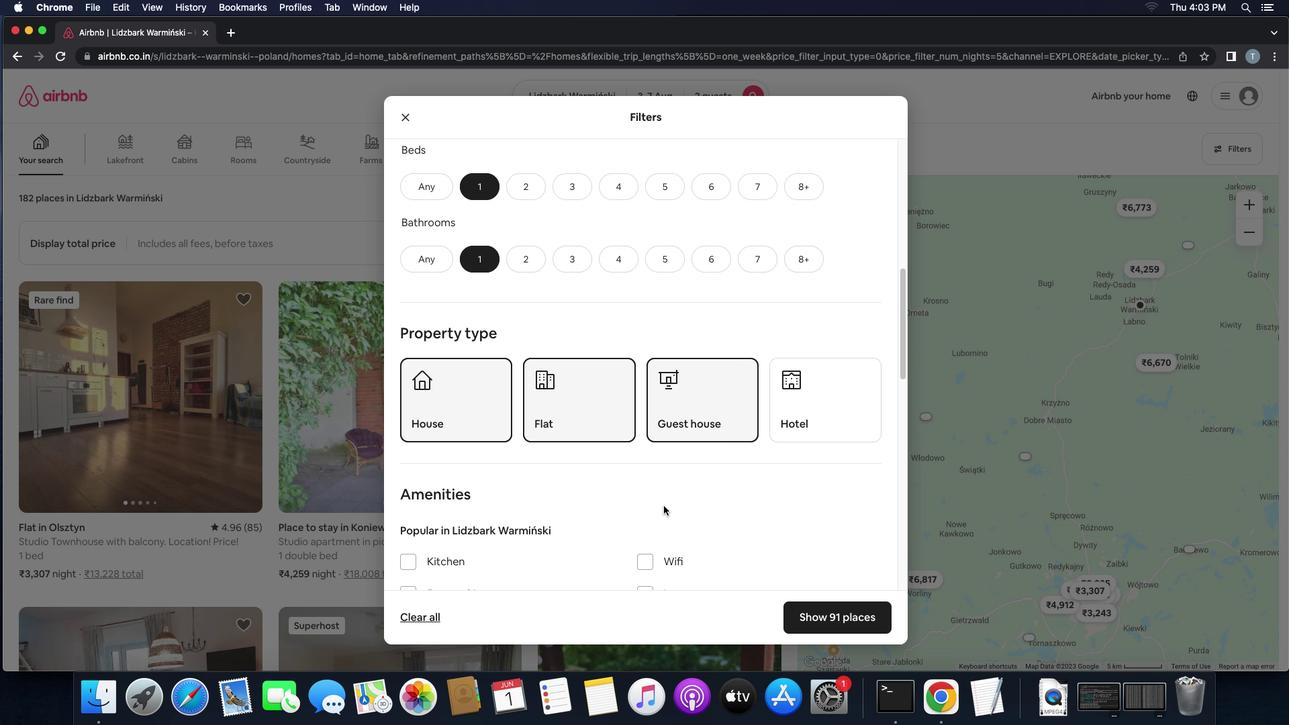 
Action: Mouse scrolled (664, 505) with delta (0, 0)
Screenshot: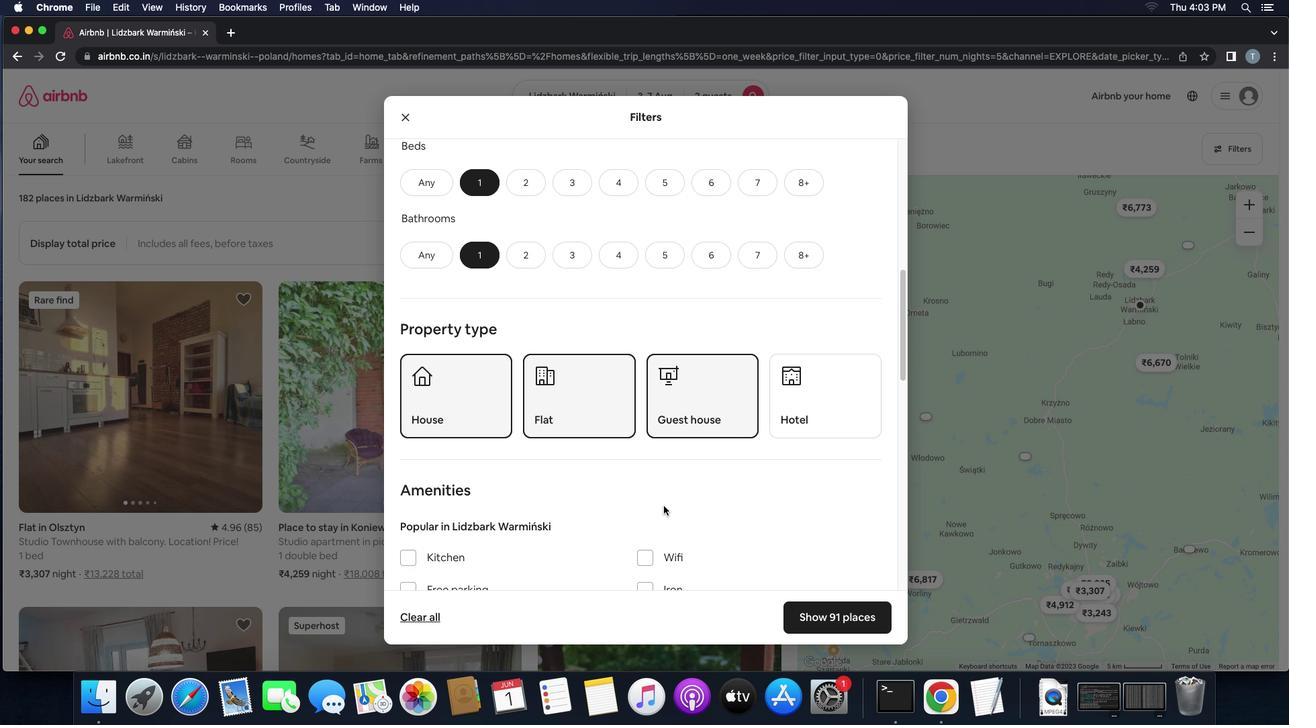 
Action: Mouse moved to (777, 394)
Screenshot: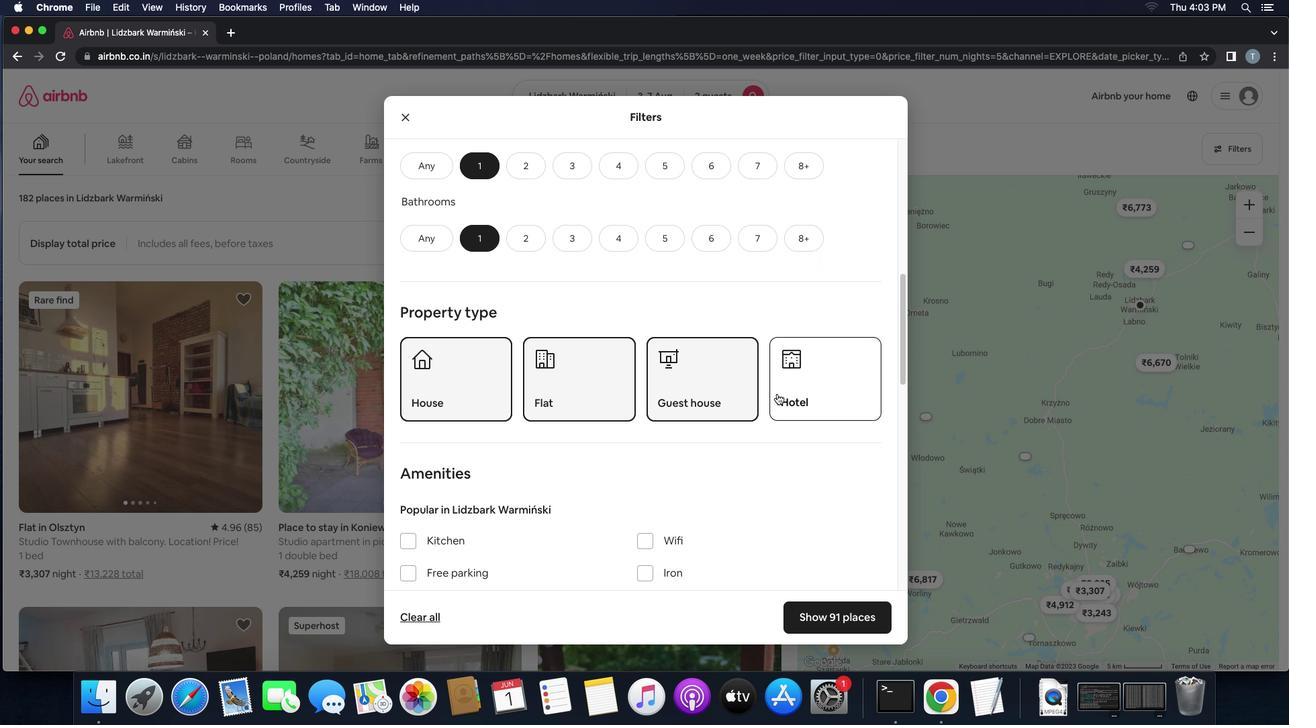 
Action: Mouse pressed left at (777, 394)
Screenshot: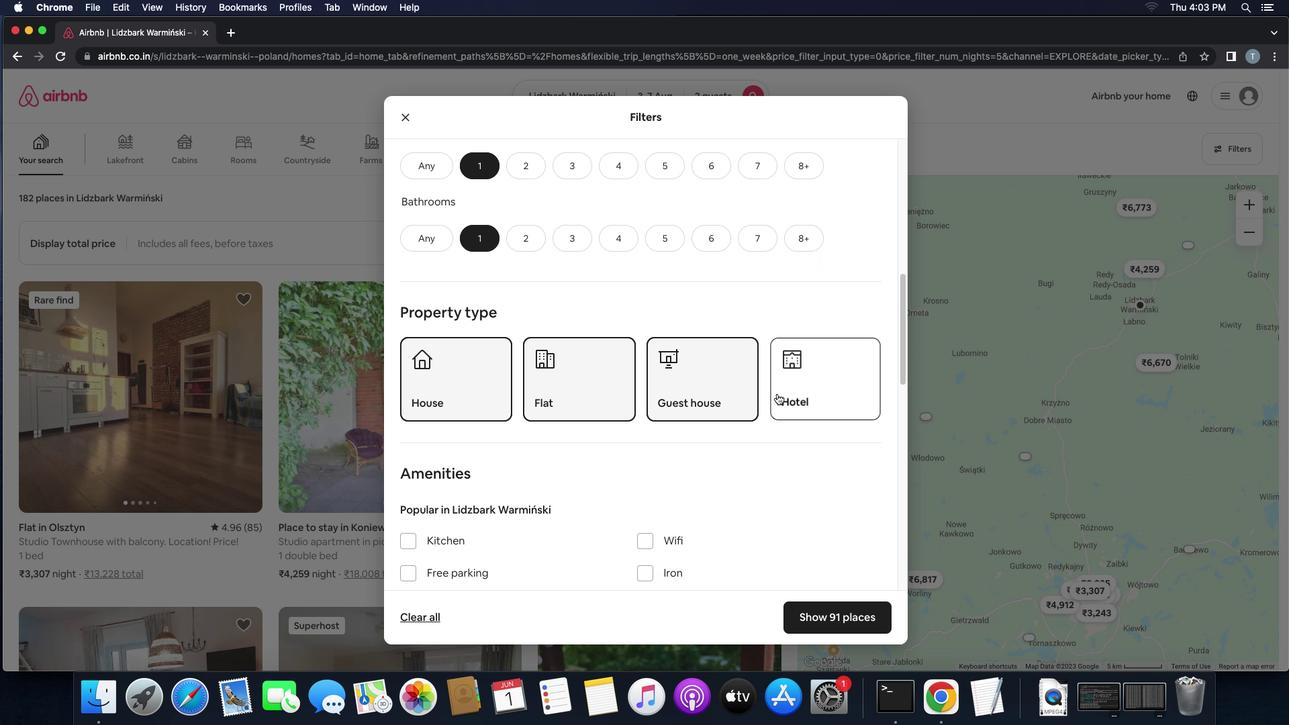 
Action: Mouse moved to (735, 474)
Screenshot: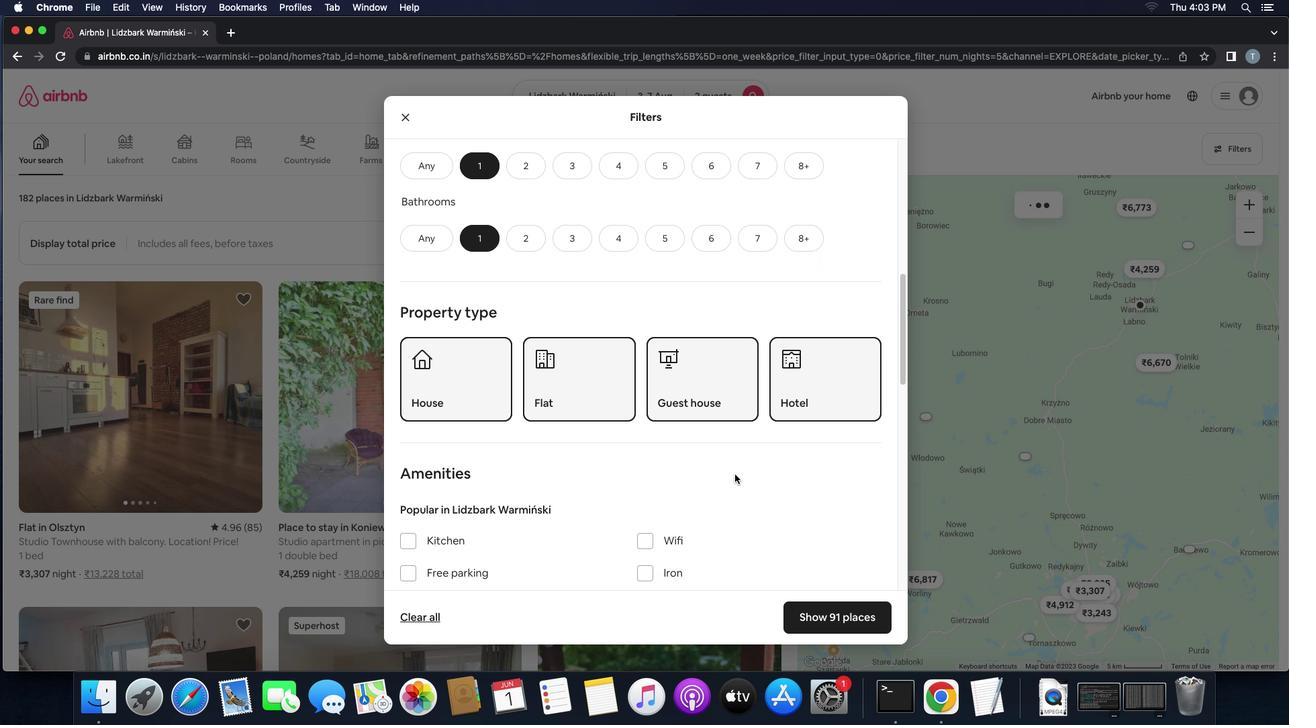 
Action: Mouse scrolled (735, 474) with delta (0, 0)
Screenshot: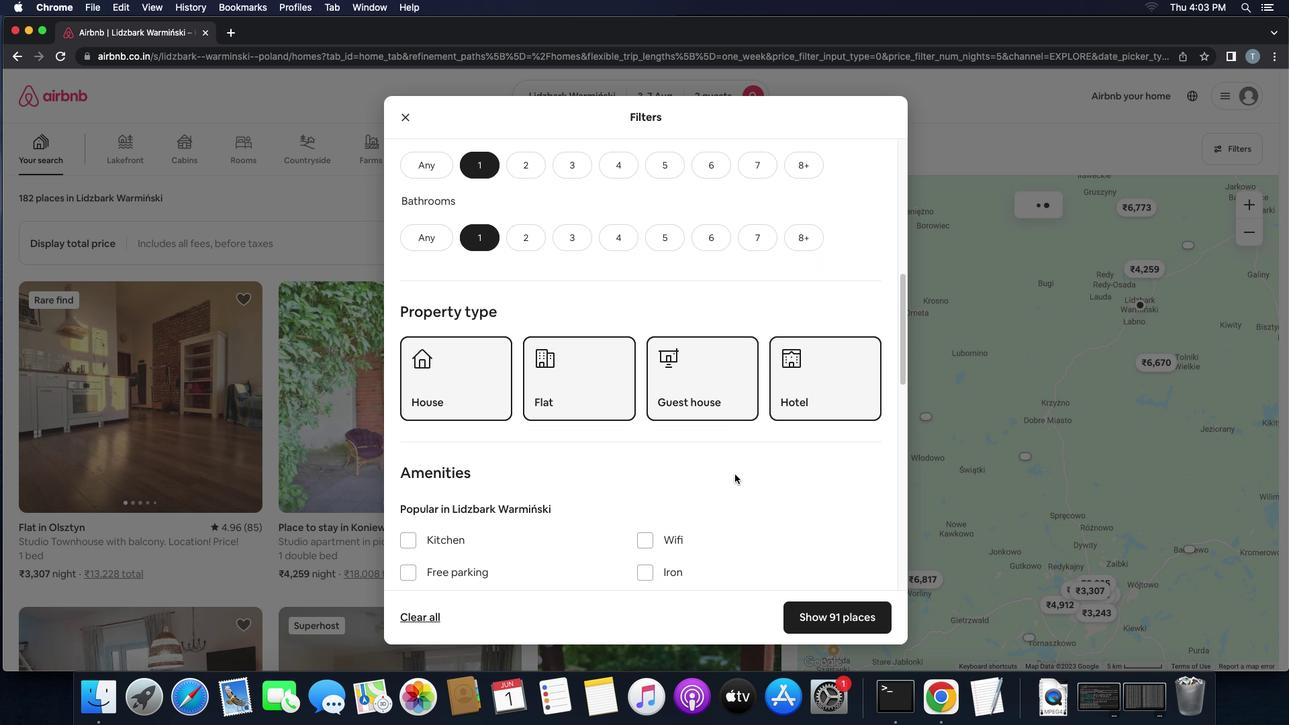 
Action: Mouse scrolled (735, 474) with delta (0, 0)
Screenshot: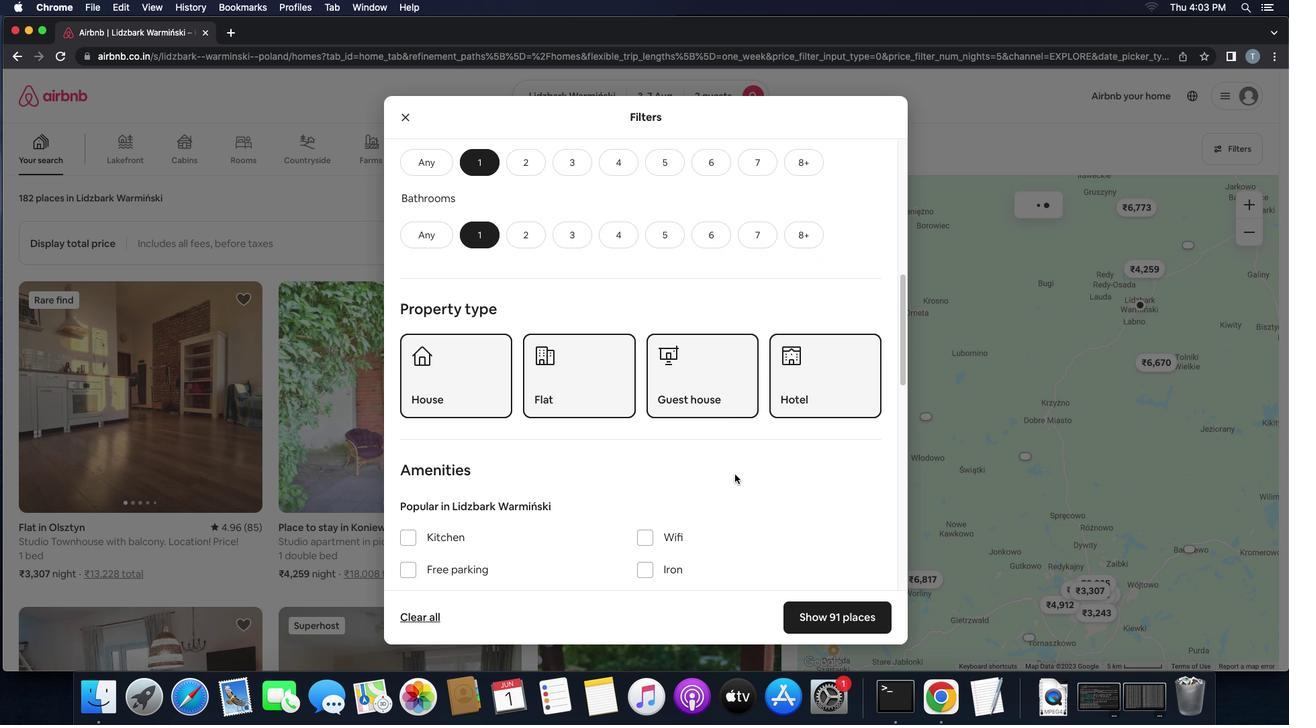 
Action: Mouse scrolled (735, 474) with delta (0, -1)
Screenshot: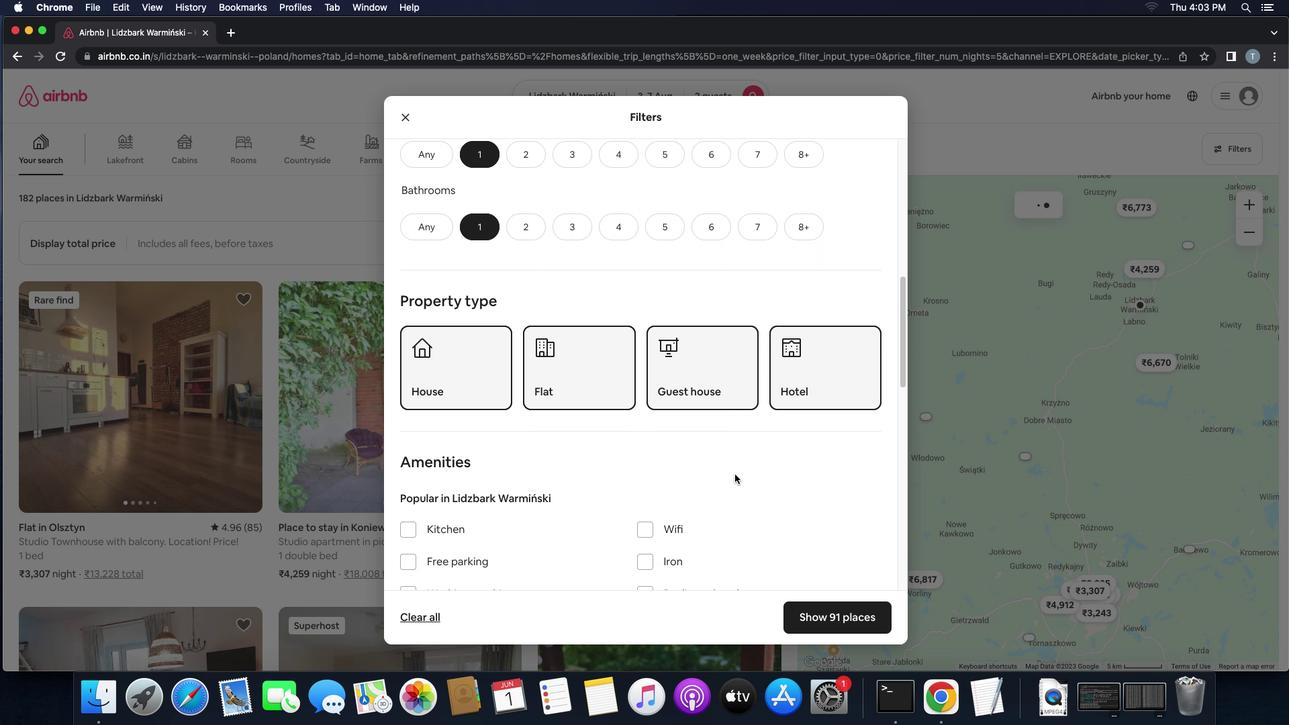 
Action: Mouse moved to (734, 474)
Screenshot: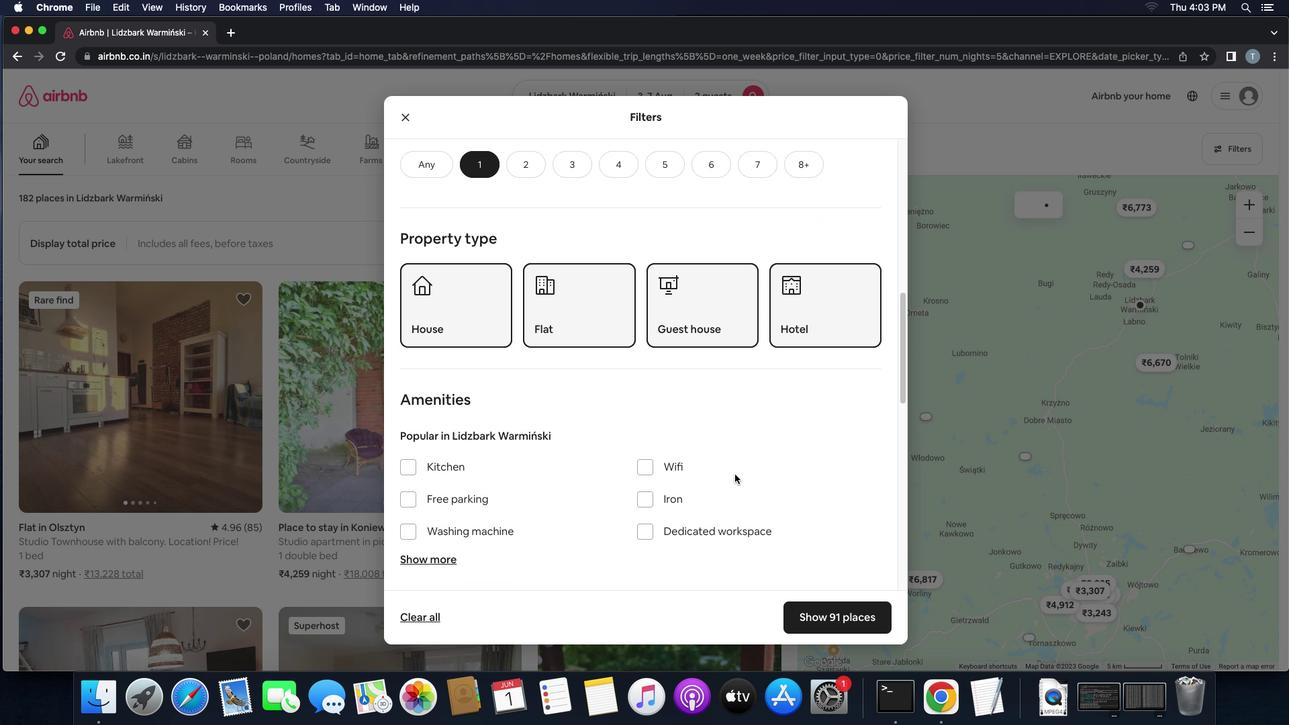 
Action: Mouse scrolled (734, 474) with delta (0, 0)
Screenshot: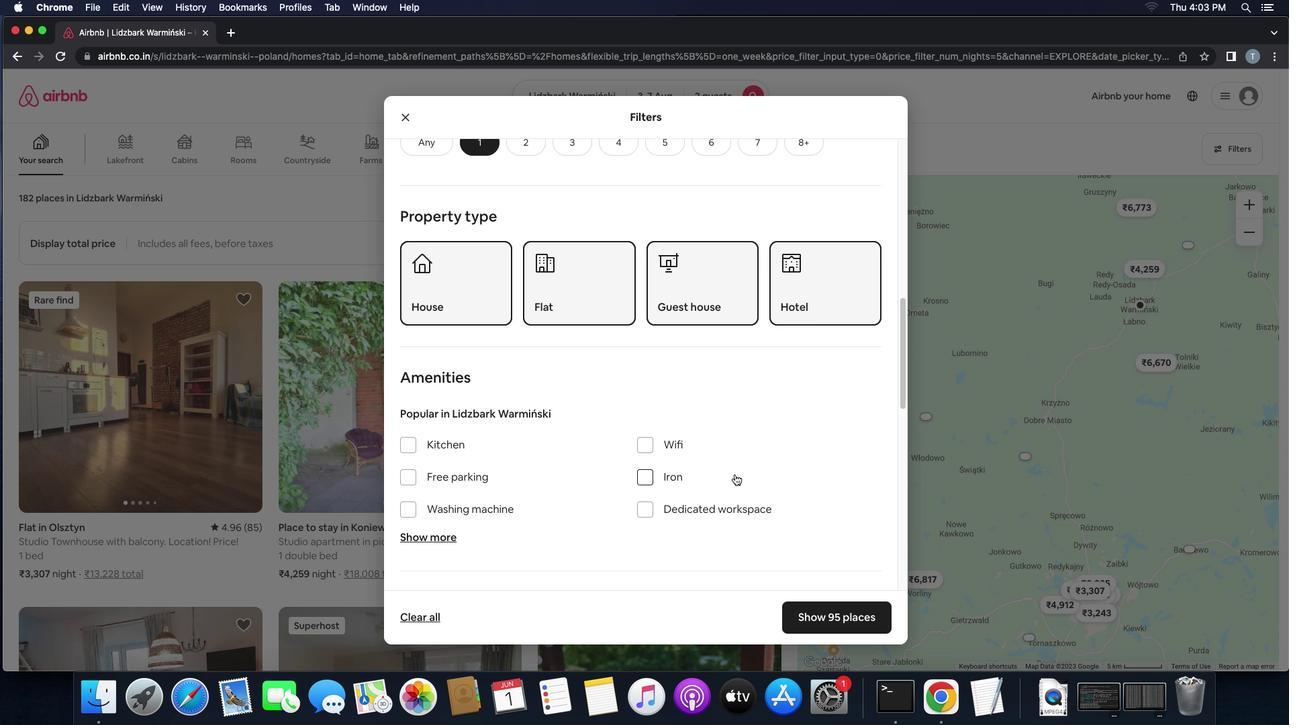 
Action: Mouse scrolled (734, 474) with delta (0, 0)
Screenshot: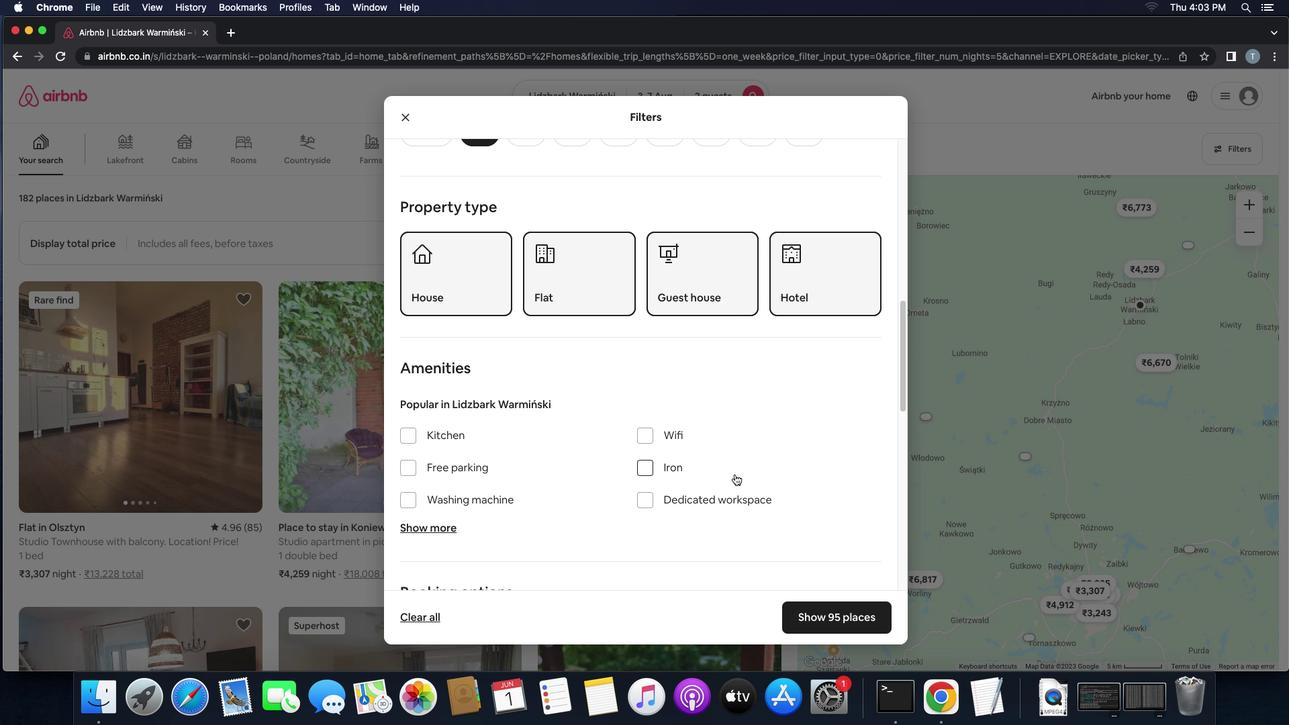 
Action: Mouse scrolled (734, 474) with delta (0, -1)
Screenshot: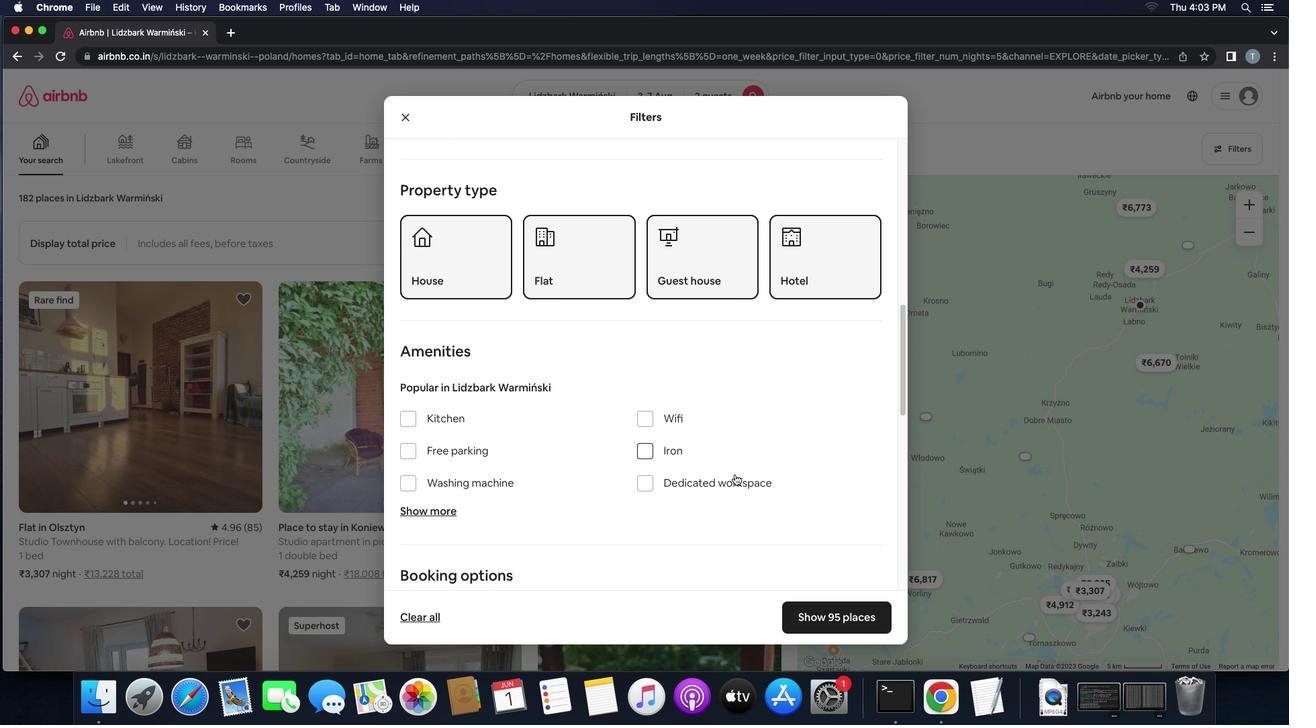 
Action: Mouse scrolled (734, 474) with delta (0, 0)
Screenshot: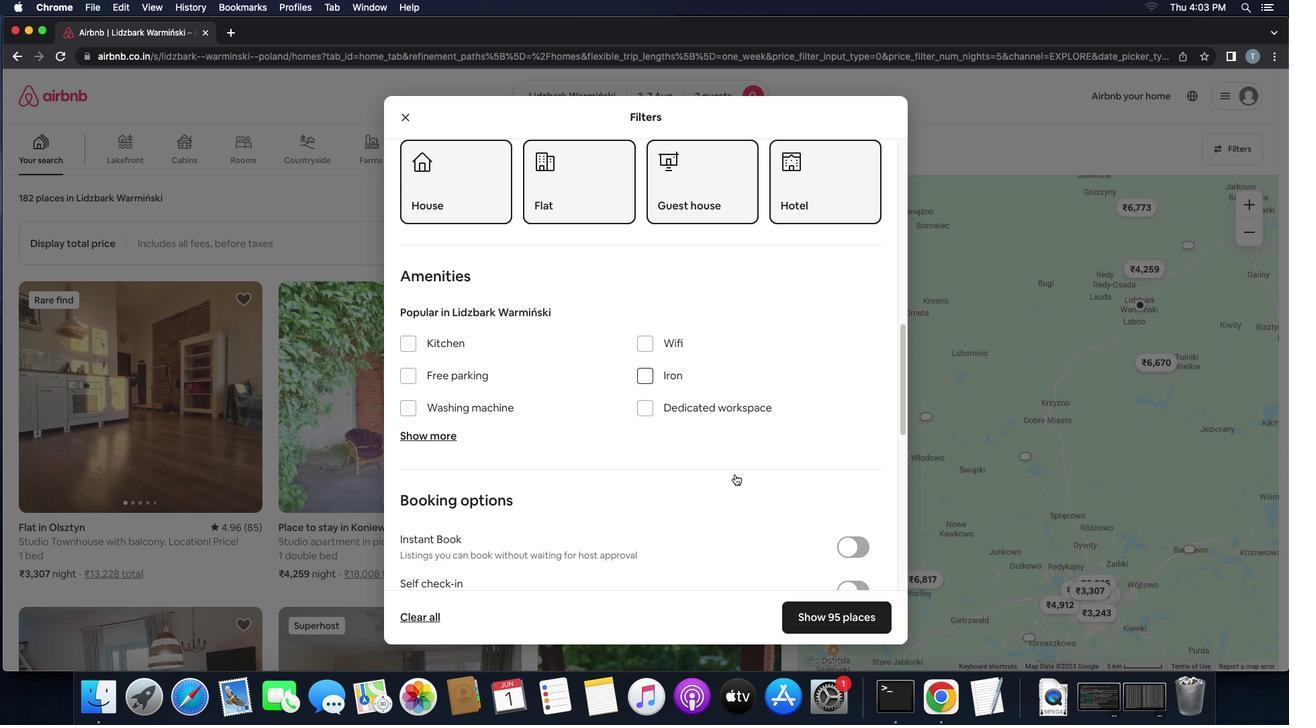 
Action: Mouse scrolled (734, 474) with delta (0, 0)
Screenshot: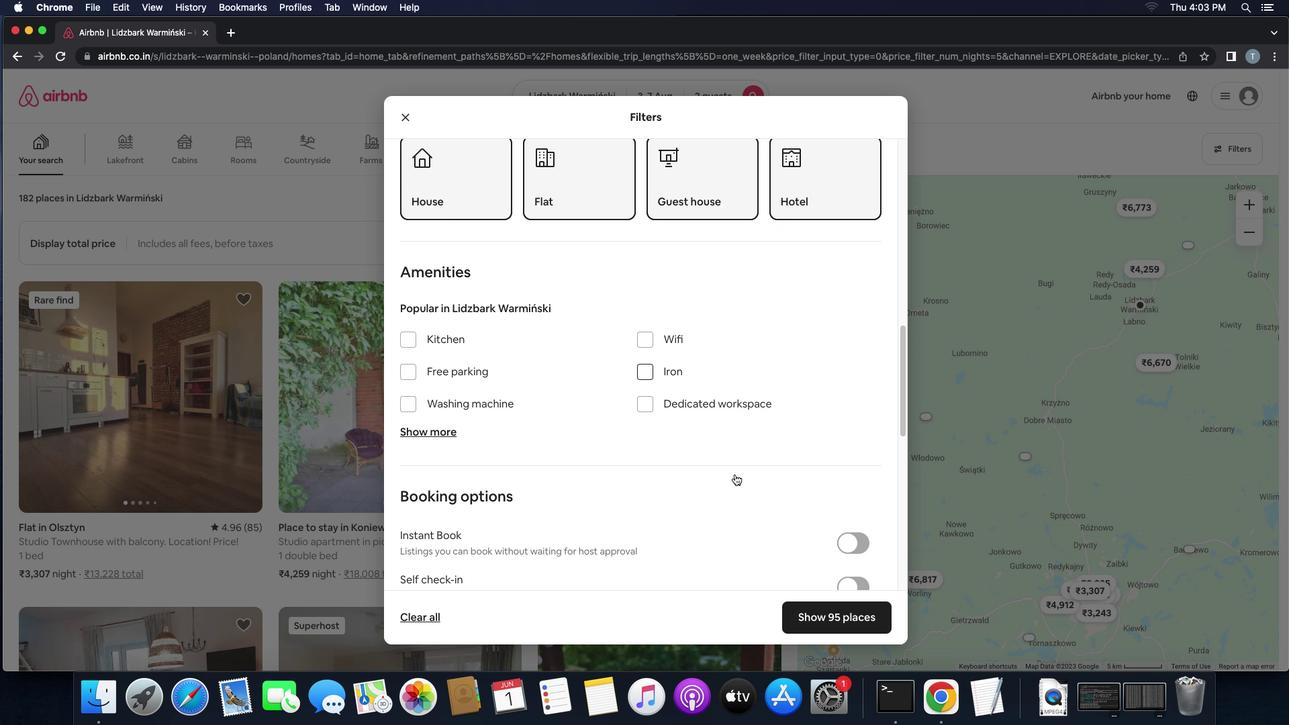 
Action: Mouse scrolled (734, 474) with delta (0, -1)
Screenshot: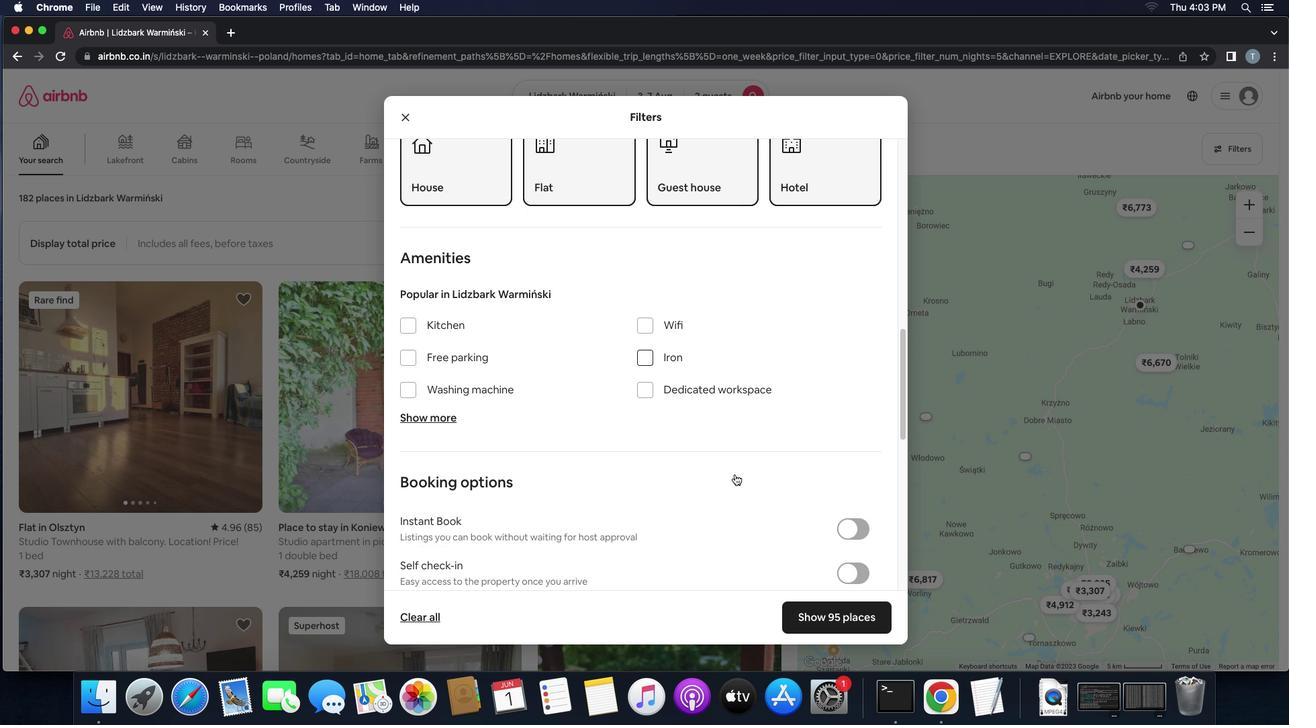 
Action: Mouse moved to (857, 491)
Screenshot: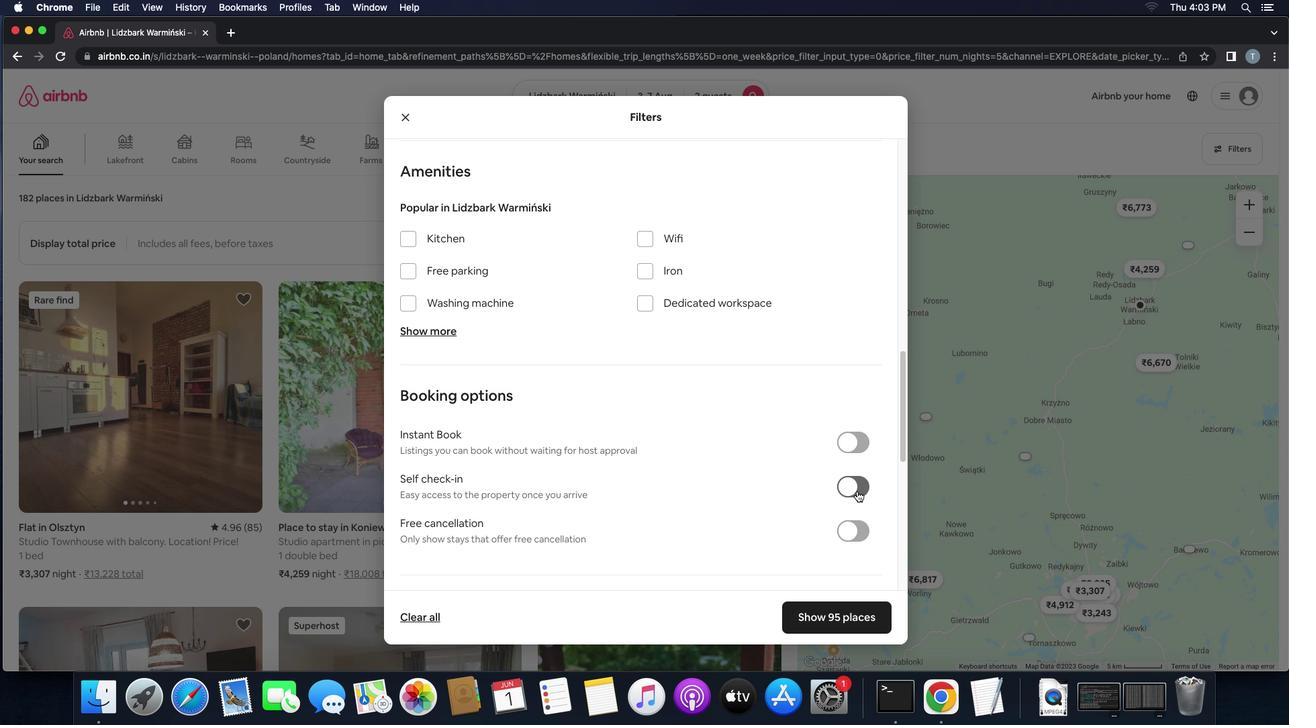 
Action: Mouse pressed left at (857, 491)
Screenshot: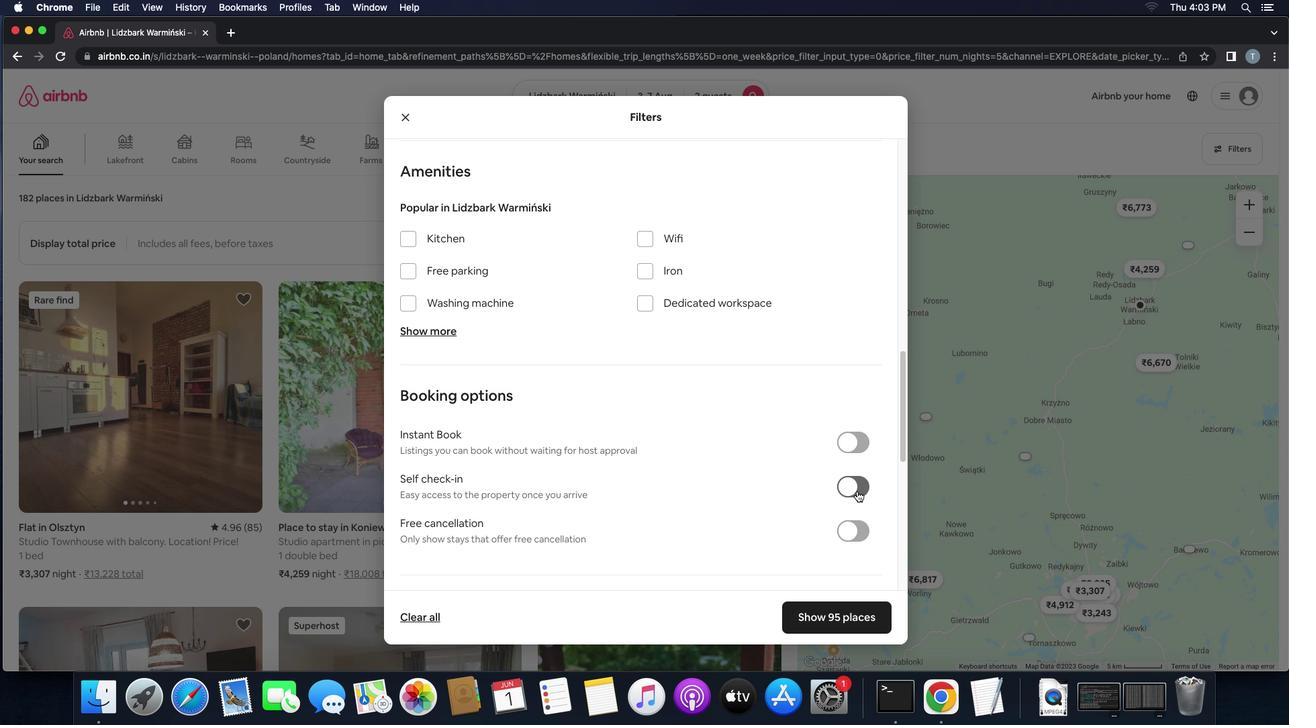 
Action: Mouse moved to (705, 507)
Screenshot: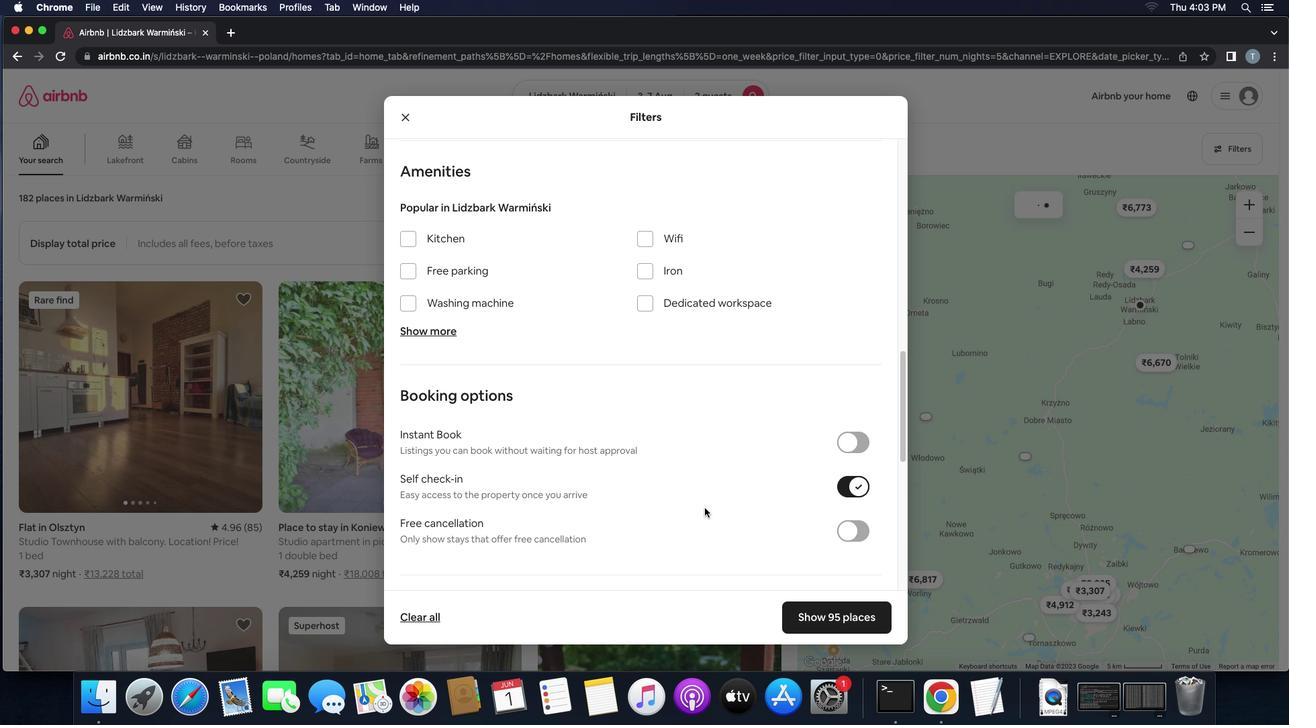 
Action: Mouse scrolled (705, 507) with delta (0, 0)
Screenshot: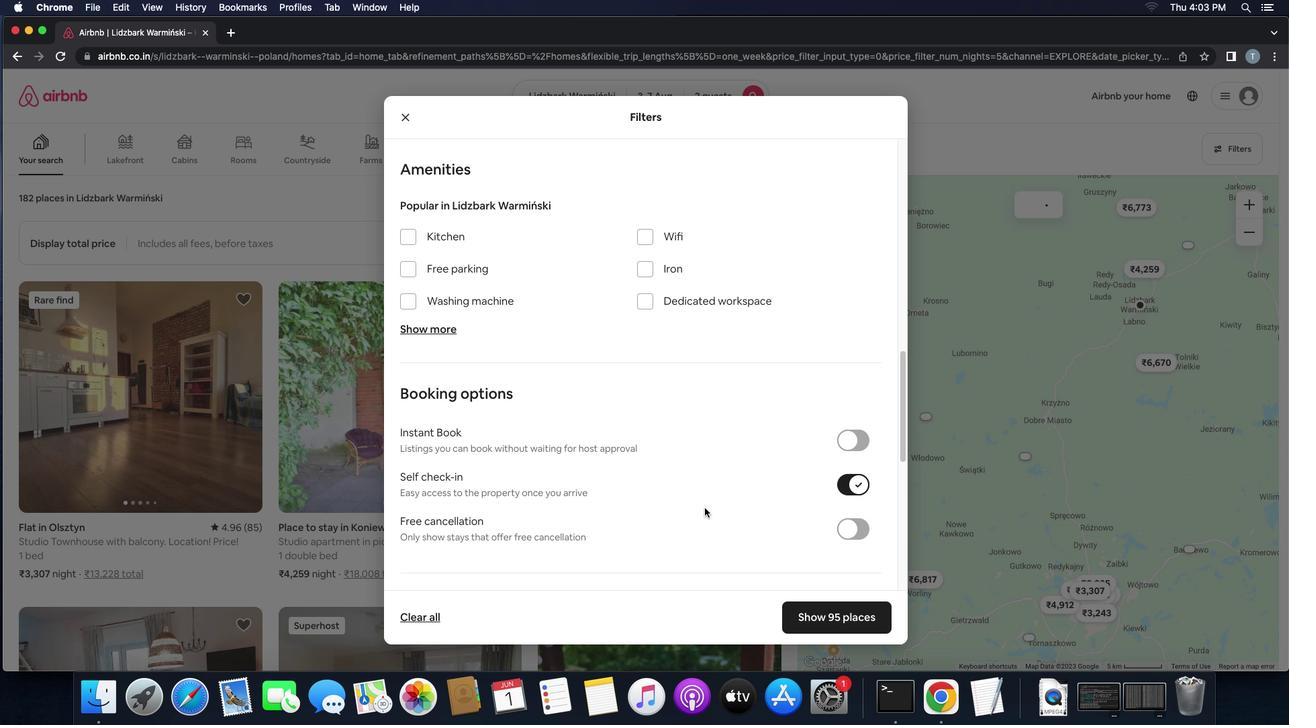
Action: Mouse scrolled (705, 507) with delta (0, 0)
Screenshot: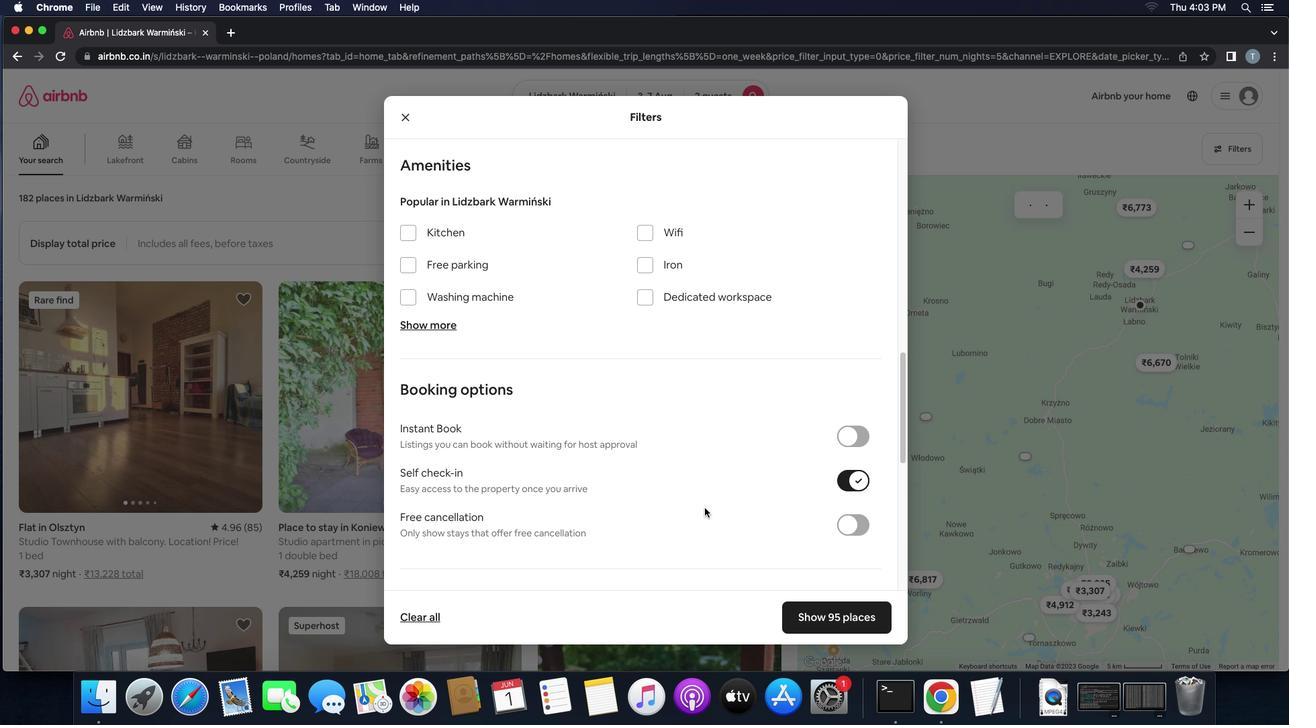 
Action: Mouse scrolled (705, 507) with delta (0, -1)
Screenshot: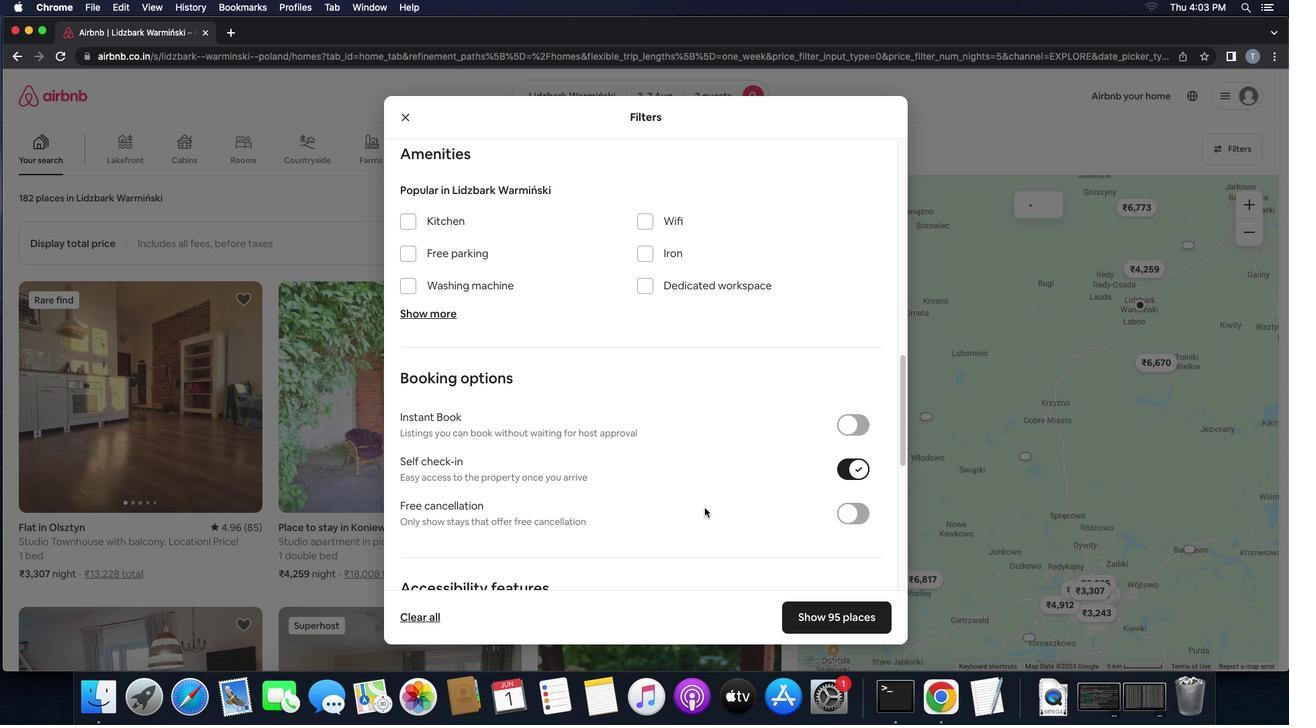 
Action: Mouse moved to (704, 508)
Screenshot: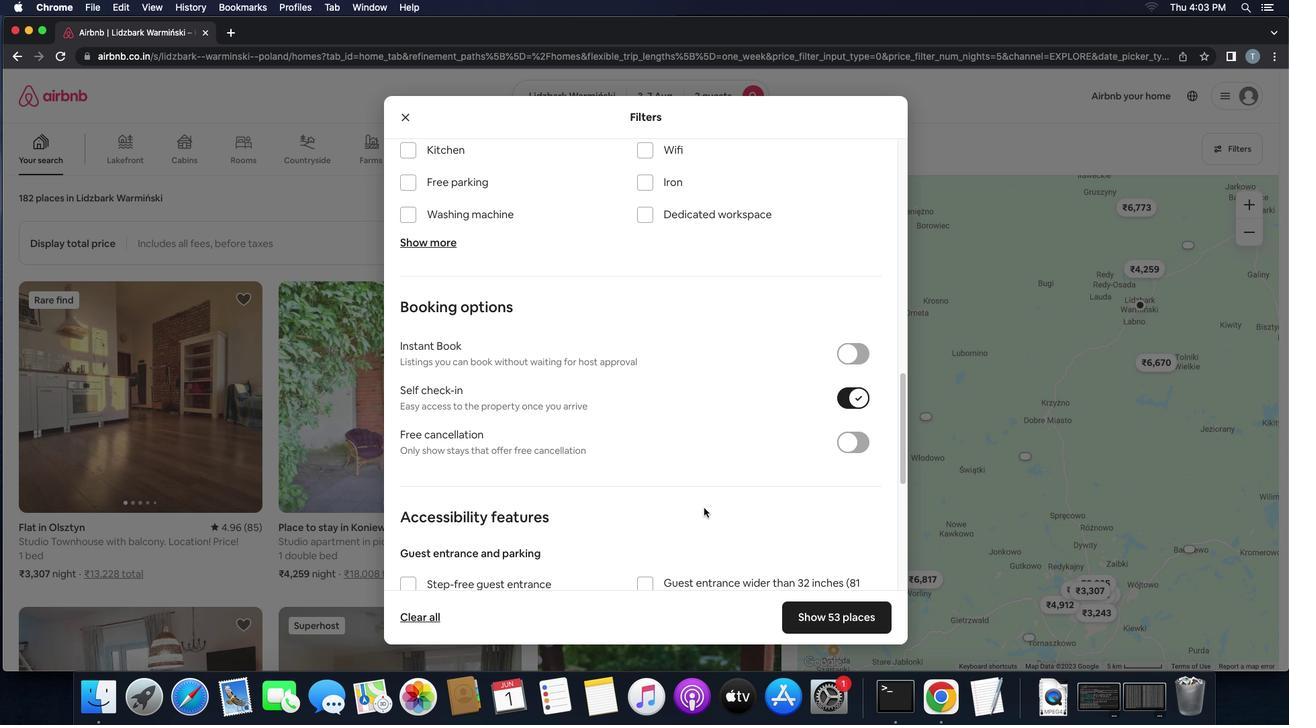 
Action: Mouse scrolled (704, 508) with delta (0, 0)
Screenshot: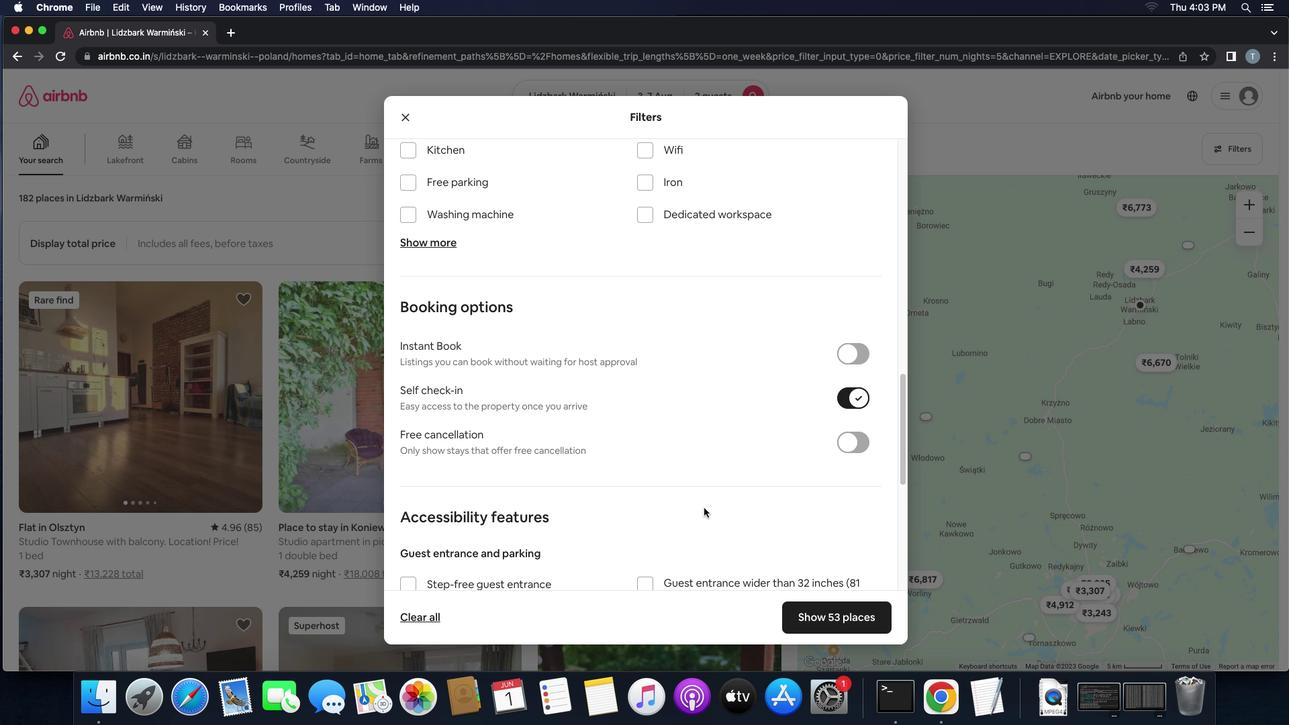 
Action: Mouse scrolled (704, 508) with delta (0, 0)
Screenshot: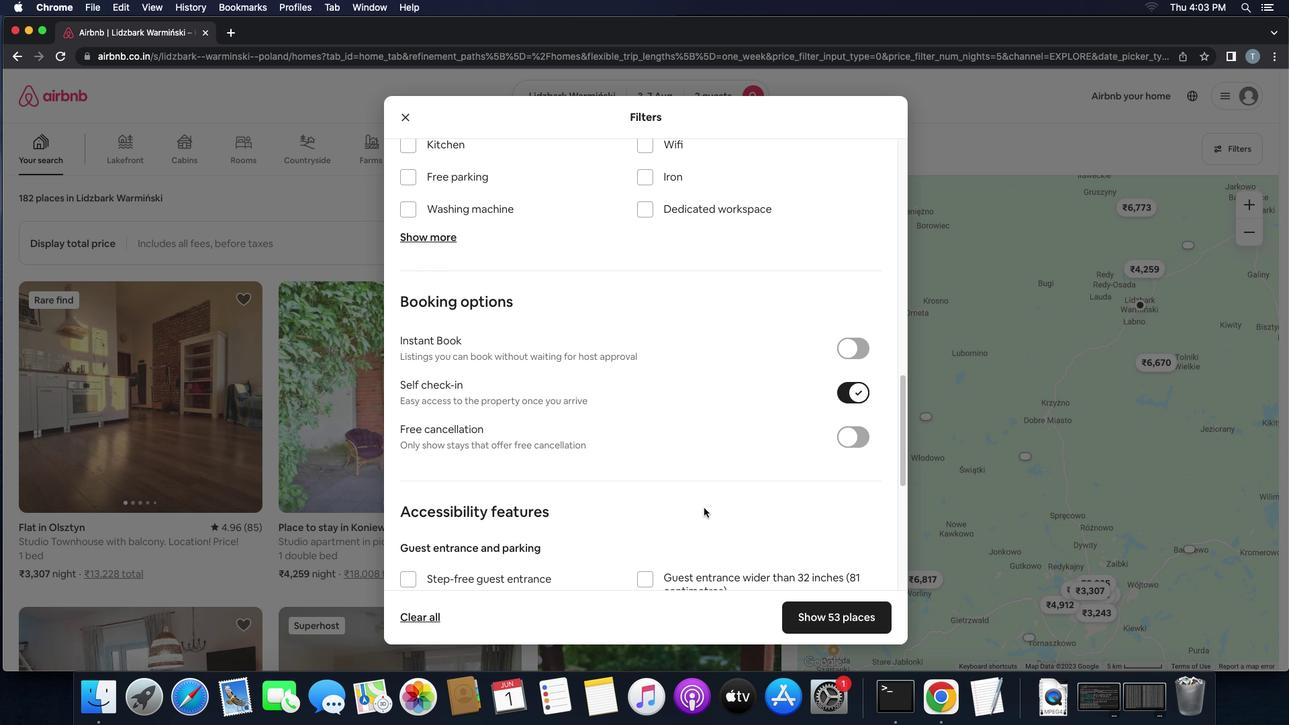 
Action: Mouse moved to (704, 509)
Screenshot: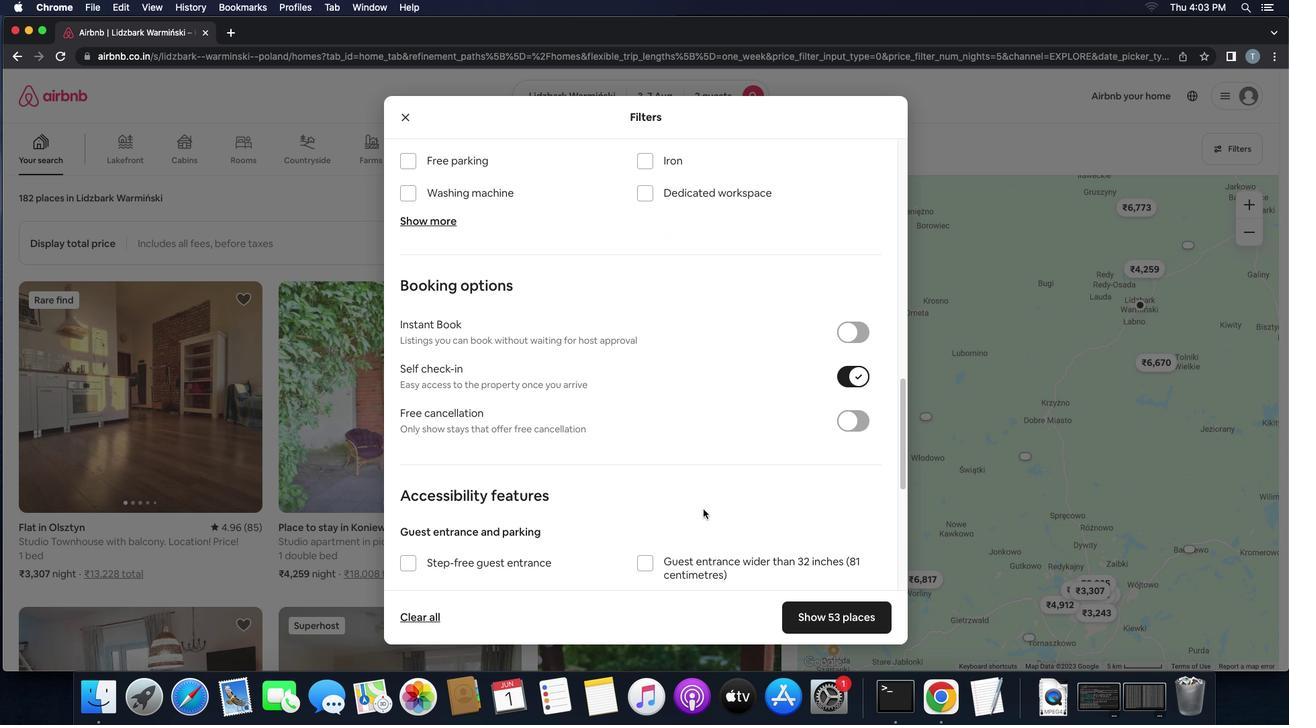 
Action: Mouse scrolled (704, 509) with delta (0, 0)
Screenshot: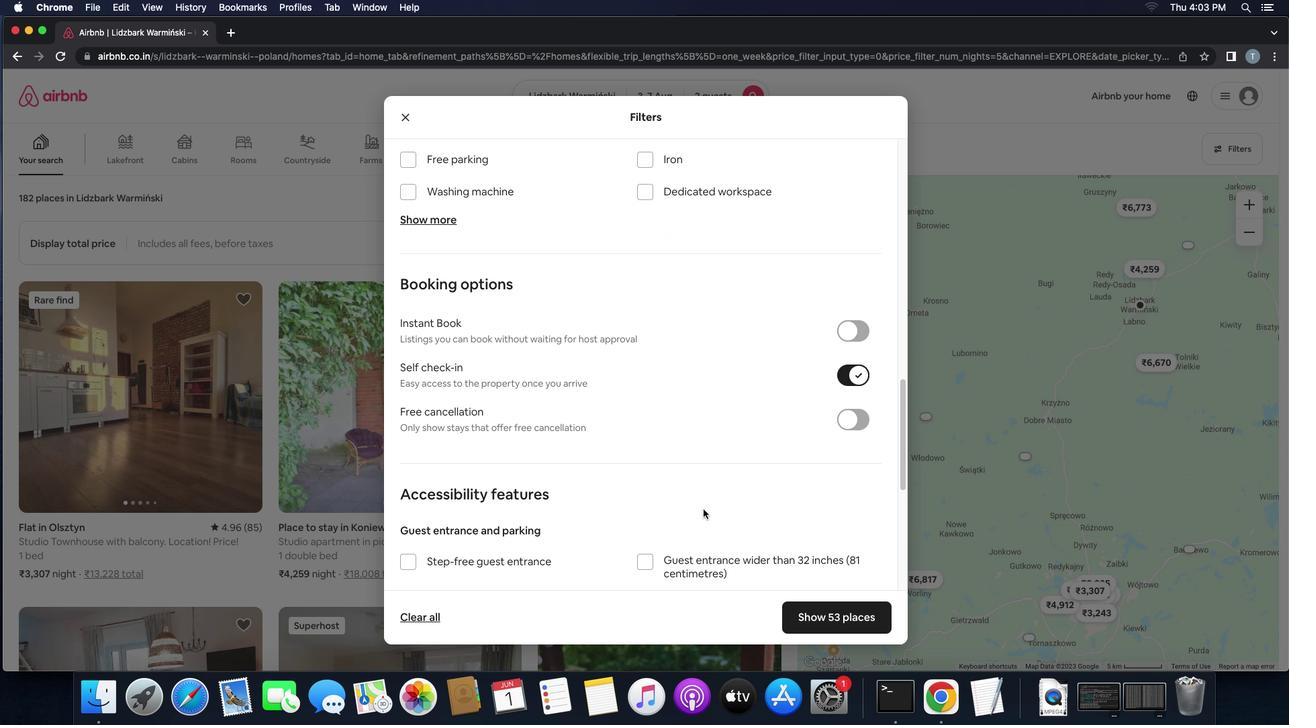 
Action: Mouse scrolled (704, 509) with delta (0, 0)
Screenshot: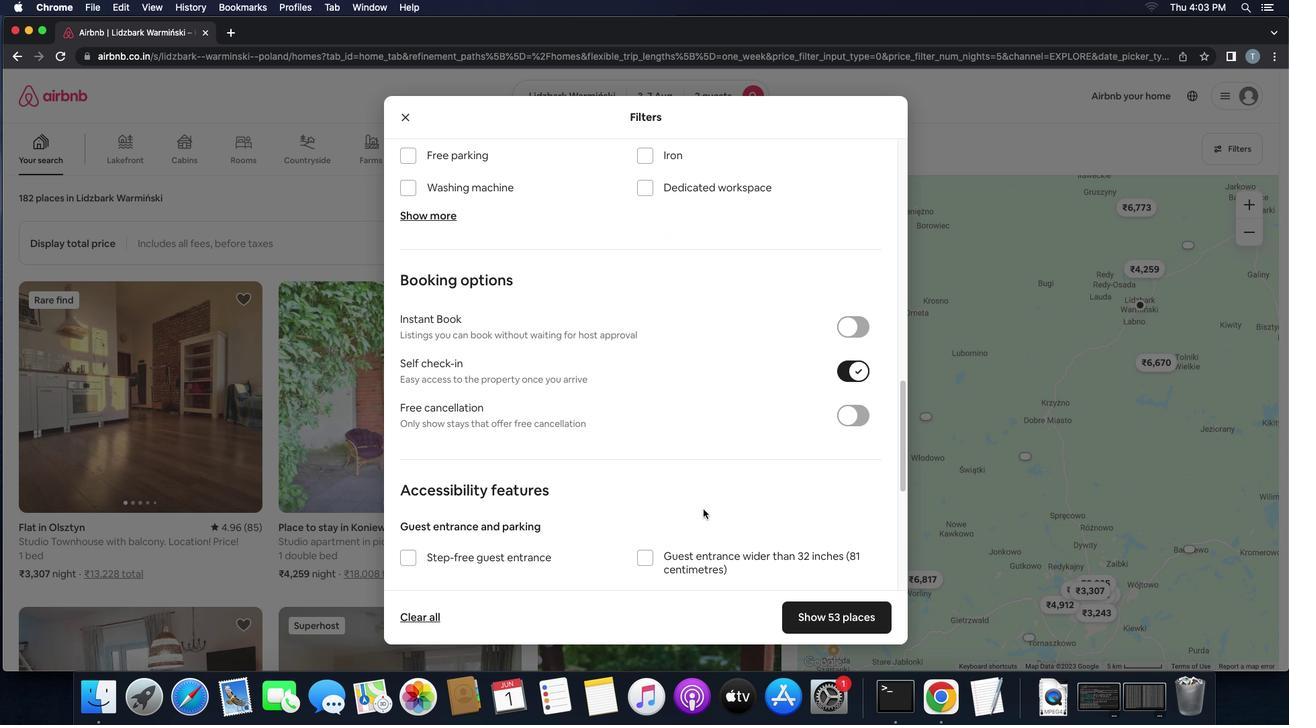 
Action: Mouse scrolled (704, 509) with delta (0, 0)
Screenshot: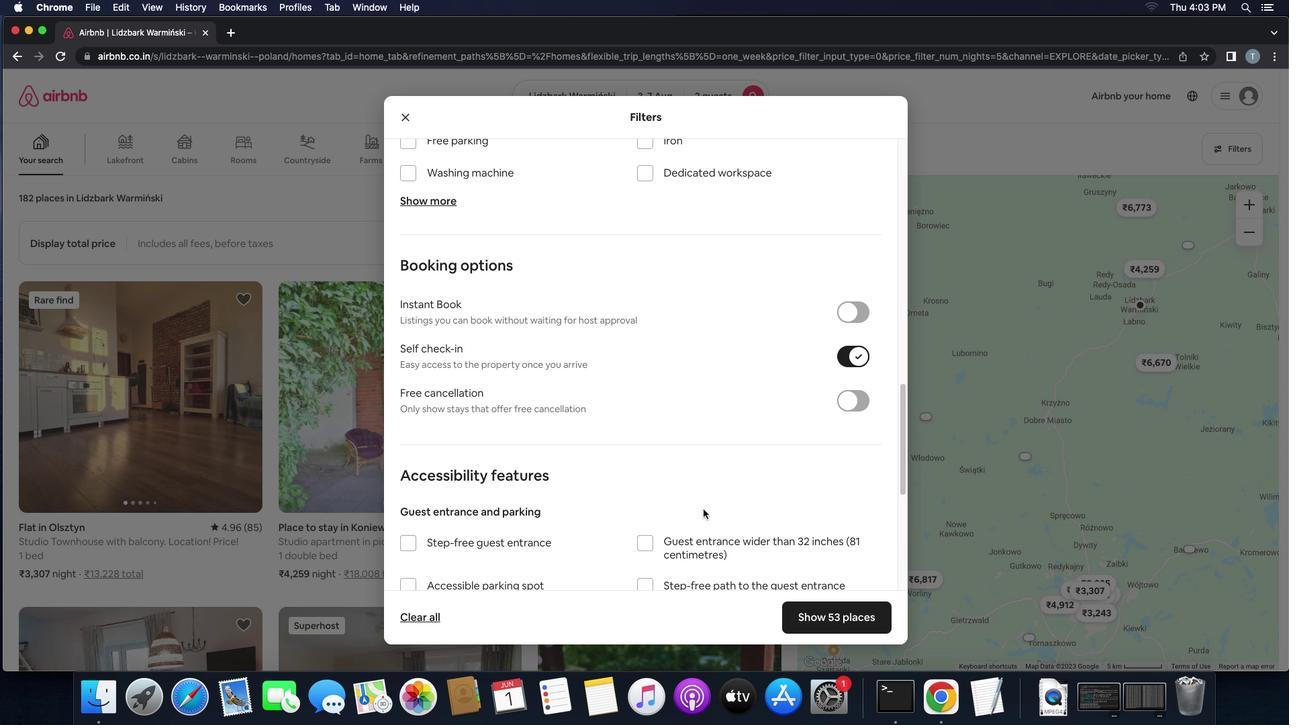 
Action: Mouse moved to (702, 514)
Screenshot: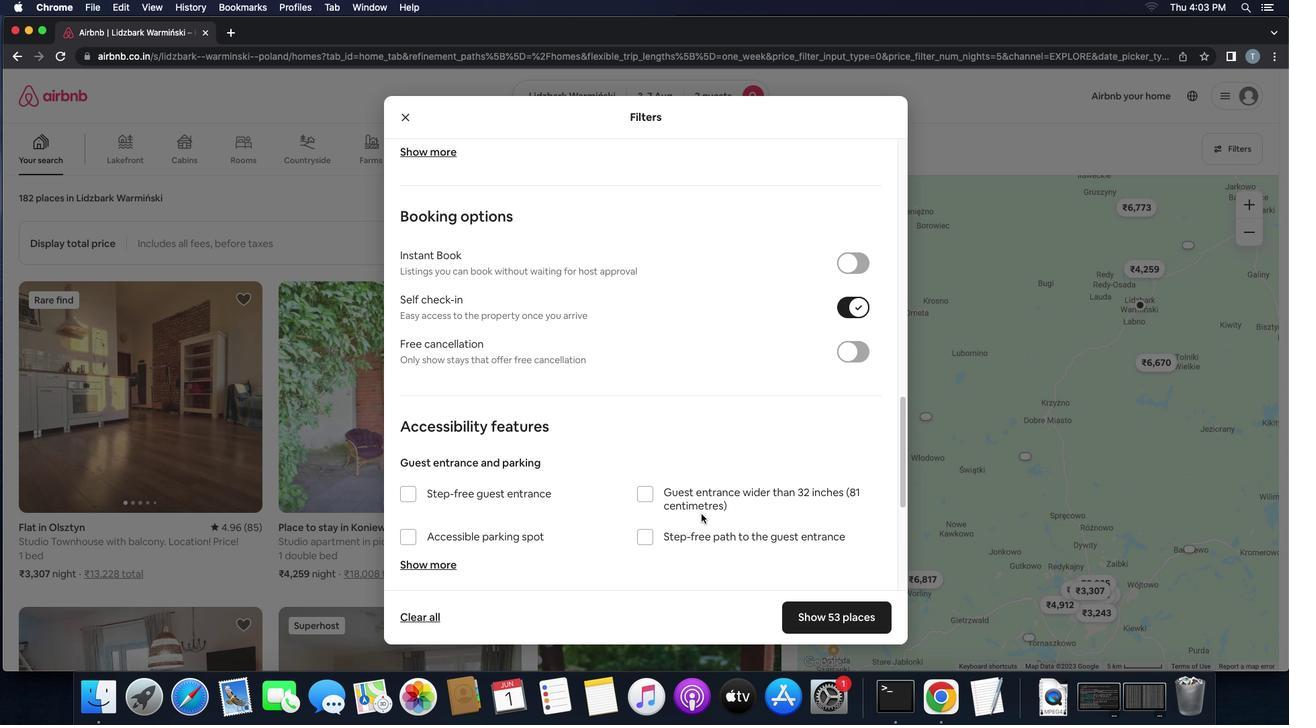 
Action: Mouse scrolled (702, 514) with delta (0, 0)
Screenshot: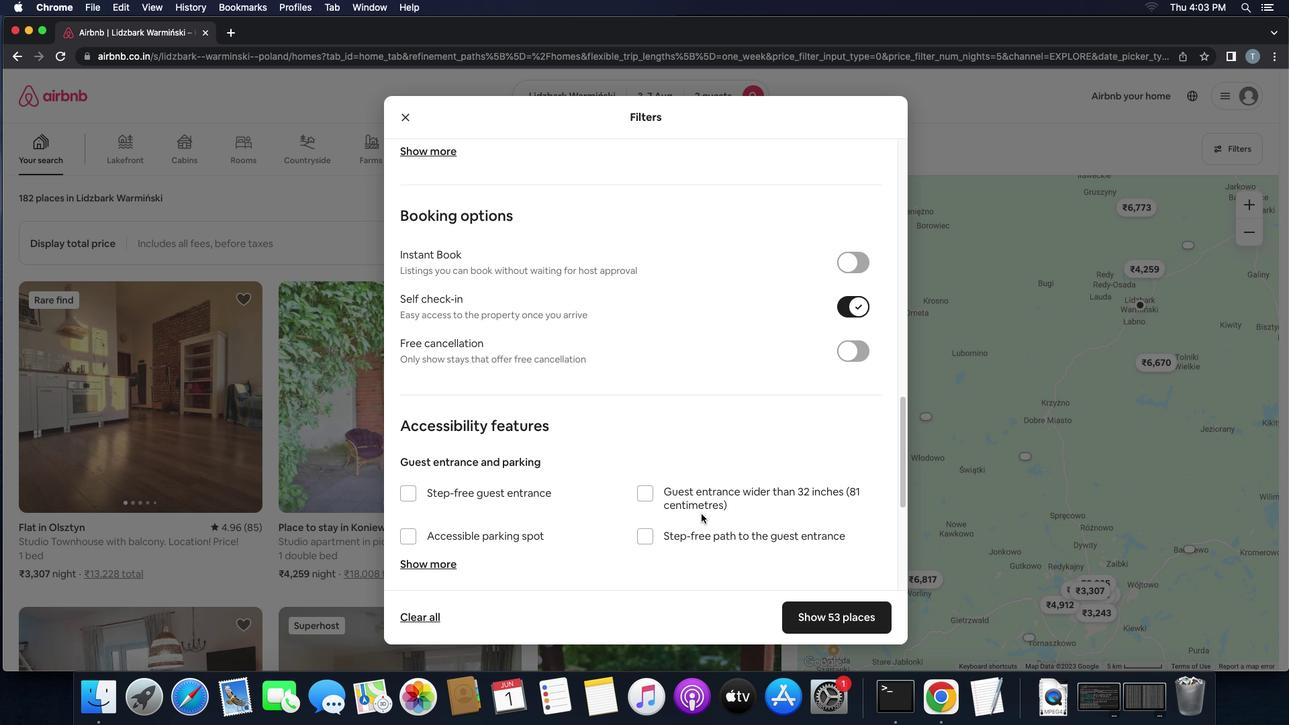 
Action: Mouse moved to (701, 514)
Screenshot: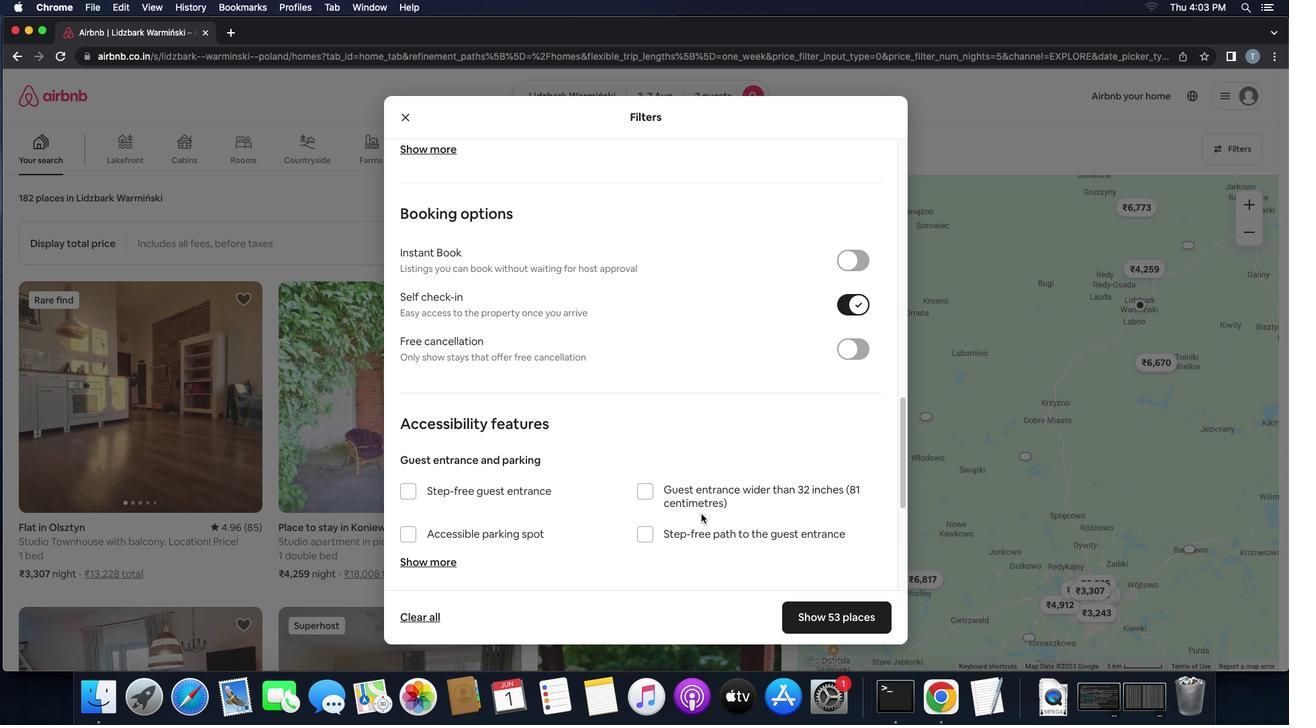 
Action: Mouse scrolled (701, 514) with delta (0, 0)
Screenshot: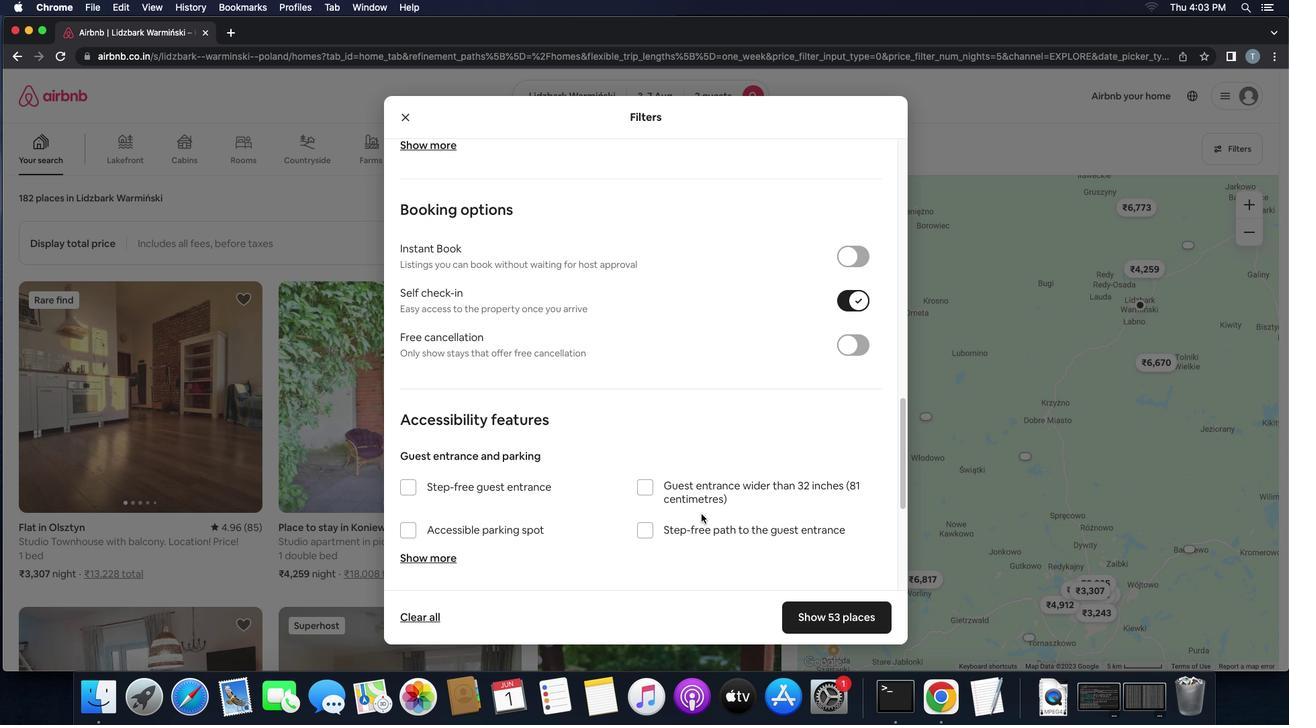 
Action: Mouse scrolled (701, 514) with delta (0, -1)
Screenshot: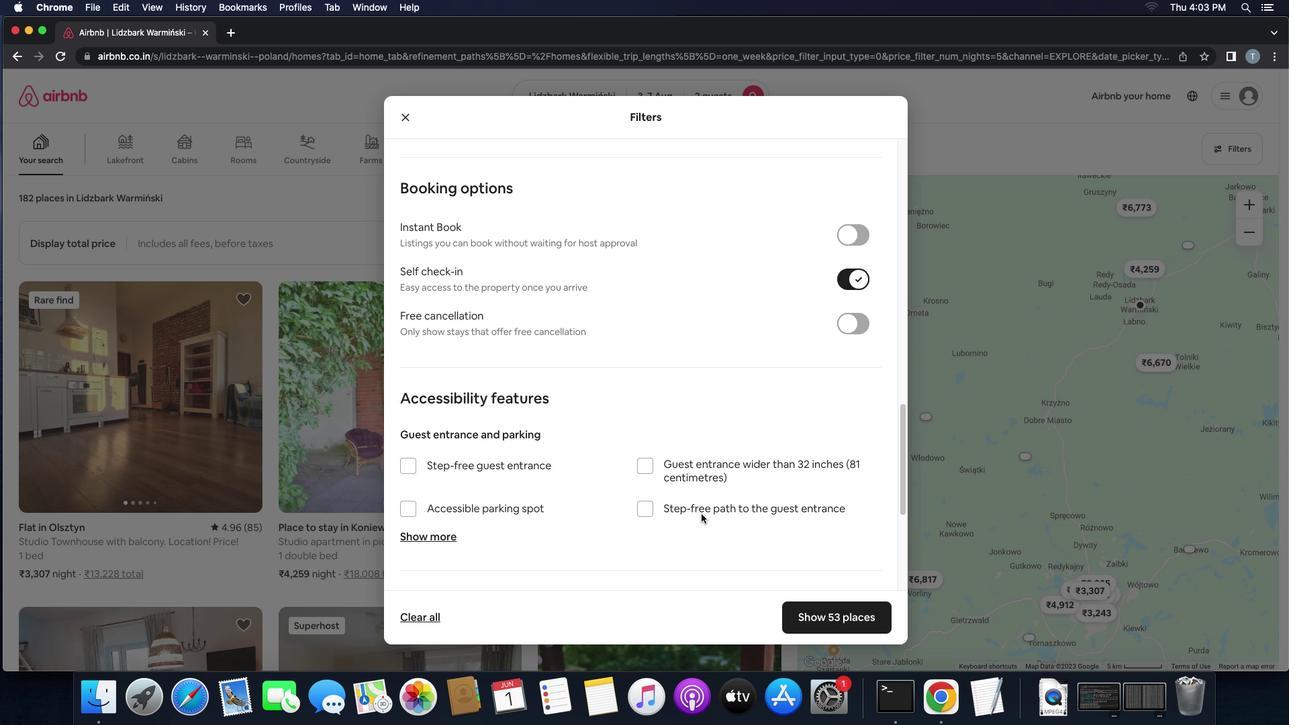 
Action: Mouse moved to (700, 515)
Screenshot: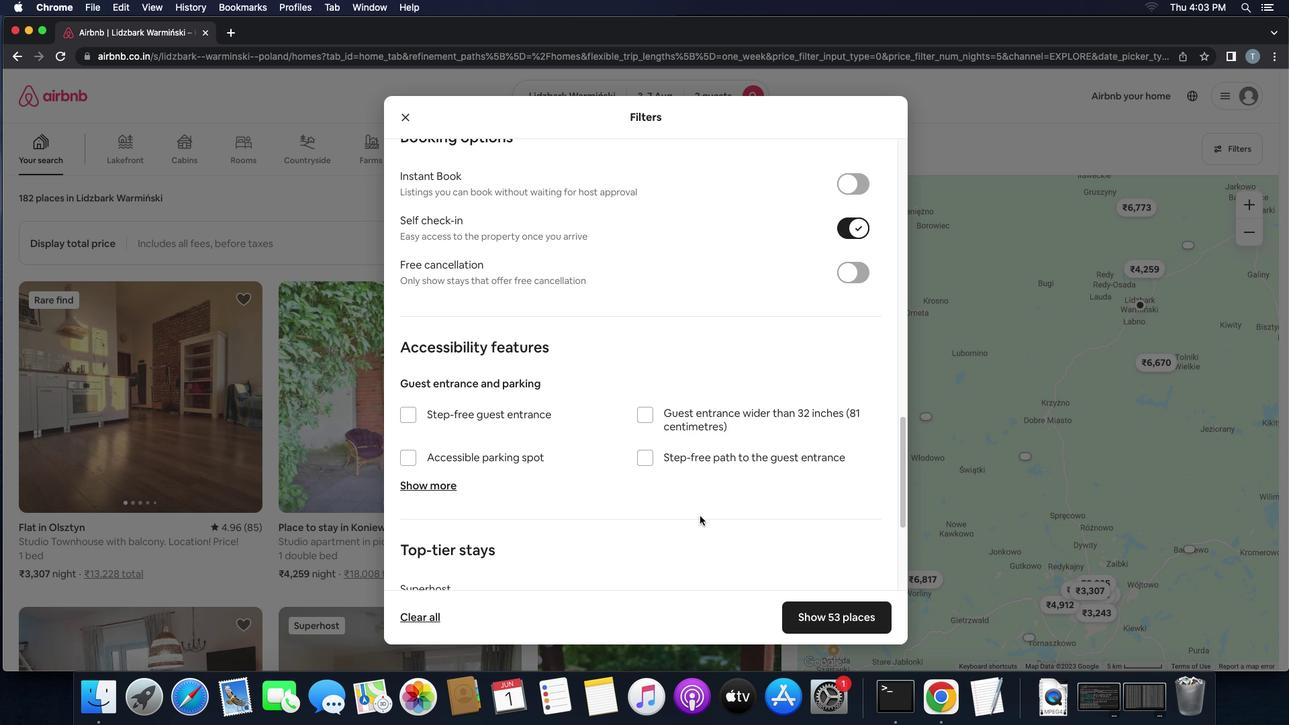 
Action: Mouse scrolled (700, 515) with delta (0, 0)
Screenshot: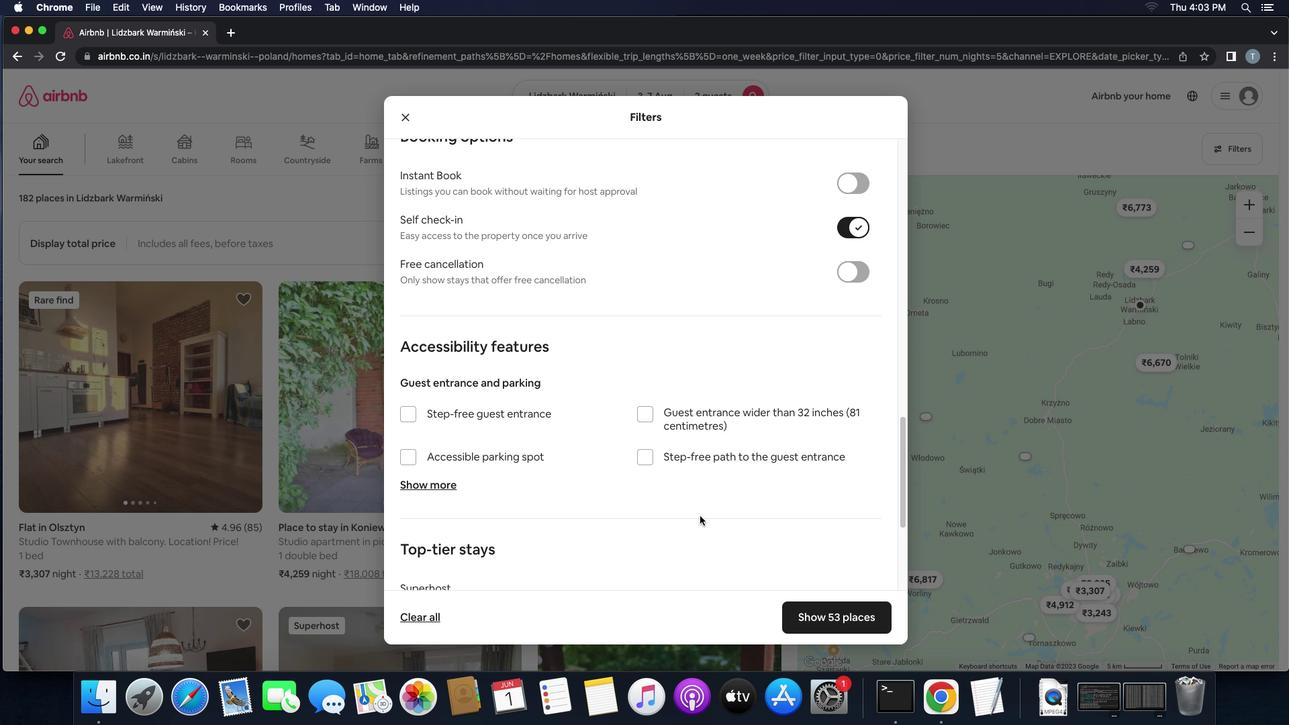 
Action: Mouse scrolled (700, 515) with delta (0, 0)
Screenshot: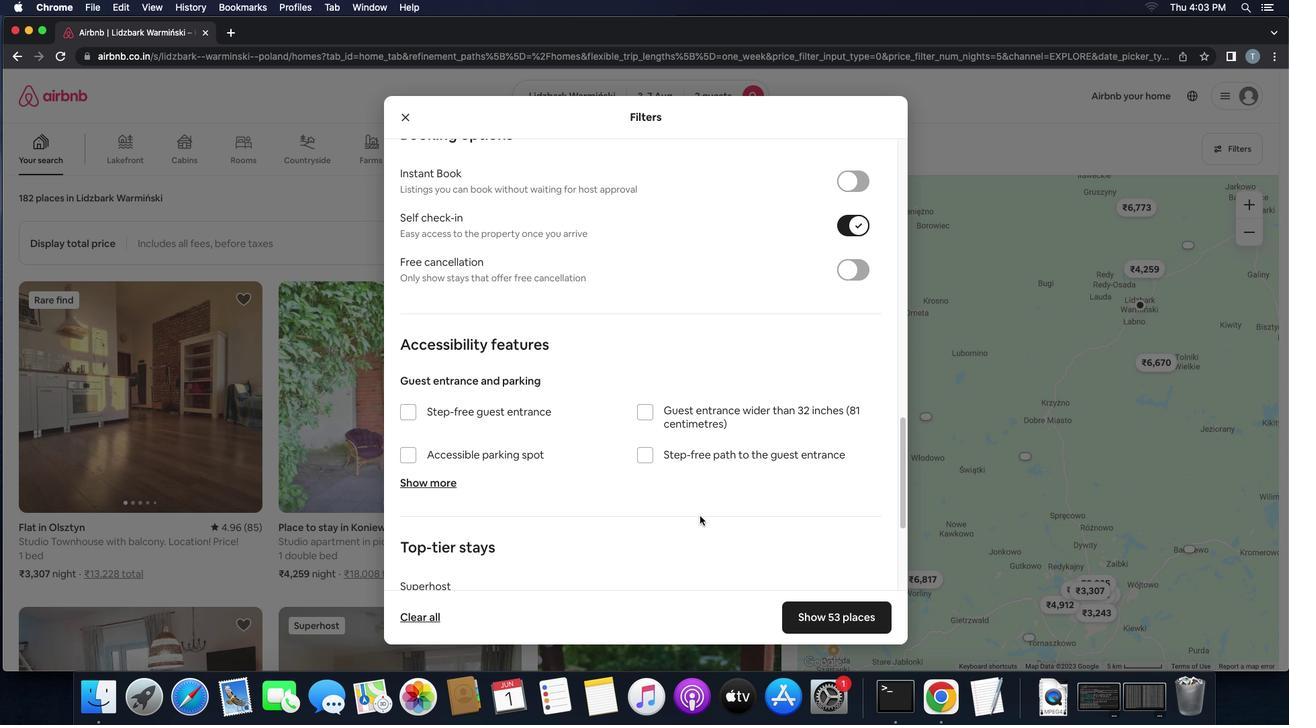 
Action: Mouse scrolled (700, 515) with delta (0, 0)
Screenshot: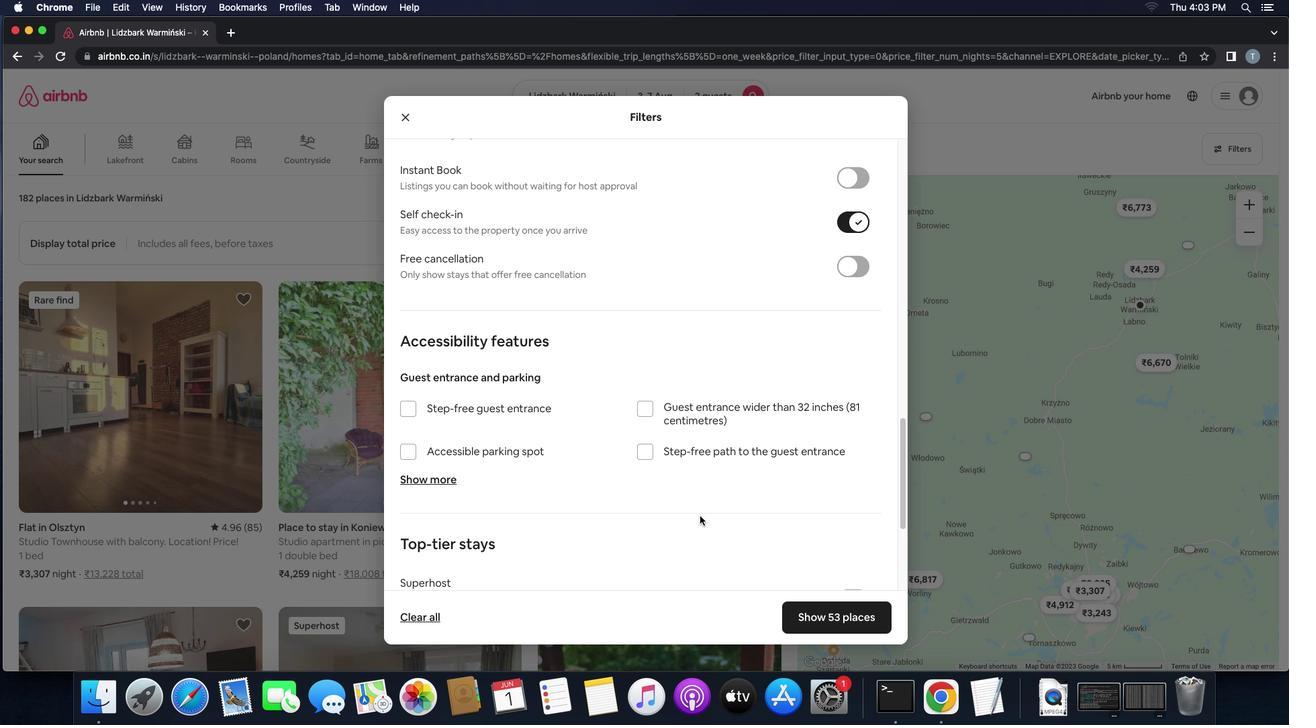 
Action: Mouse scrolled (700, 515) with delta (0, 0)
Screenshot: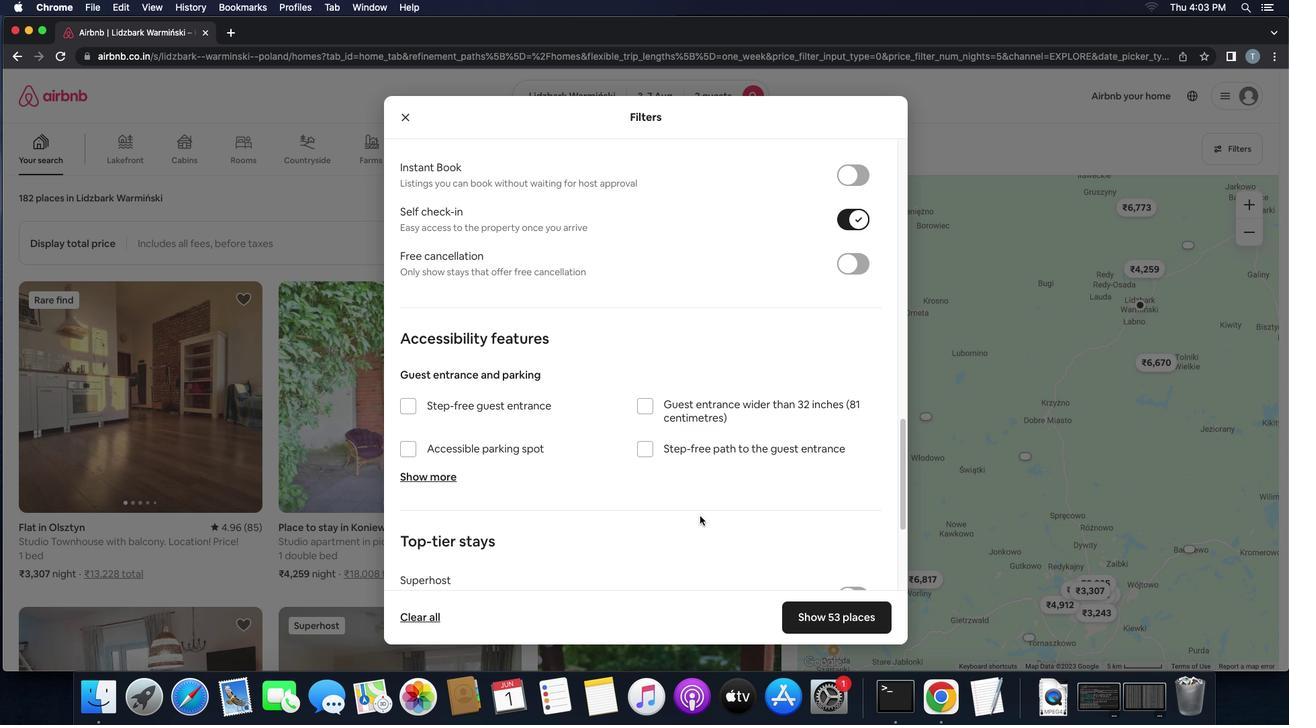 
Action: Mouse scrolled (700, 515) with delta (0, 0)
Screenshot: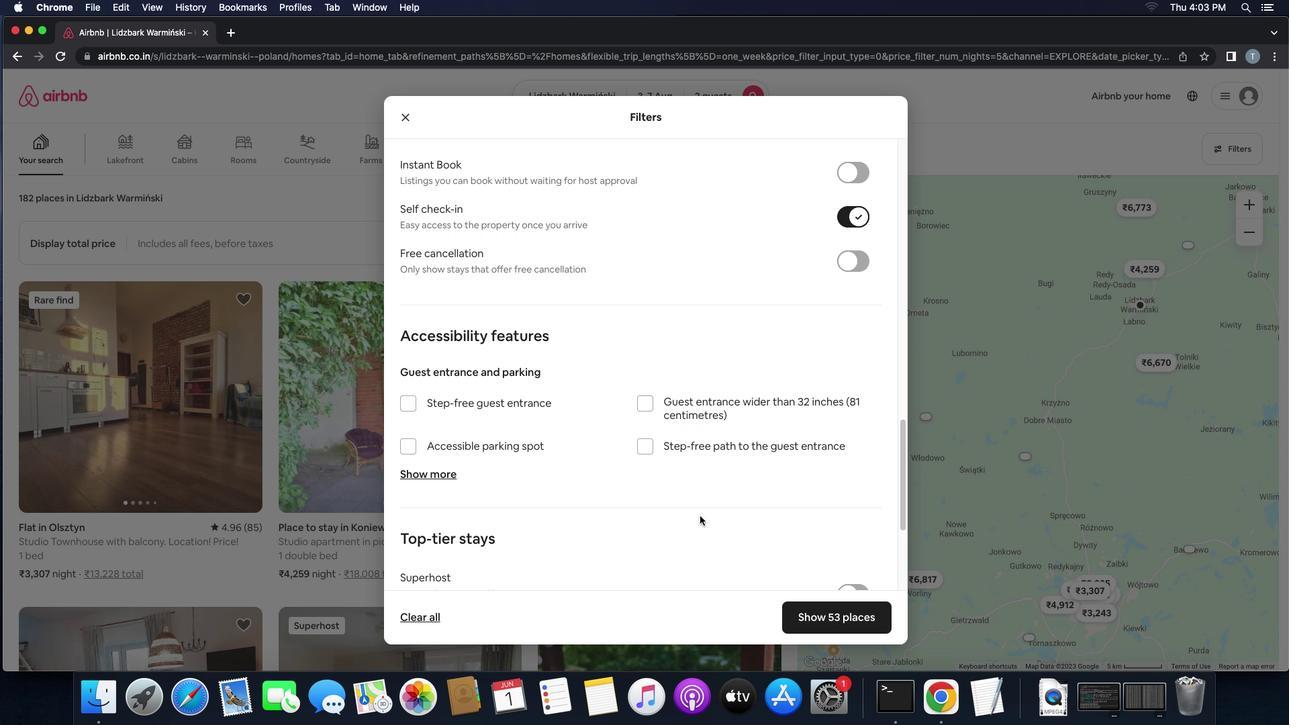 
Action: Mouse scrolled (700, 515) with delta (0, 0)
Screenshot: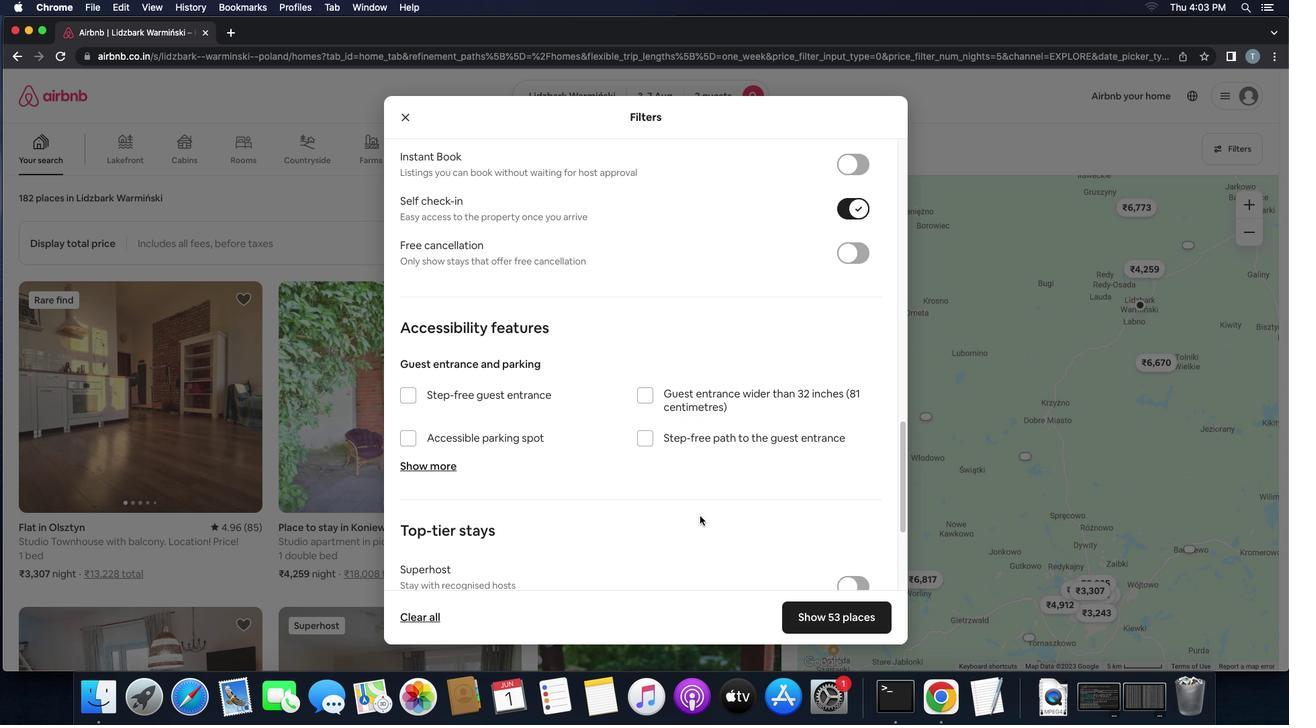 
Action: Mouse scrolled (700, 515) with delta (0, -2)
Screenshot: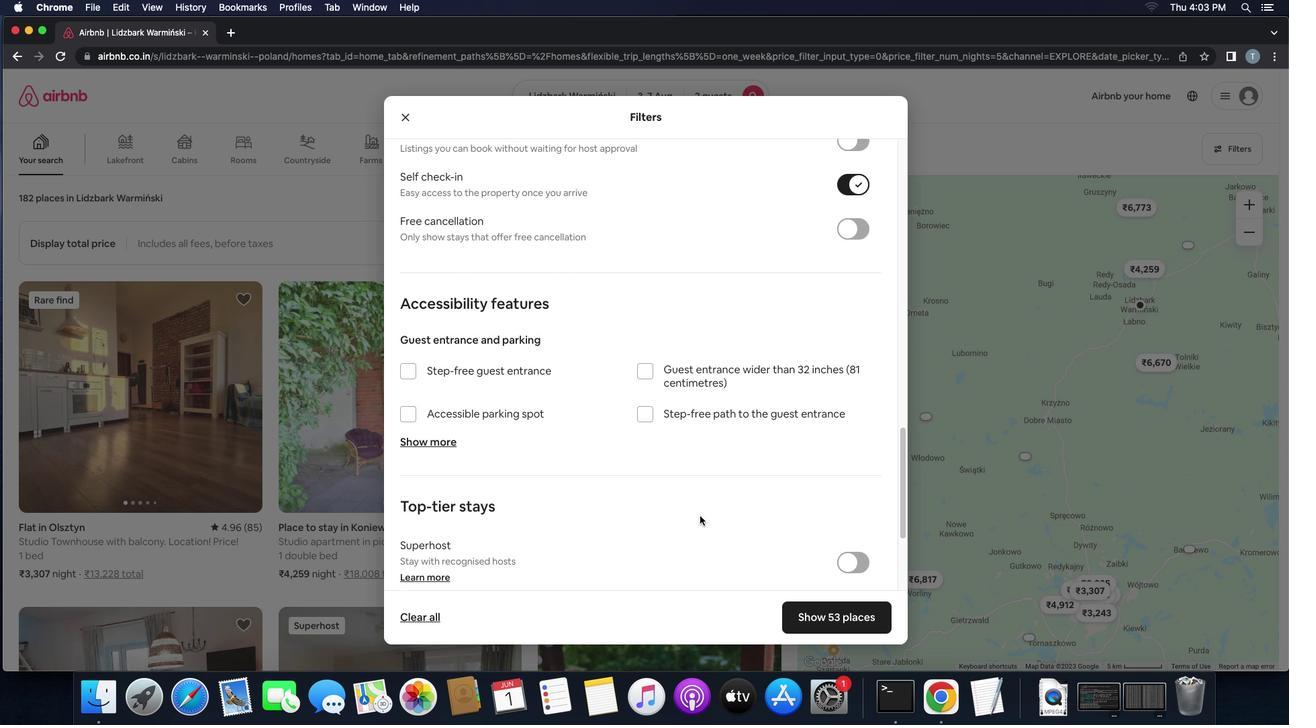 
Action: Mouse scrolled (700, 515) with delta (0, -2)
Screenshot: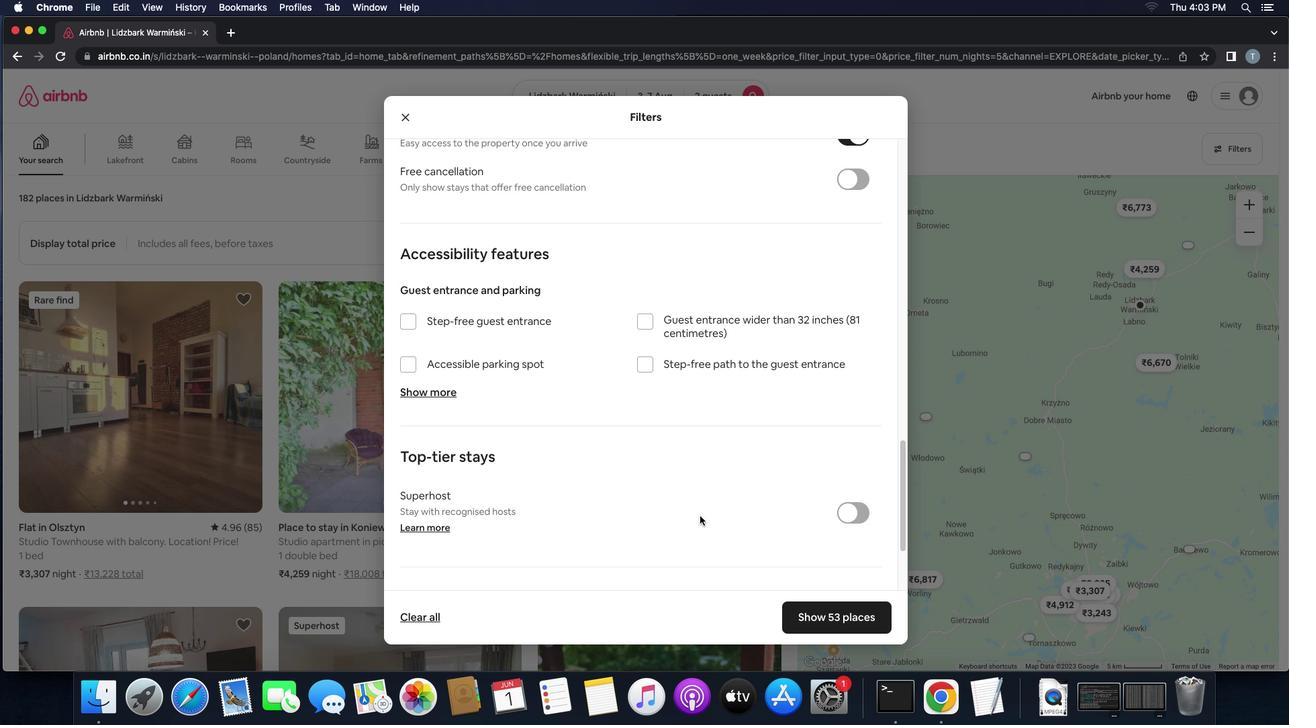 
Action: Mouse scrolled (700, 515) with delta (0, 0)
Screenshot: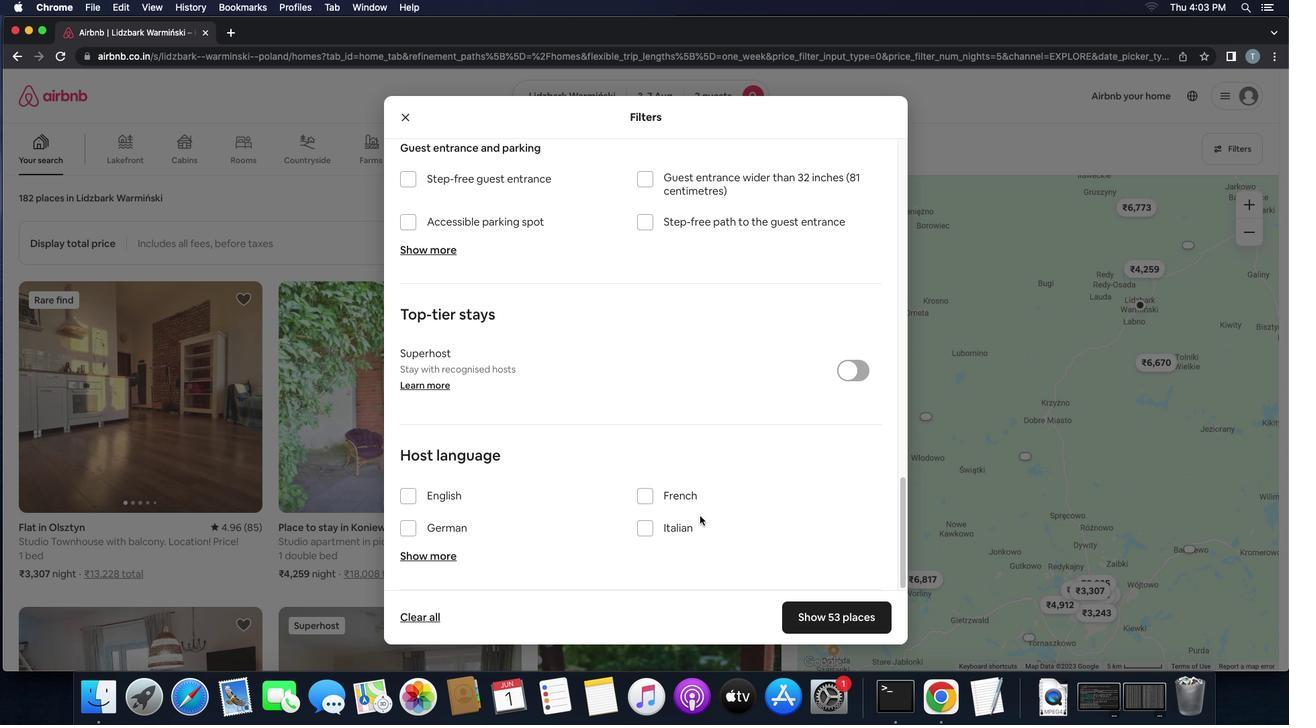 
Action: Mouse scrolled (700, 515) with delta (0, 0)
Screenshot: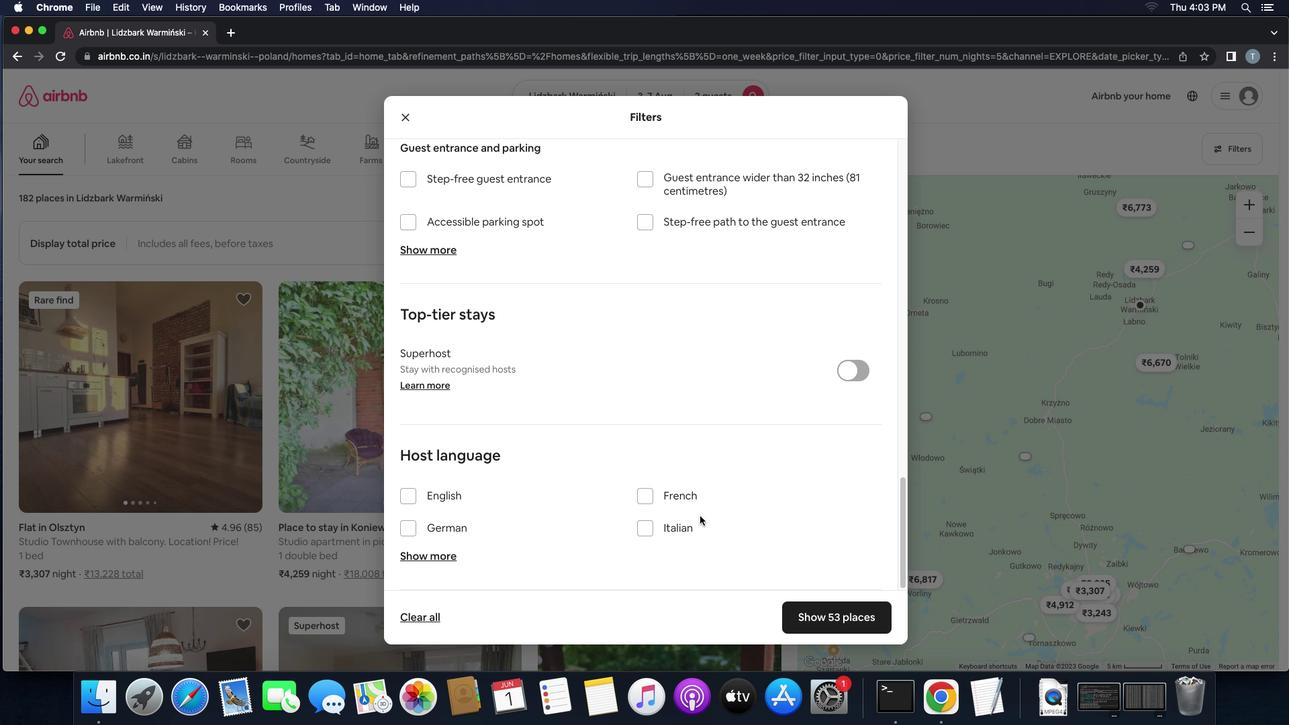 
Action: Mouse scrolled (700, 515) with delta (0, -2)
Screenshot: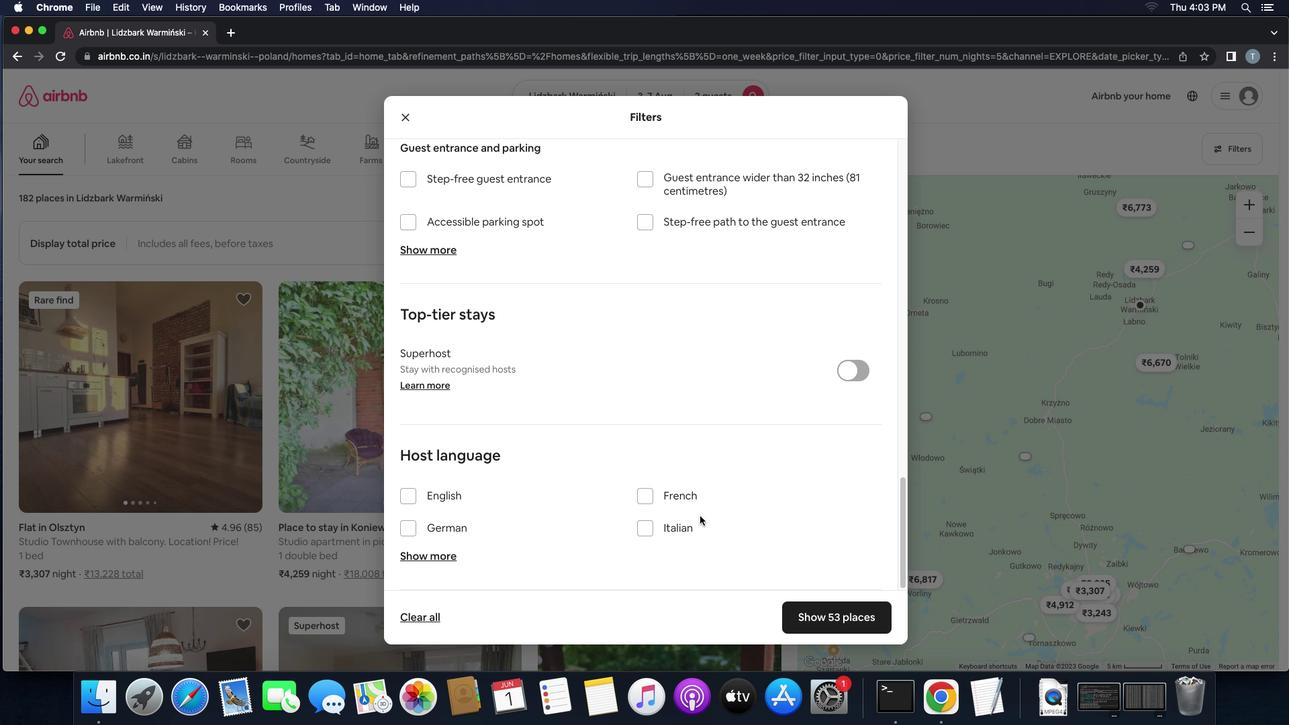 
Action: Mouse scrolled (700, 515) with delta (0, -2)
Screenshot: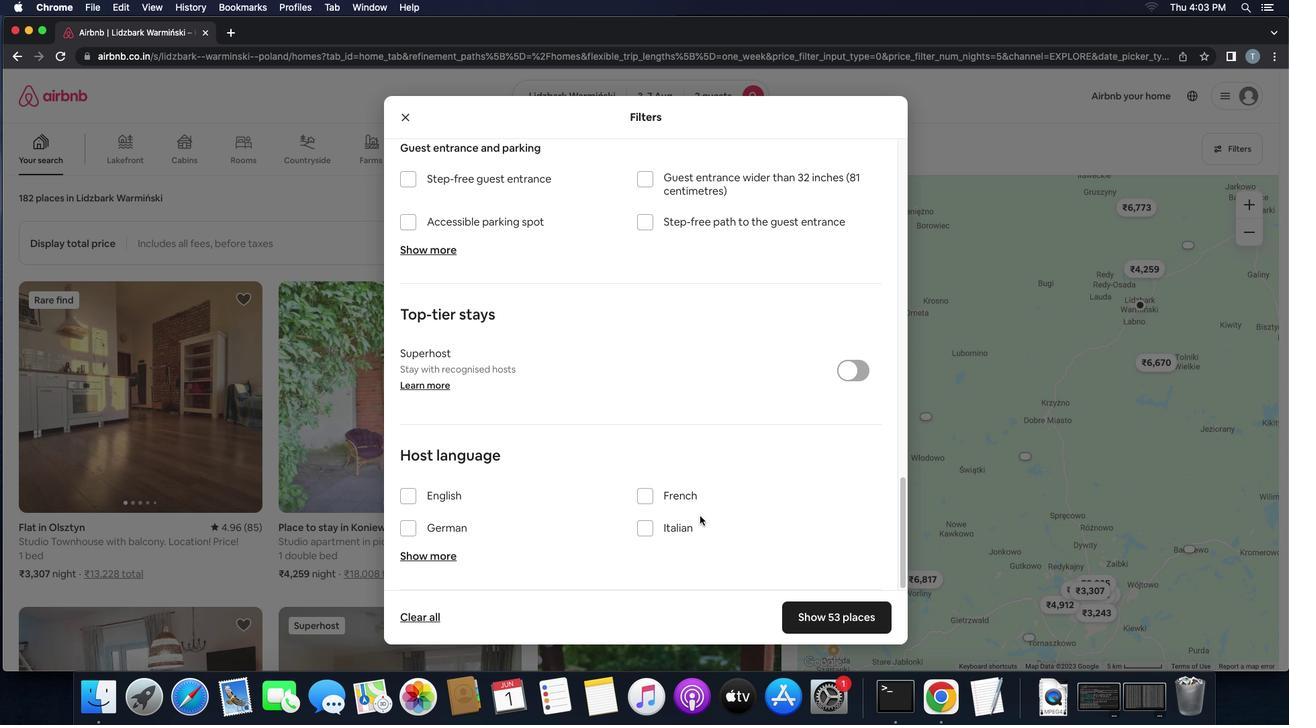 
Action: Mouse moved to (407, 503)
Screenshot: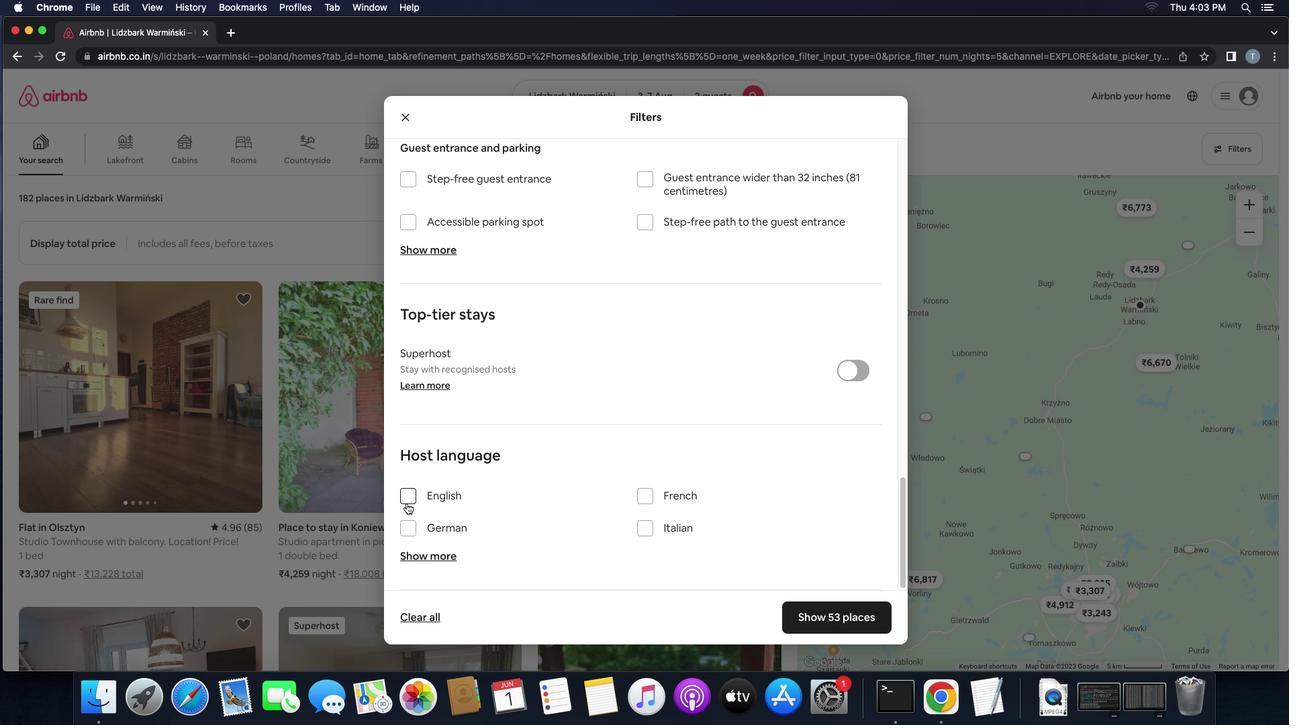 
Action: Mouse pressed left at (407, 503)
Screenshot: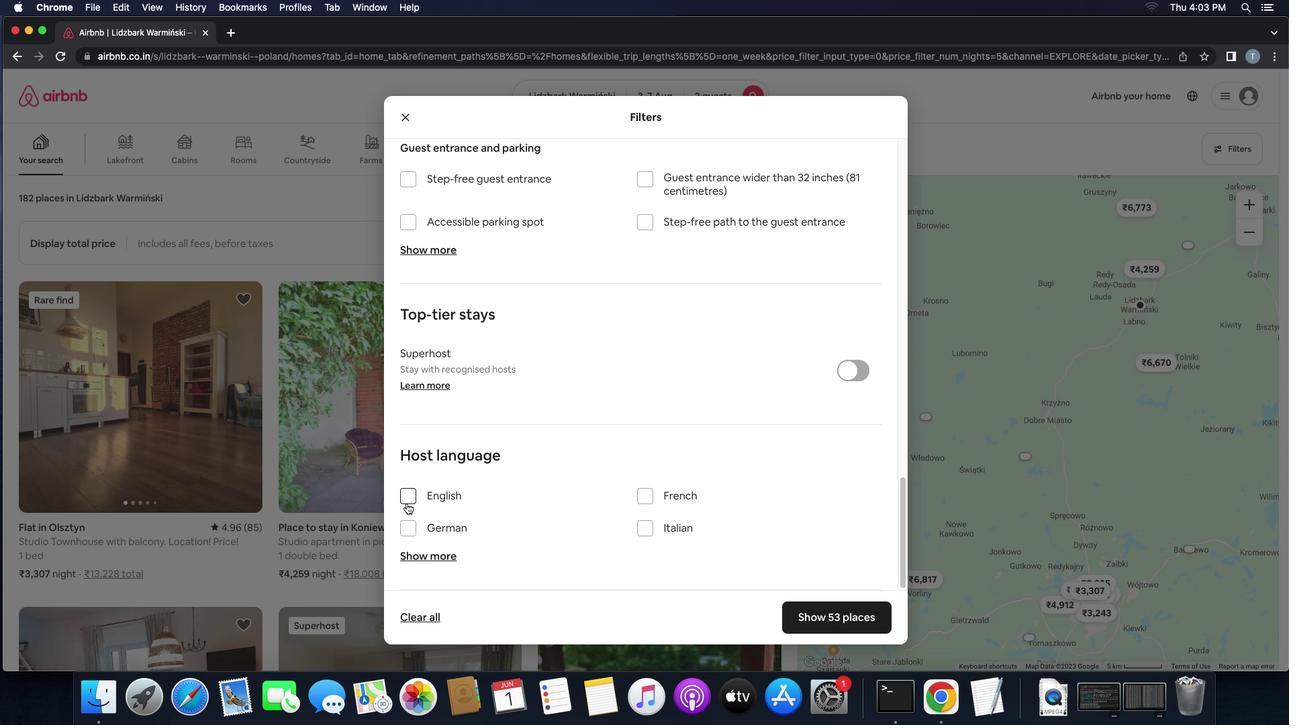 
Action: Mouse moved to (814, 618)
Screenshot: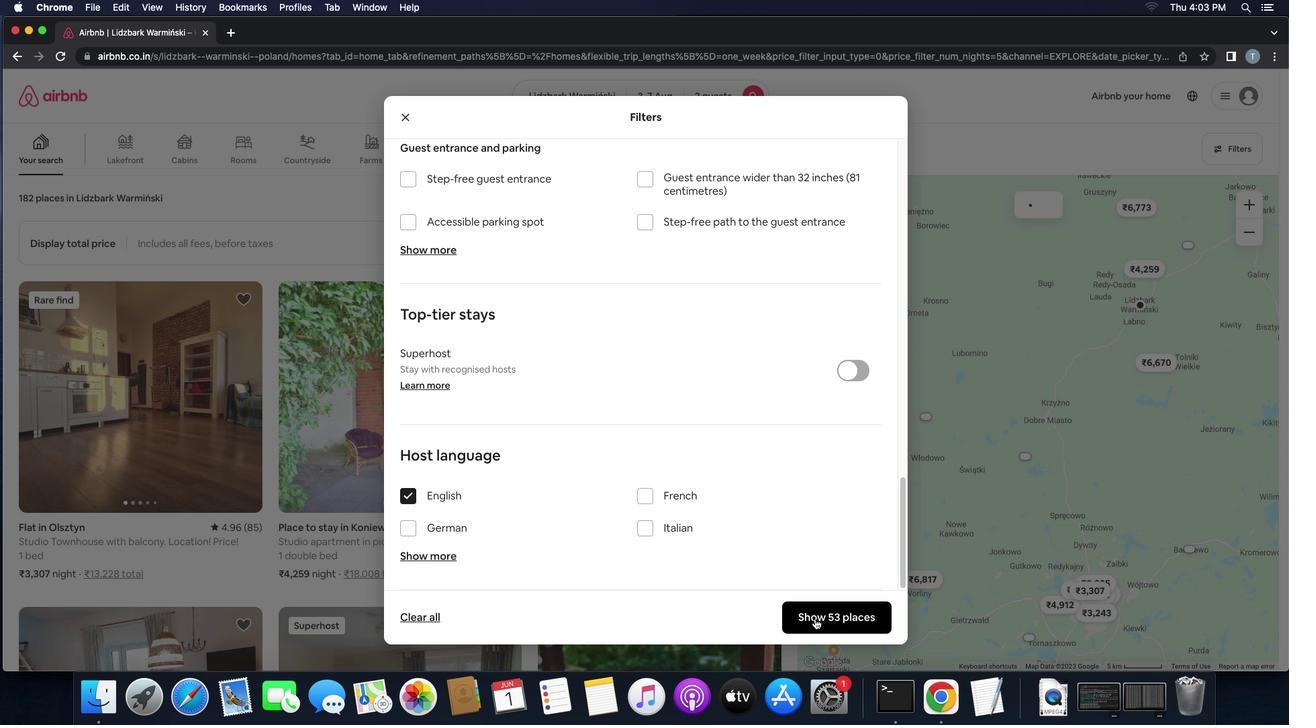 
Action: Mouse pressed left at (814, 618)
Screenshot: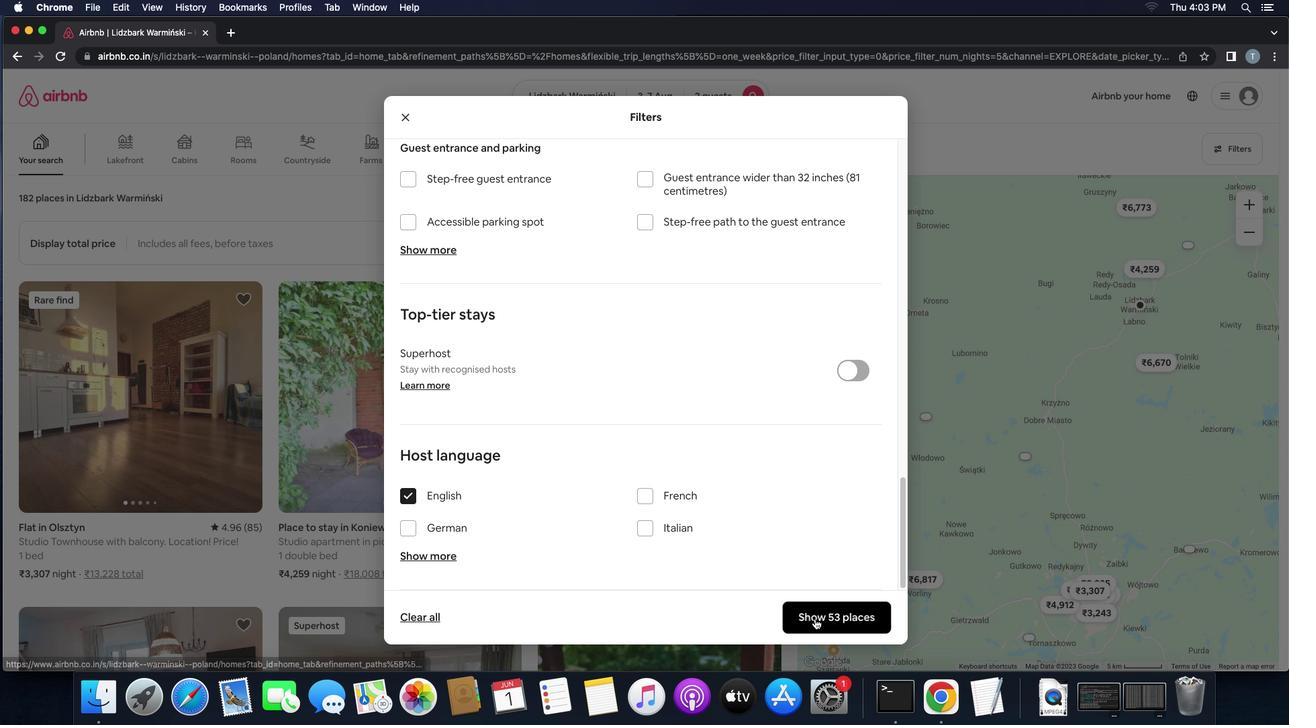 
